 Task: Look for space in Maumelle, United States from 10th August, 2023 to 20th August, 2023 for 12 adults in price range Rs.10000 to Rs.14000. Place can be entire place or shared room with 6 bedrooms having 12 beds and 6 bathrooms. Property type can be house, flat, guest house. Amenities needed are: wifi, TV, free parkinig on premises, gym, breakfast. Booking option can be shelf check-in. Required host language is English.
Action: Mouse moved to (479, 99)
Screenshot: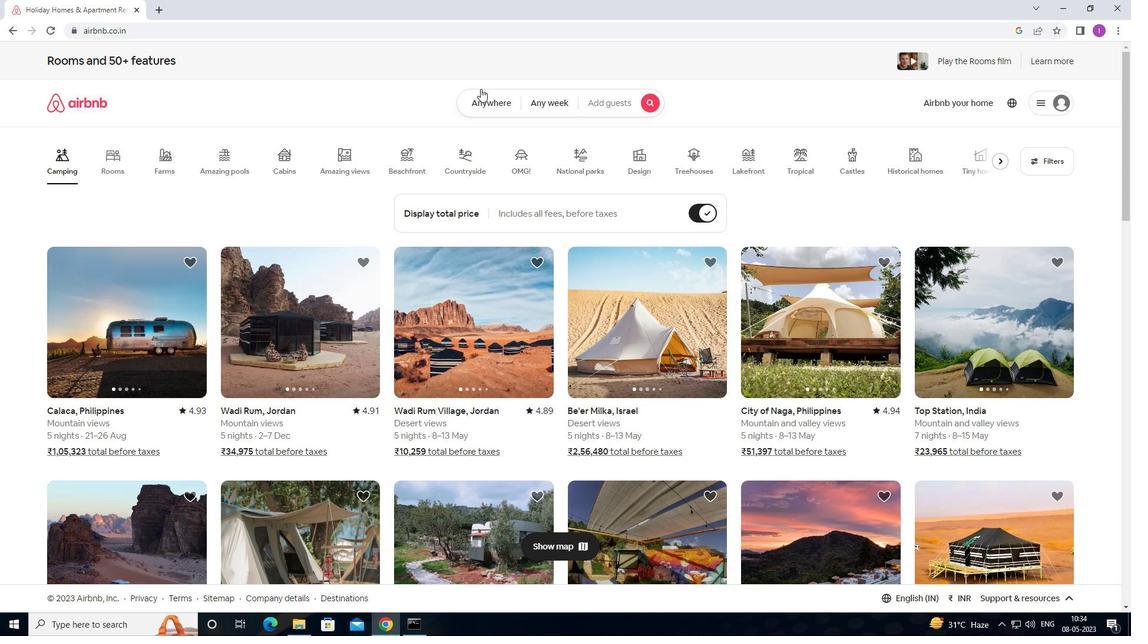 
Action: Mouse pressed left at (479, 99)
Screenshot: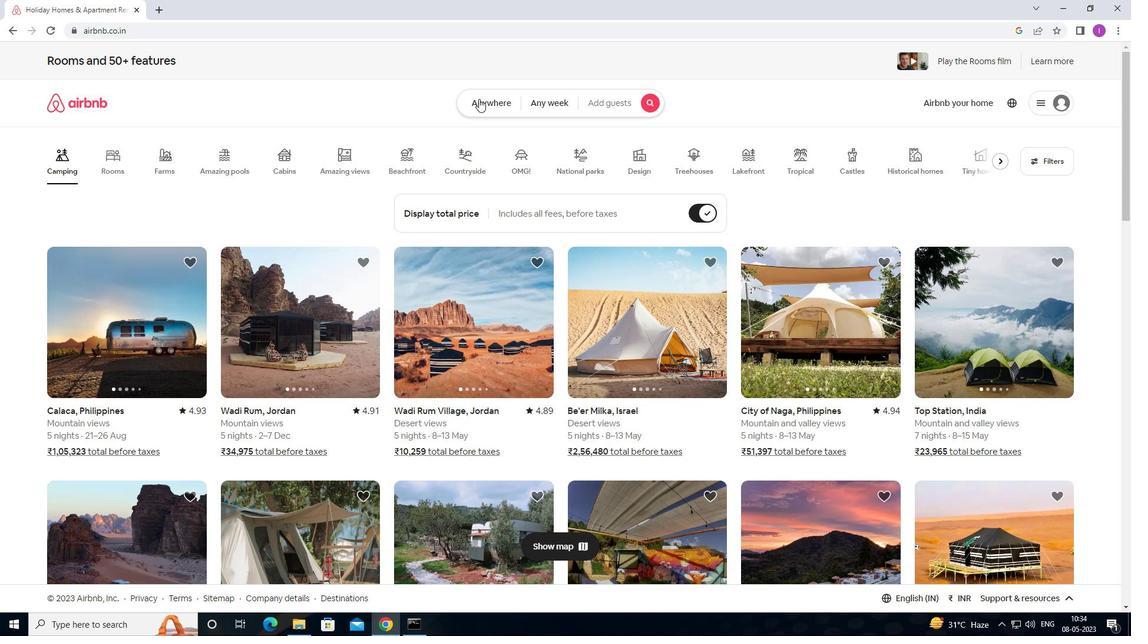 
Action: Mouse moved to (353, 146)
Screenshot: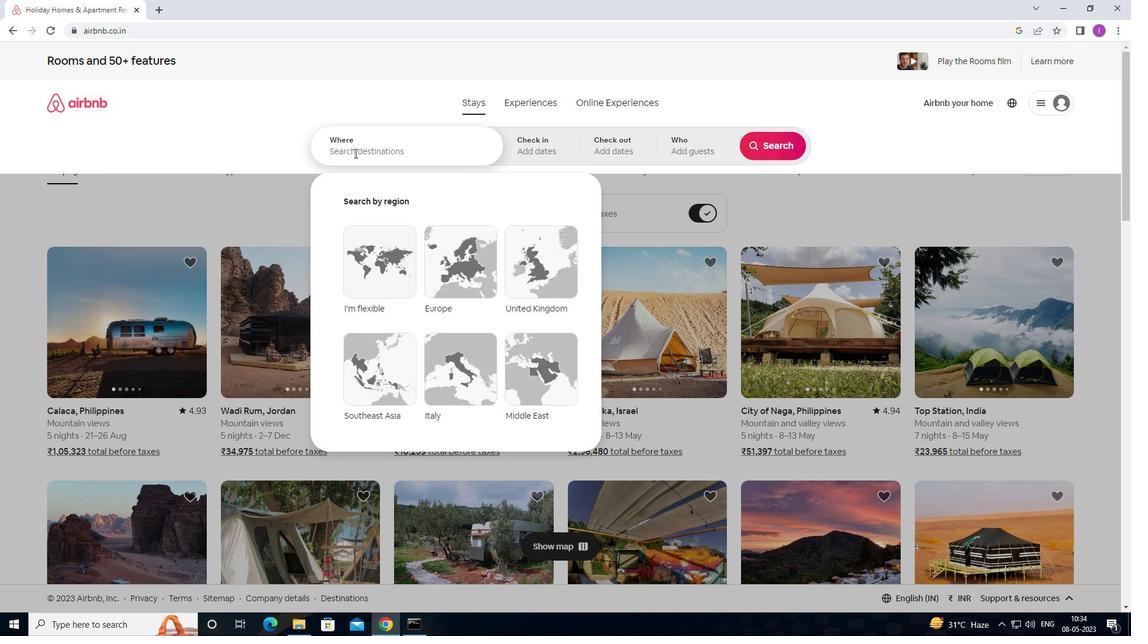 
Action: Mouse pressed left at (353, 146)
Screenshot: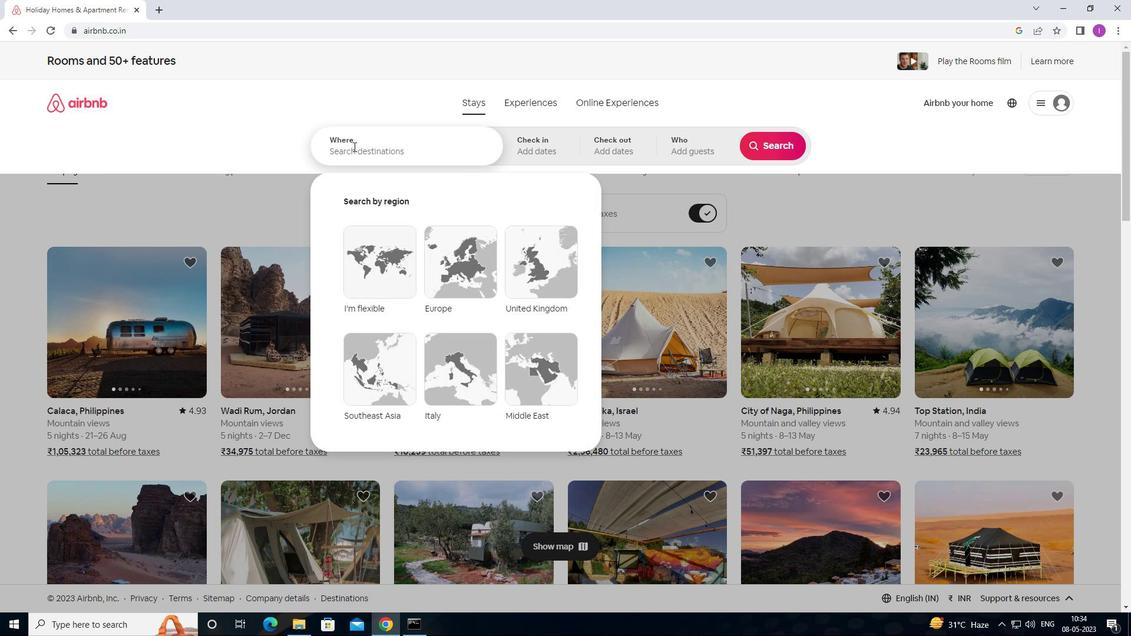 
Action: Mouse moved to (646, 157)
Screenshot: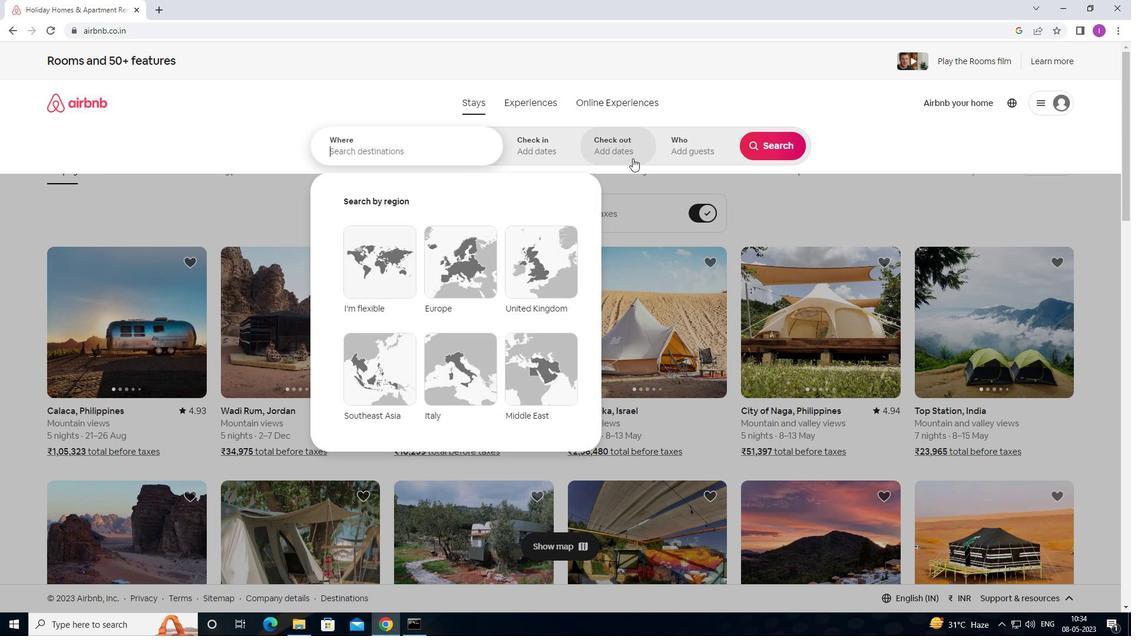 
Action: Key pressed <Key.shift><Key.shift>MAUMELLE,<Key.shift>UNITED<Key.space>STATES
Screenshot: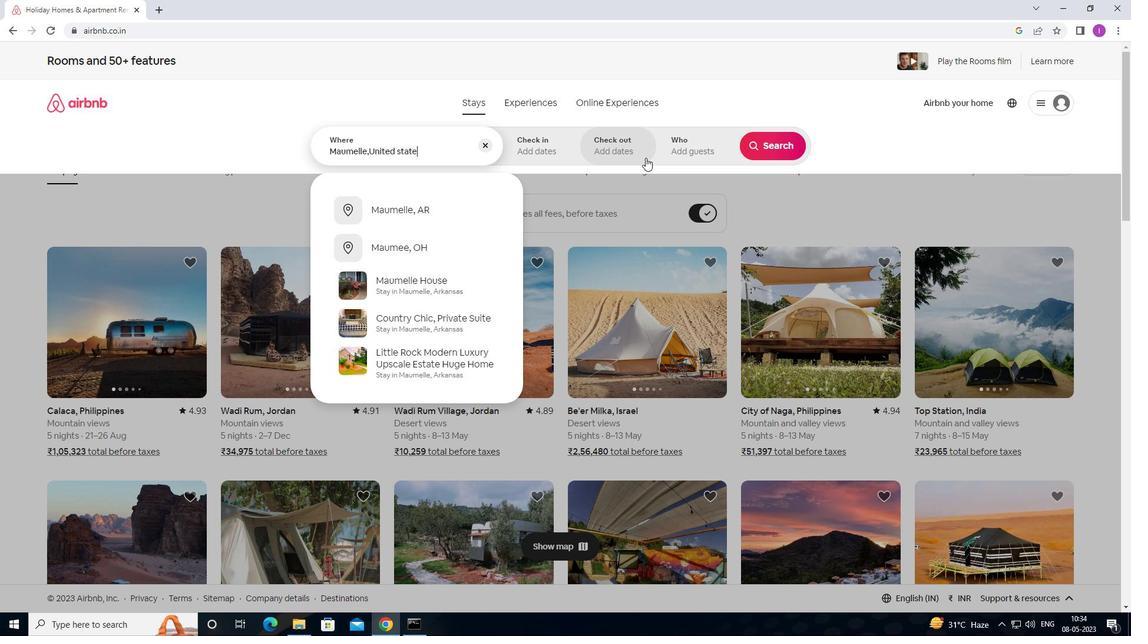 
Action: Mouse moved to (553, 153)
Screenshot: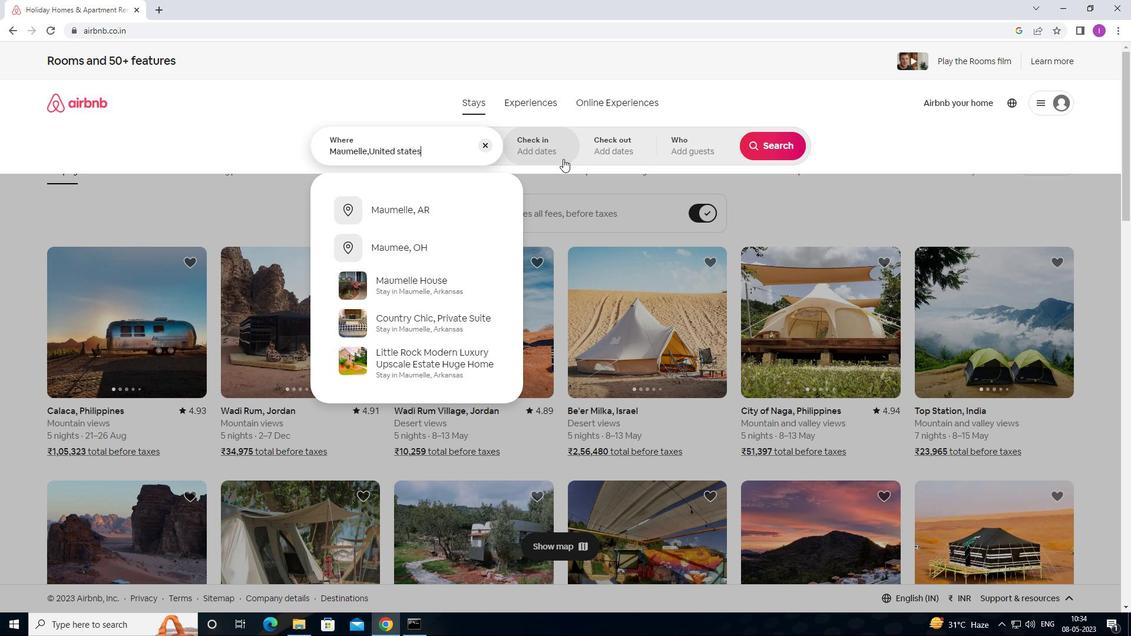 
Action: Mouse pressed left at (553, 153)
Screenshot: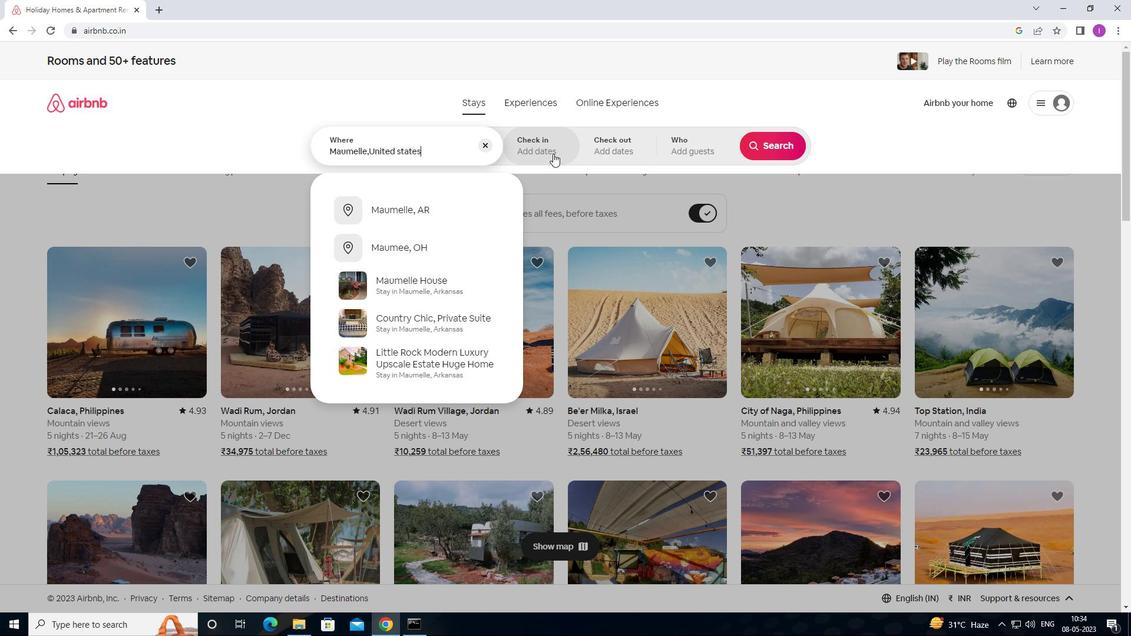 
Action: Mouse moved to (769, 241)
Screenshot: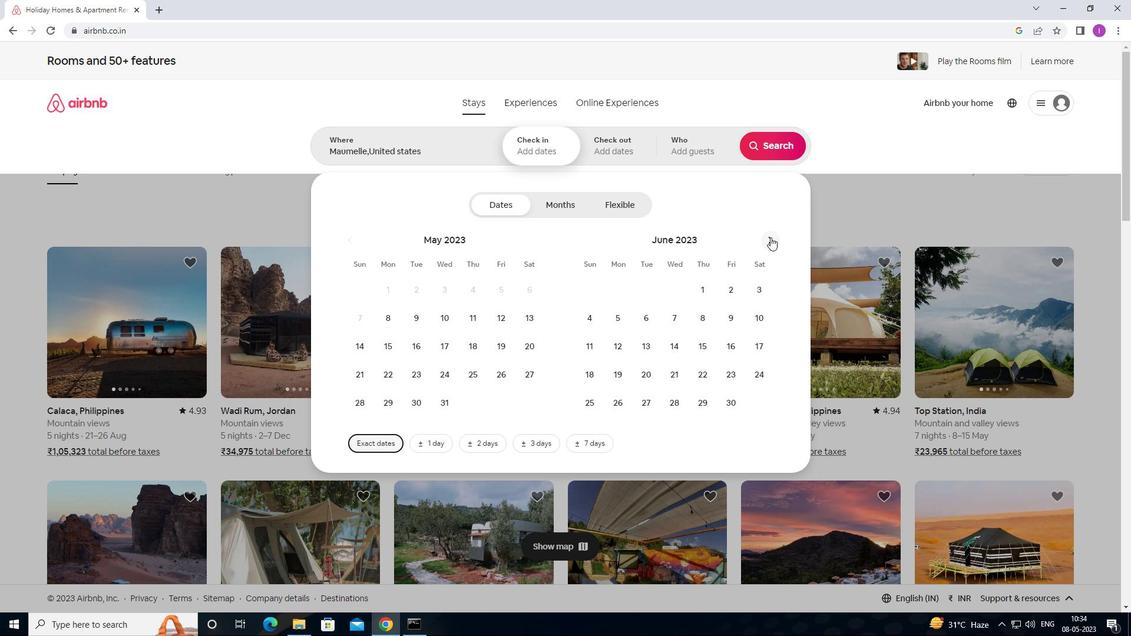 
Action: Mouse pressed left at (769, 241)
Screenshot: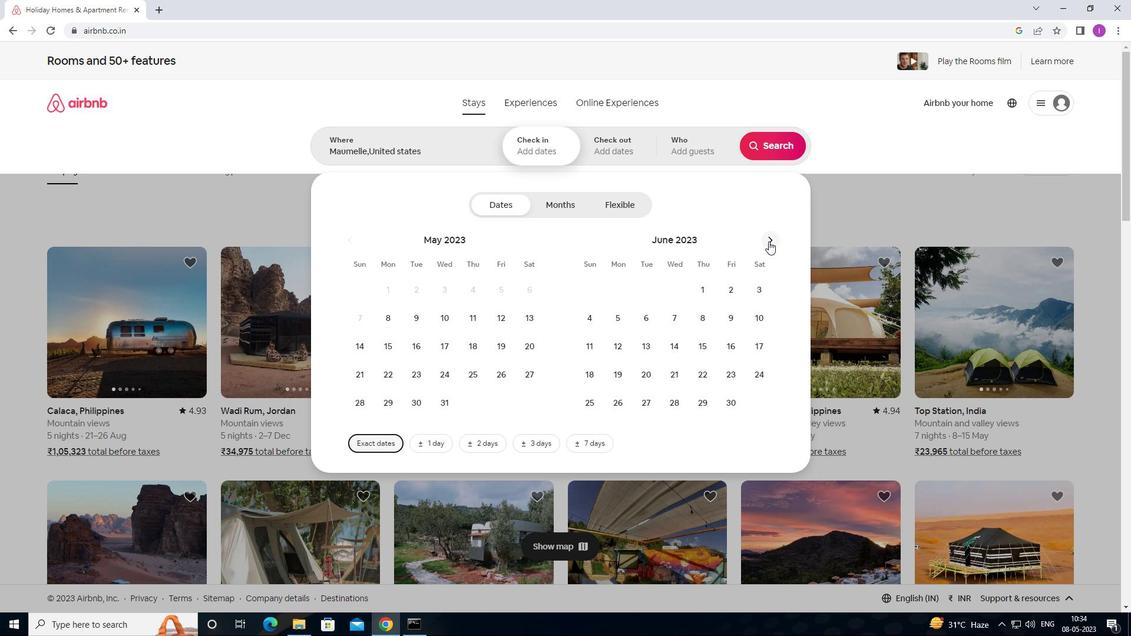 
Action: Mouse pressed left at (769, 241)
Screenshot: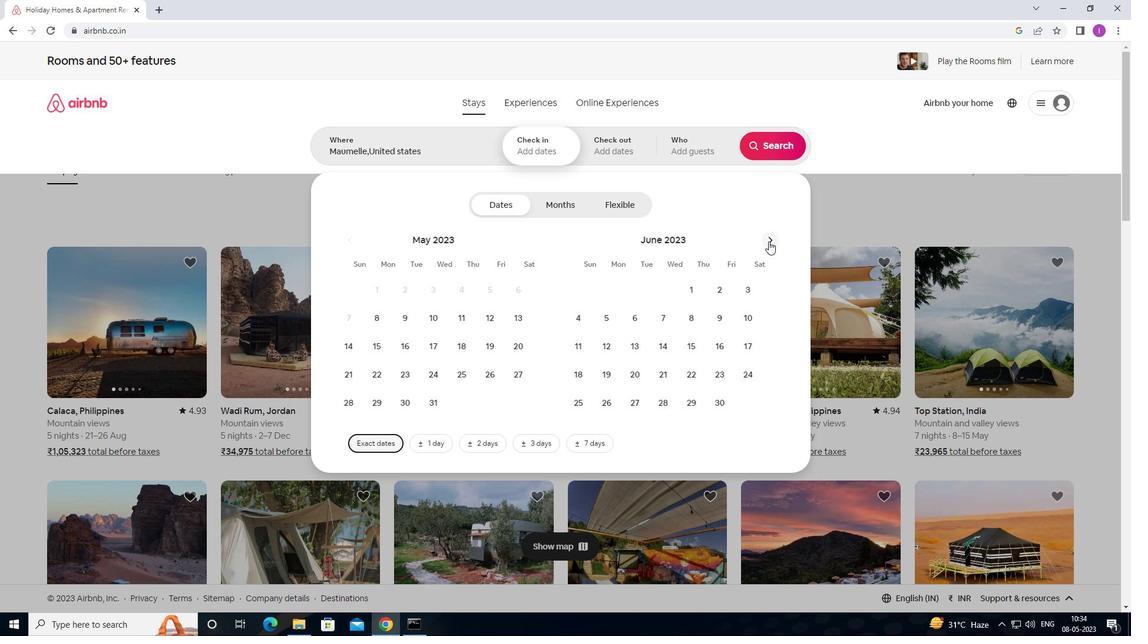 
Action: Mouse moved to (708, 311)
Screenshot: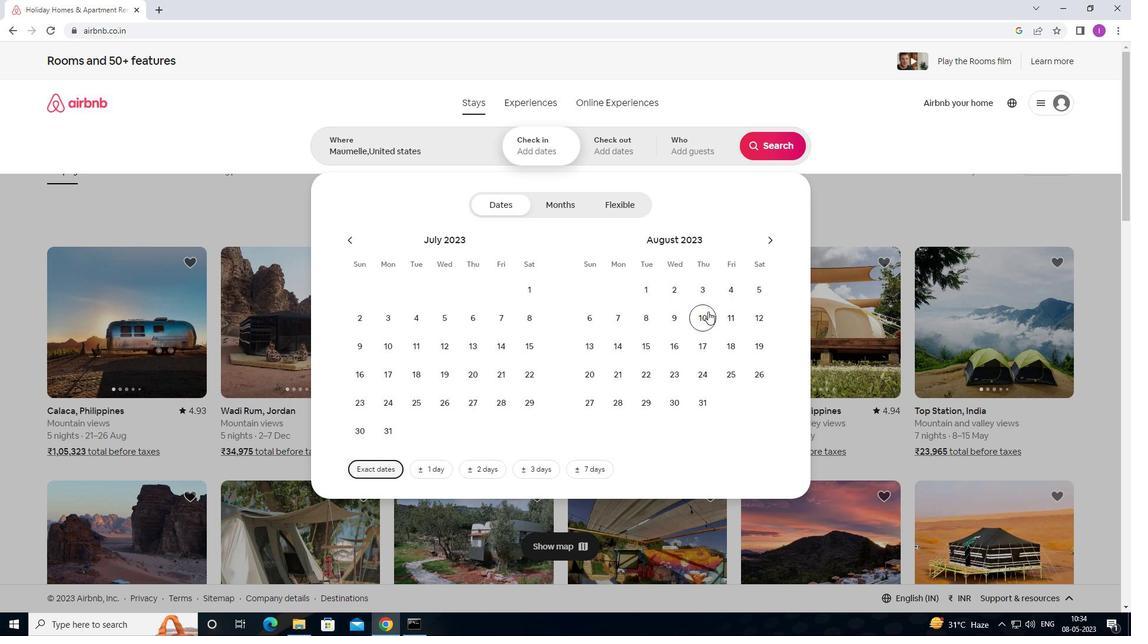 
Action: Mouse pressed left at (708, 311)
Screenshot: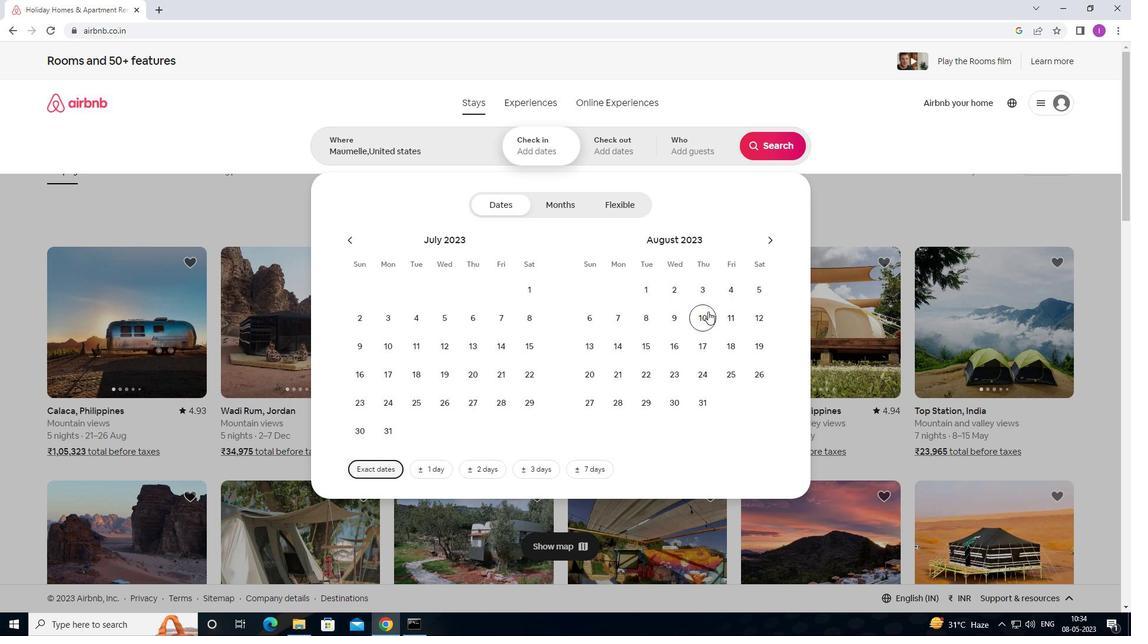 
Action: Mouse moved to (585, 379)
Screenshot: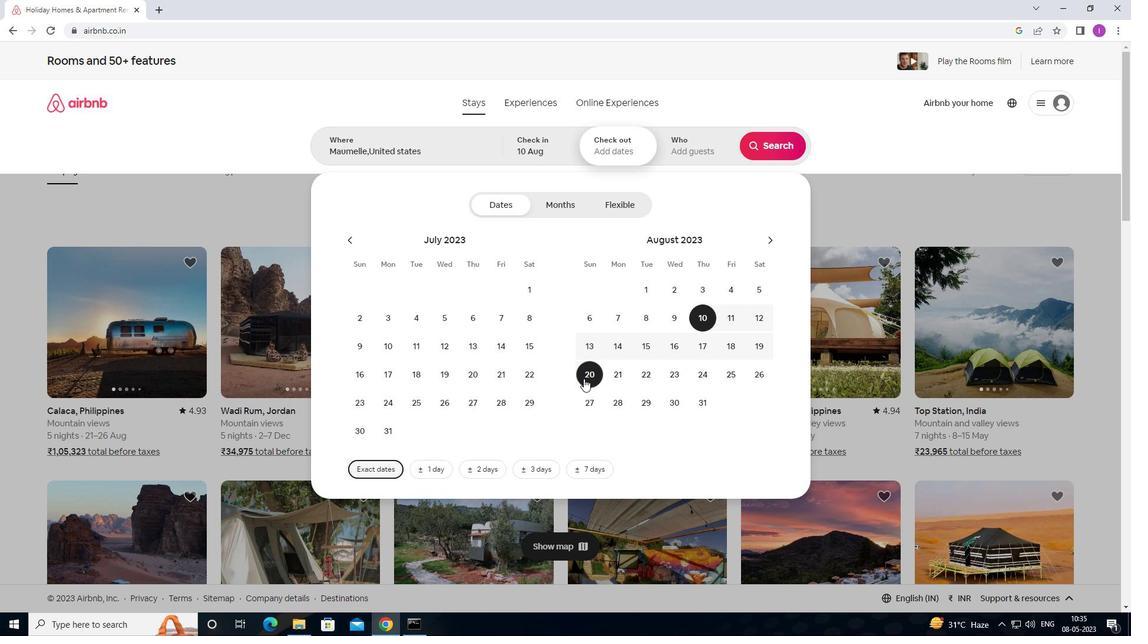 
Action: Mouse pressed left at (585, 379)
Screenshot: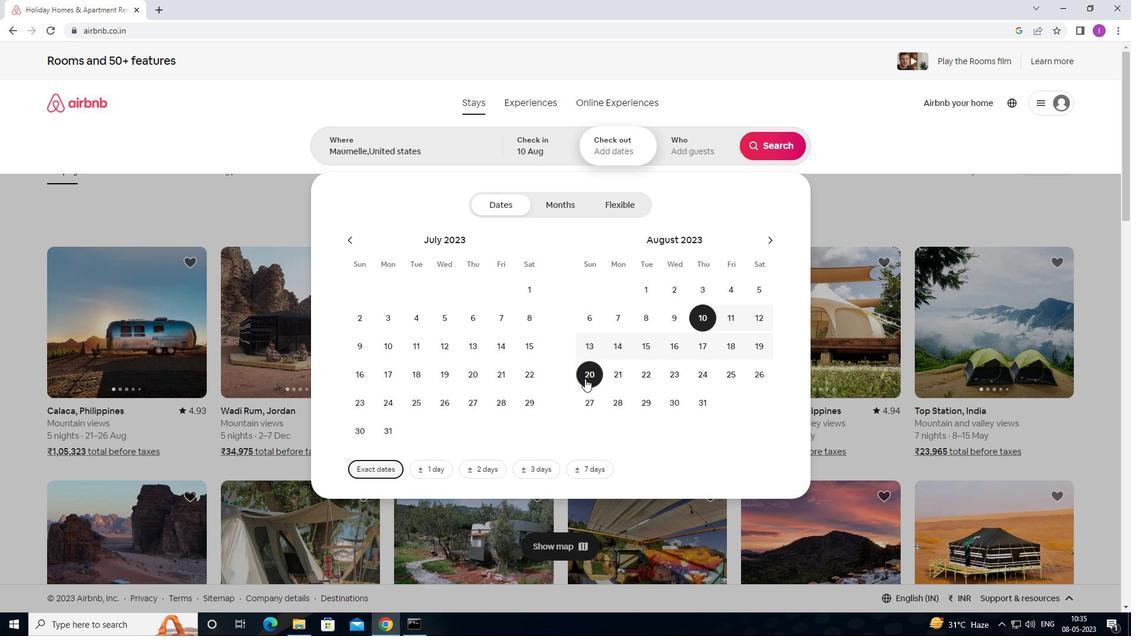 
Action: Mouse moved to (699, 150)
Screenshot: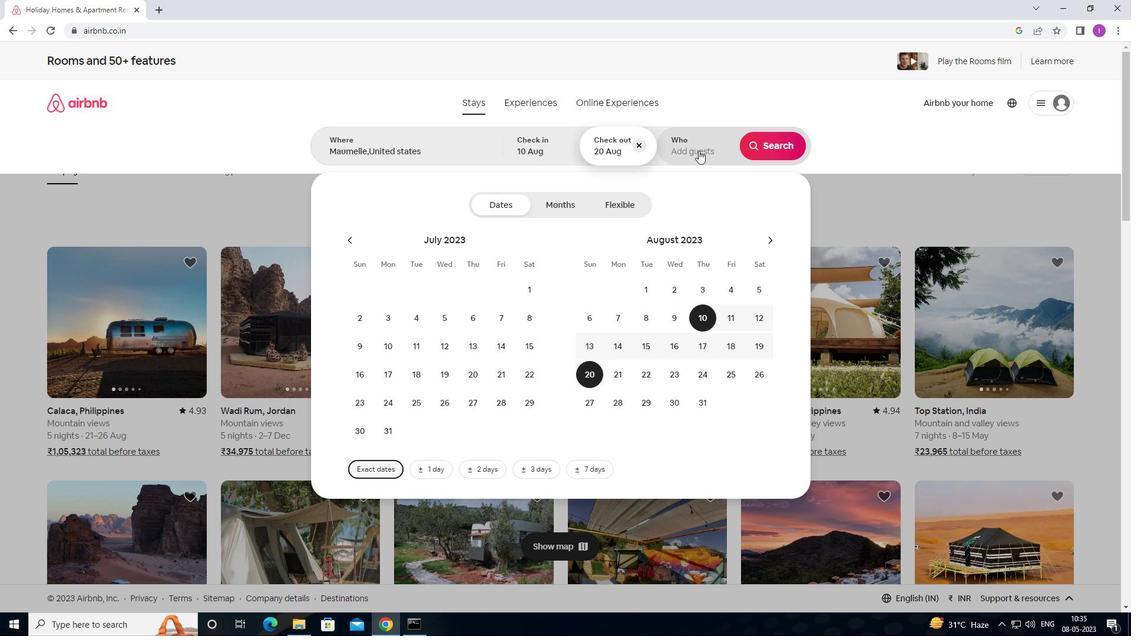 
Action: Mouse pressed left at (699, 150)
Screenshot: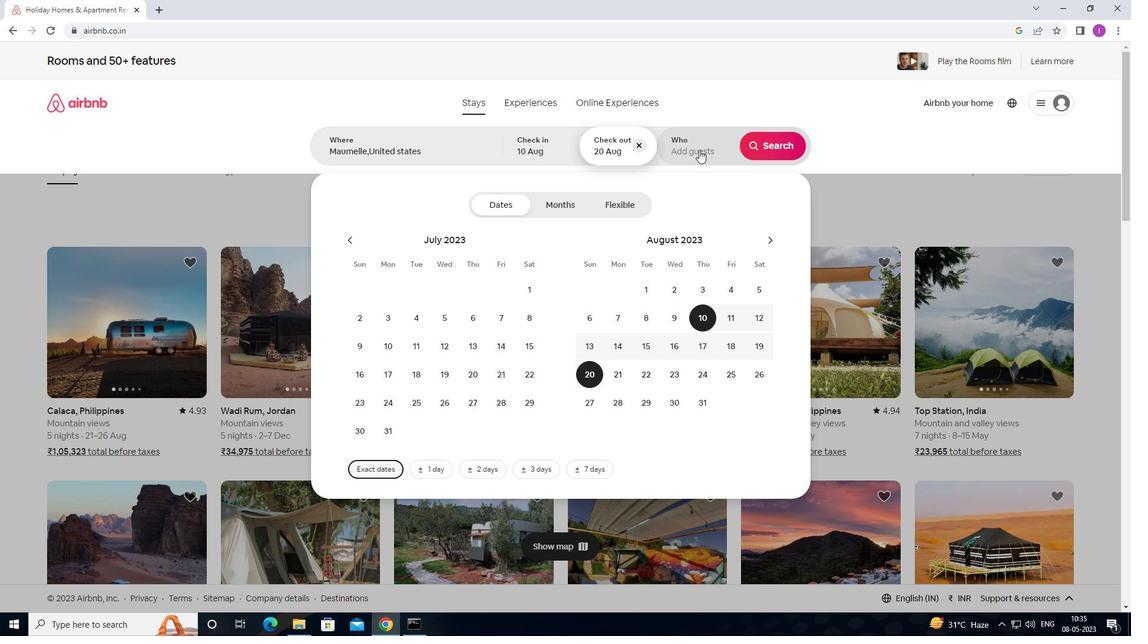
Action: Mouse moved to (775, 205)
Screenshot: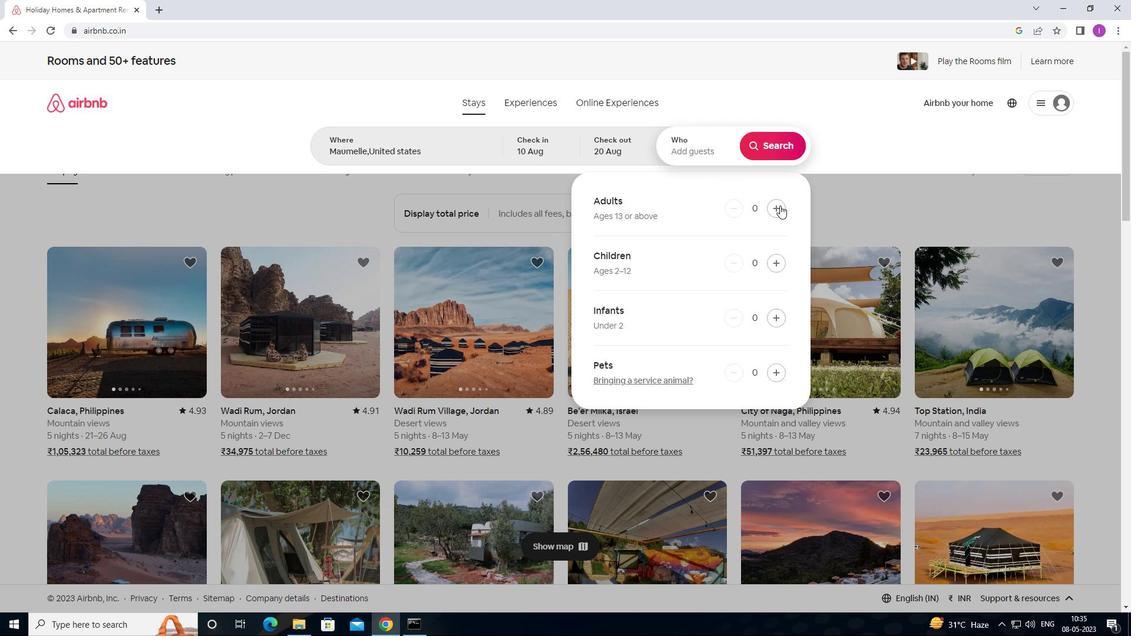 
Action: Mouse pressed left at (775, 205)
Screenshot: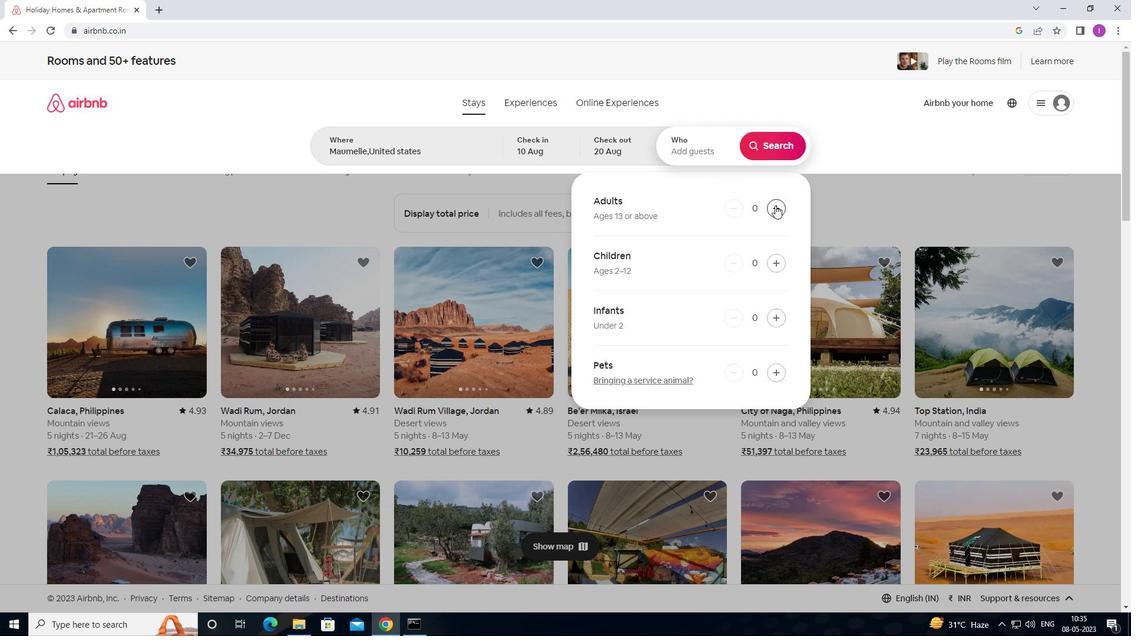 
Action: Mouse pressed left at (775, 205)
Screenshot: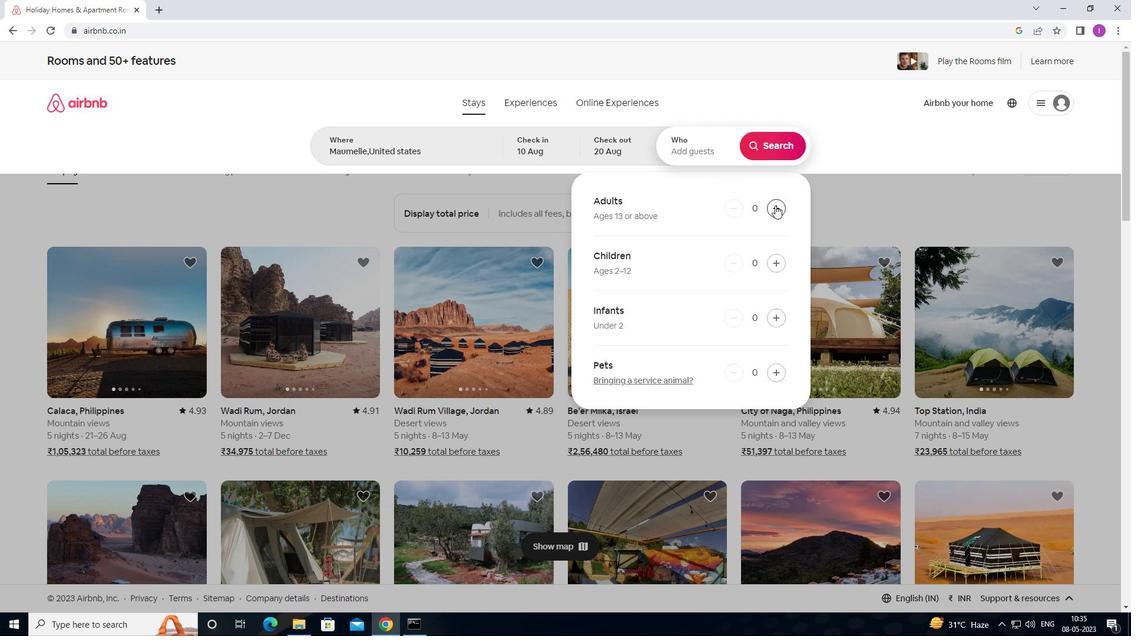 
Action: Mouse pressed left at (775, 205)
Screenshot: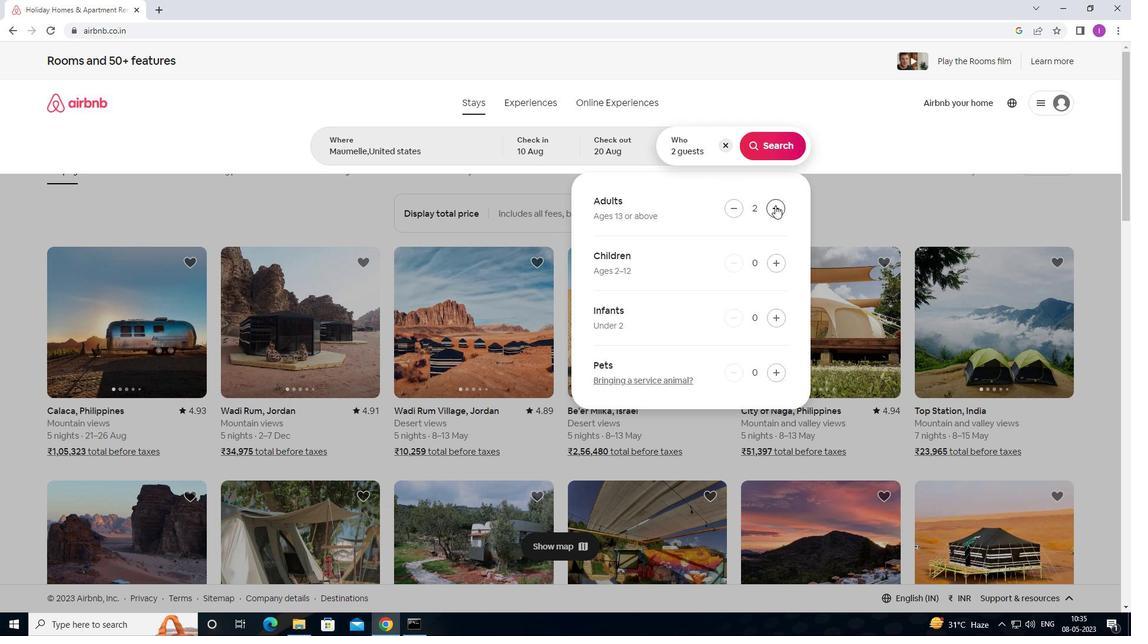 
Action: Mouse pressed left at (775, 205)
Screenshot: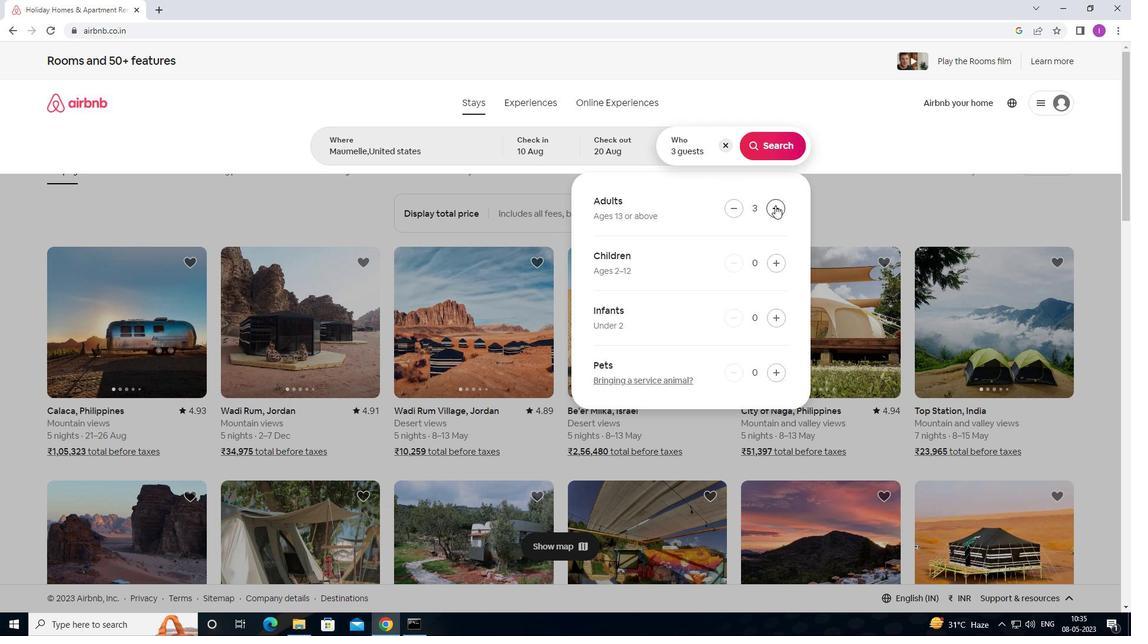 
Action: Mouse pressed left at (775, 205)
Screenshot: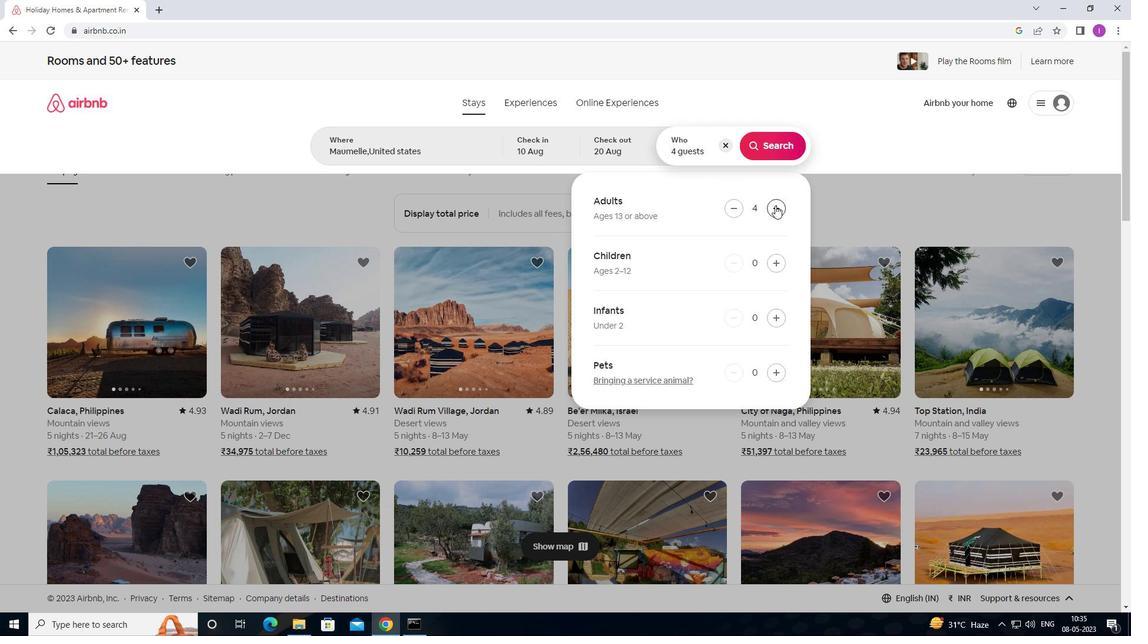 
Action: Mouse pressed left at (775, 205)
Screenshot: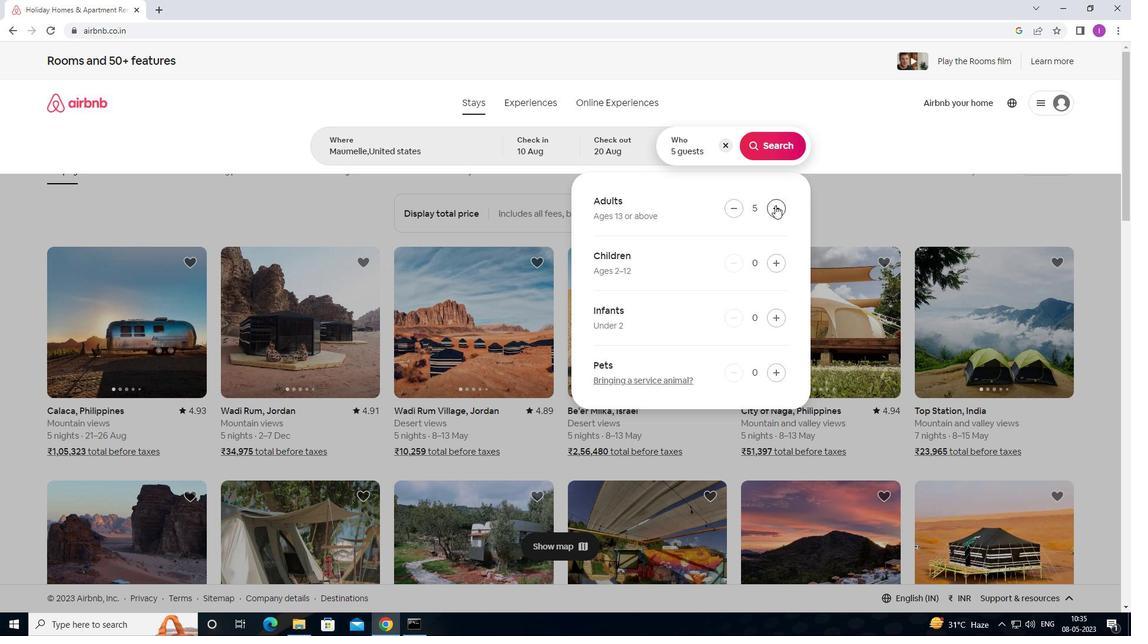 
Action: Mouse pressed left at (775, 205)
Screenshot: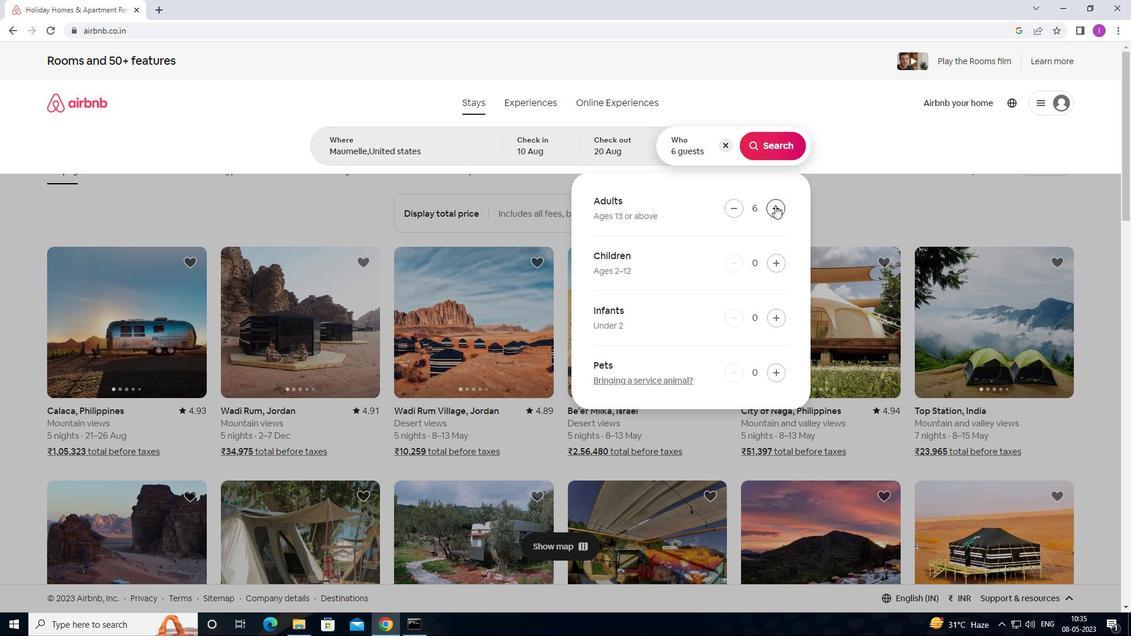 
Action: Mouse pressed left at (775, 205)
Screenshot: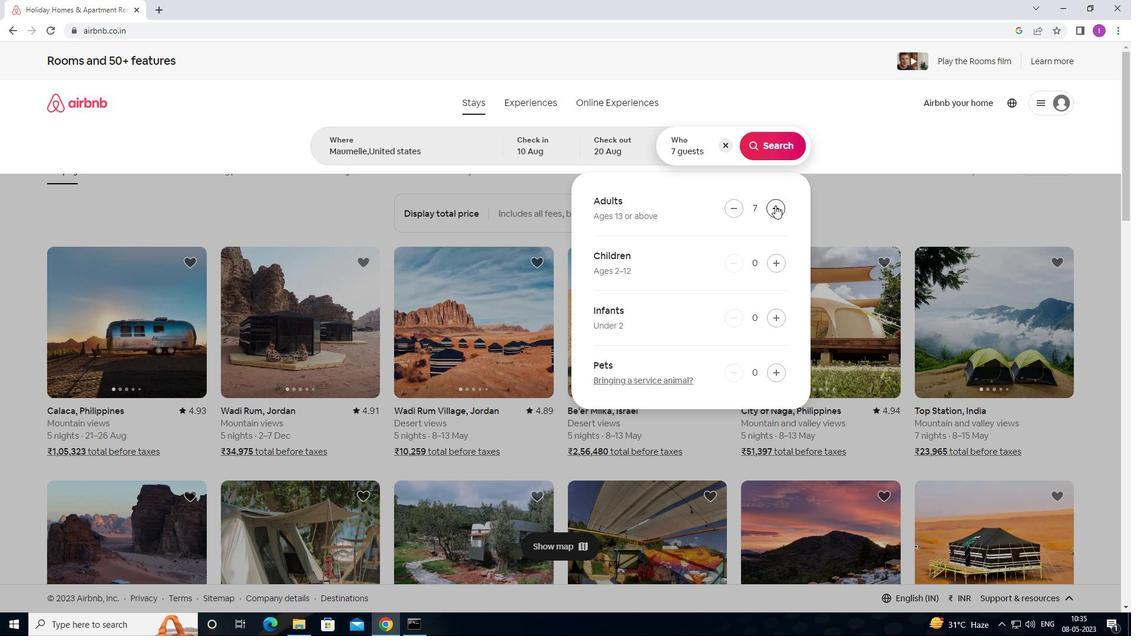 
Action: Mouse moved to (775, 213)
Screenshot: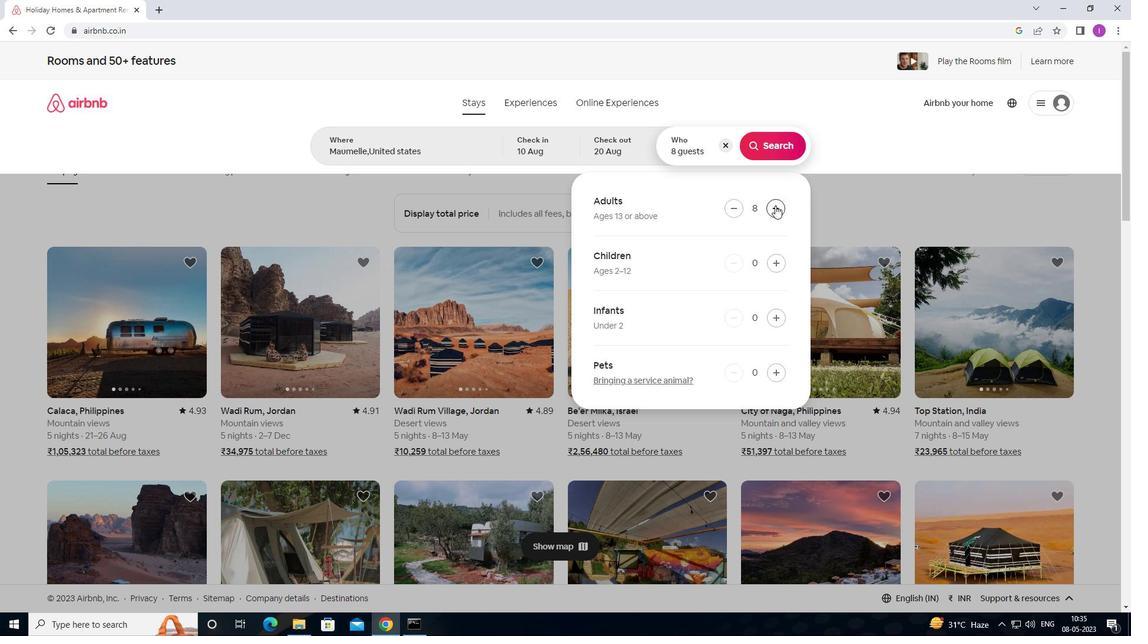 
Action: Mouse pressed left at (775, 213)
Screenshot: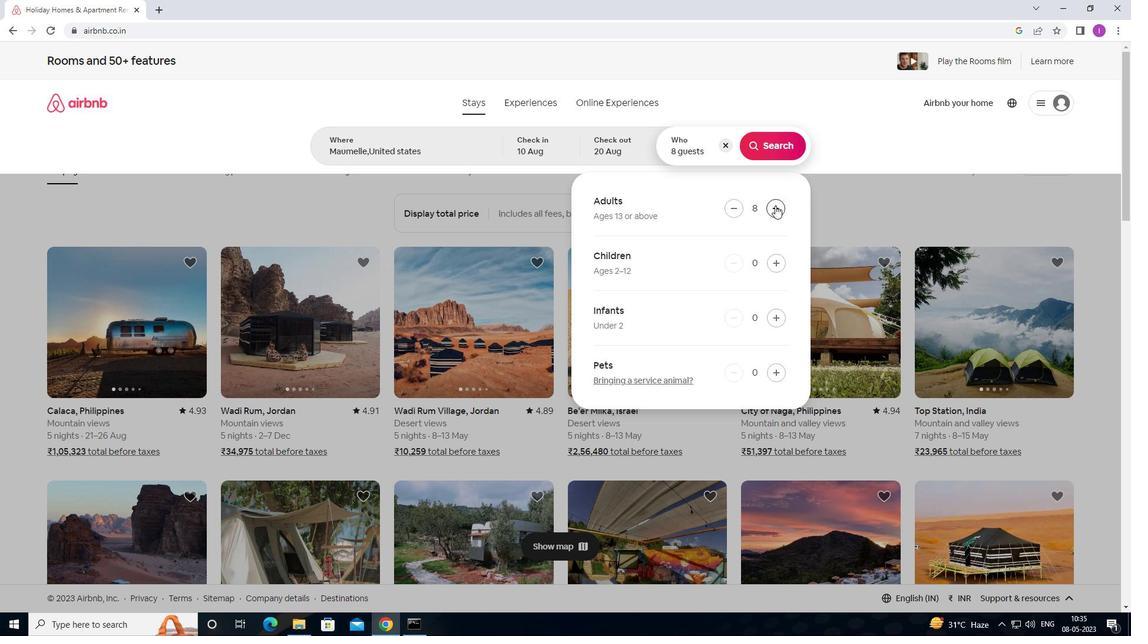 
Action: Mouse moved to (775, 213)
Screenshot: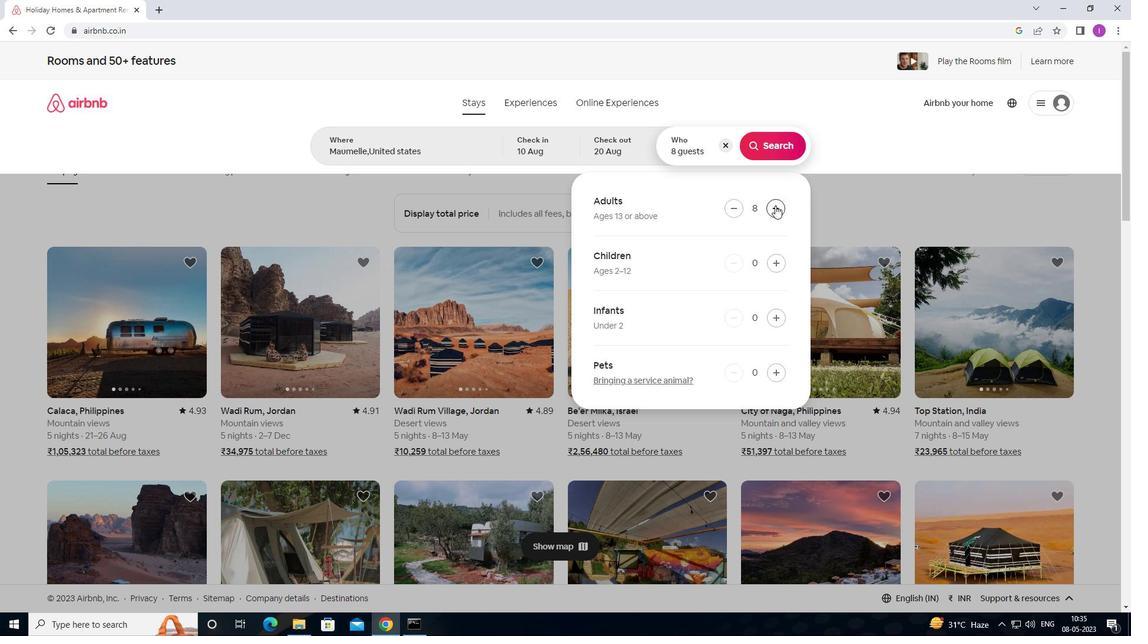 
Action: Mouse pressed left at (775, 213)
Screenshot: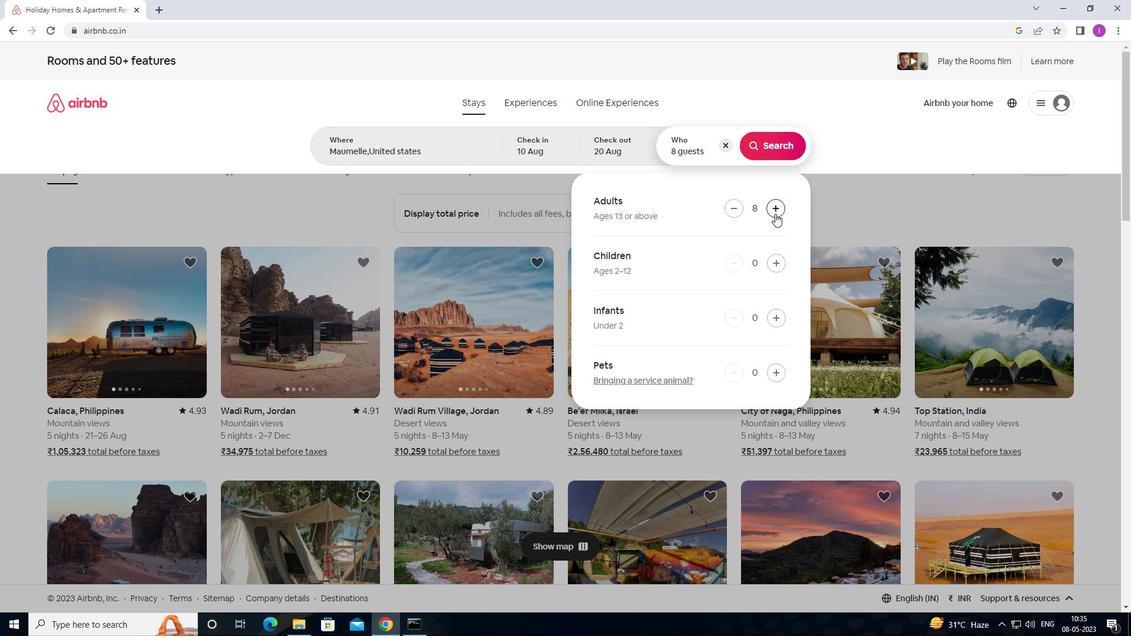 
Action: Mouse pressed left at (775, 213)
Screenshot: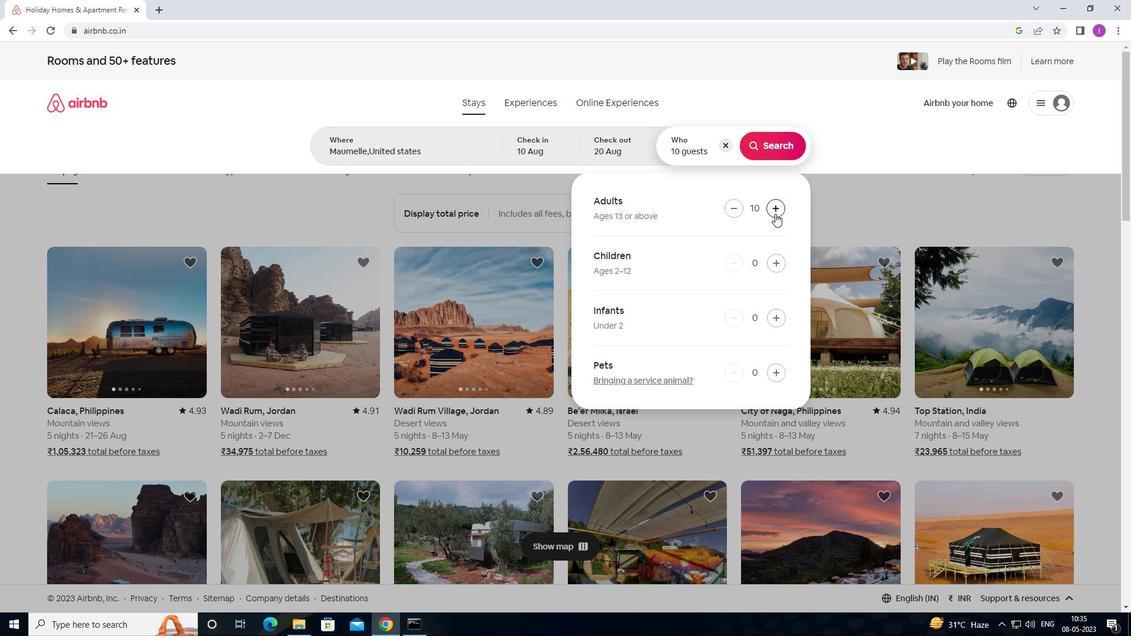 
Action: Mouse pressed left at (775, 213)
Screenshot: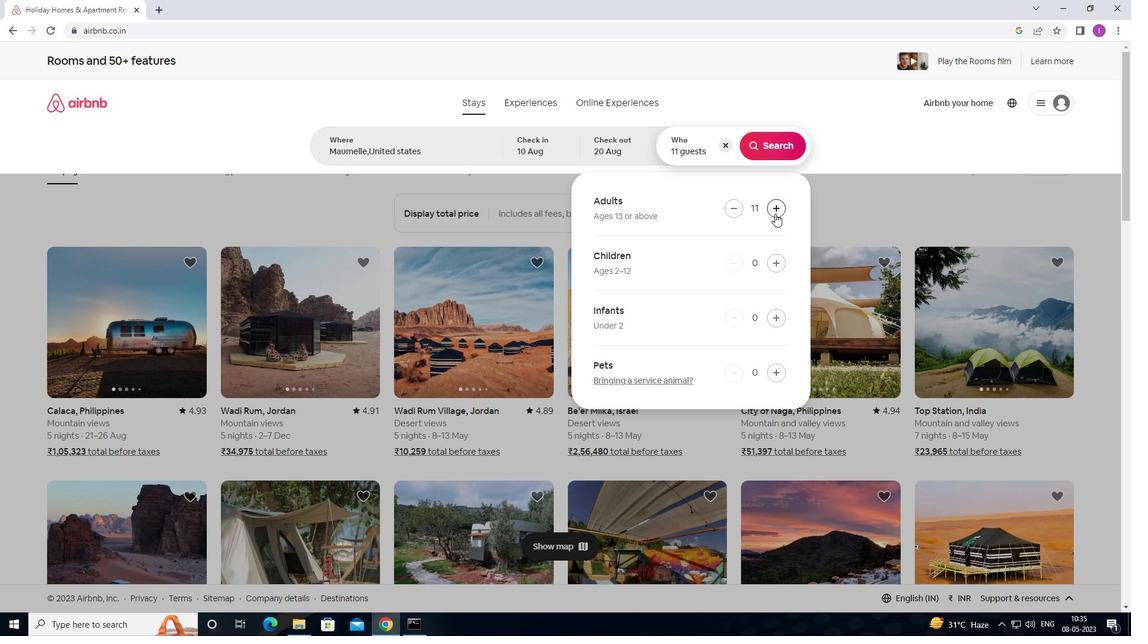 
Action: Mouse moved to (775, 143)
Screenshot: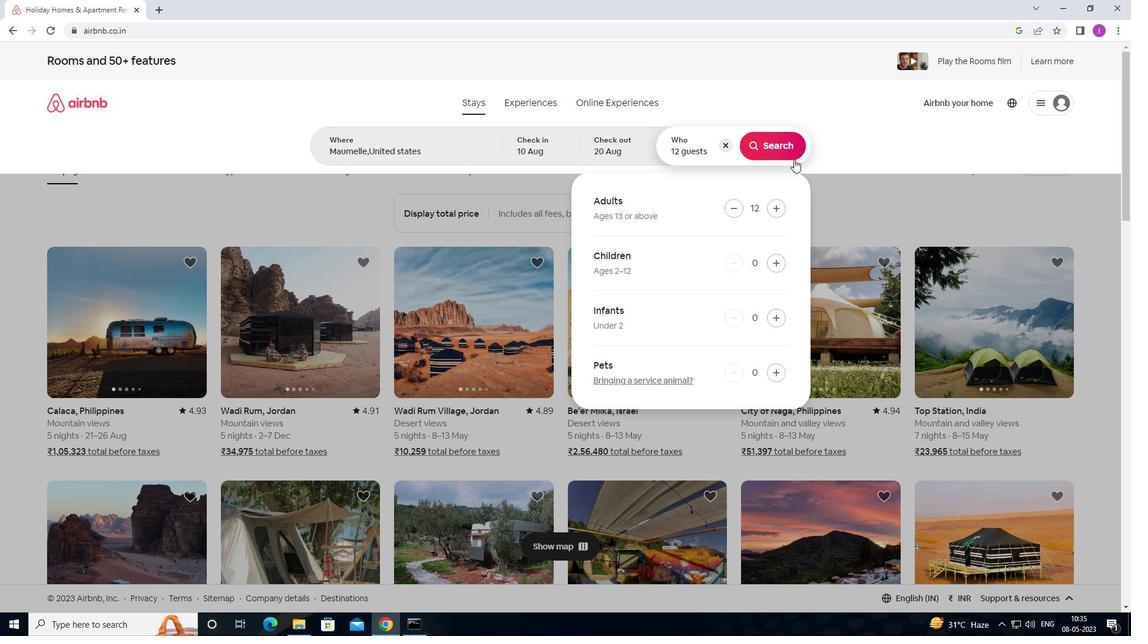
Action: Mouse pressed left at (775, 143)
Screenshot: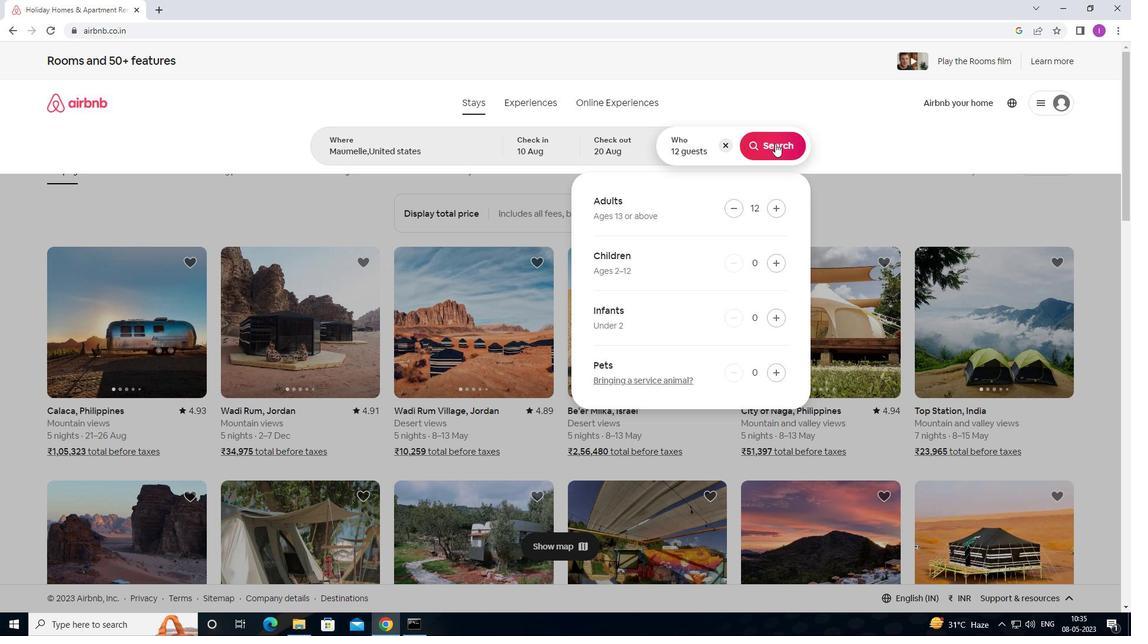 
Action: Mouse moved to (1087, 107)
Screenshot: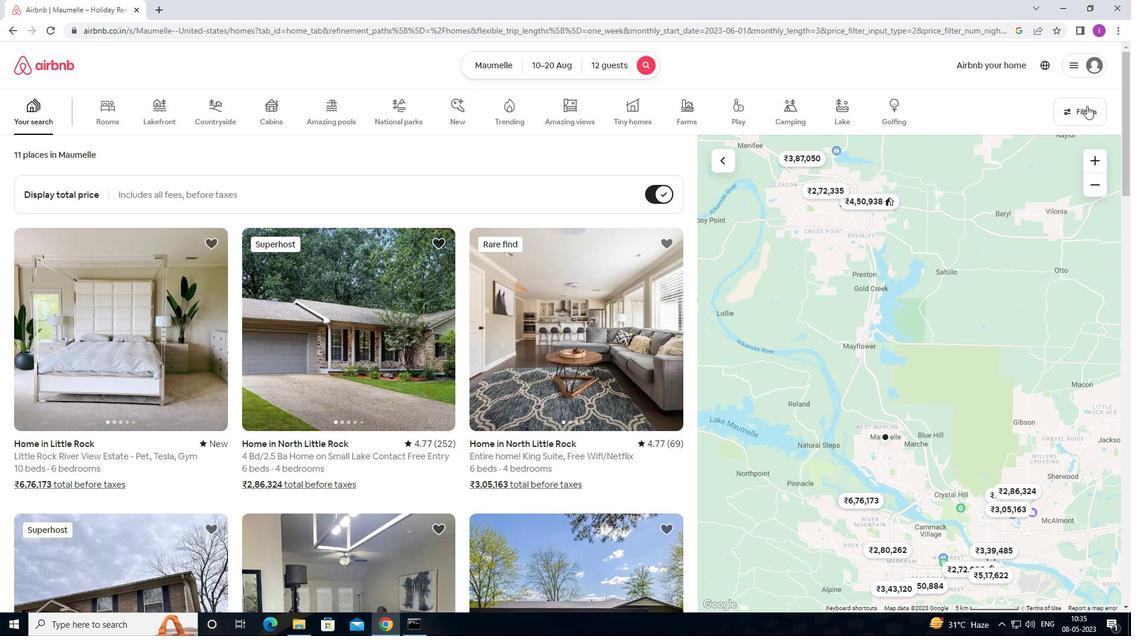 
Action: Mouse pressed left at (1087, 107)
Screenshot: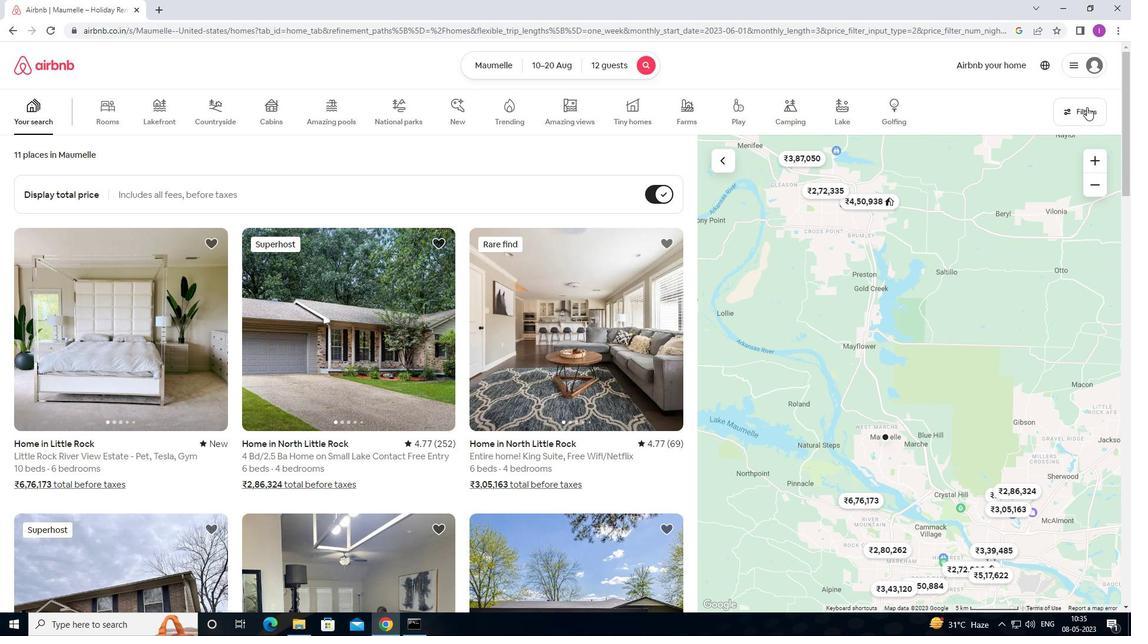 
Action: Mouse moved to (423, 399)
Screenshot: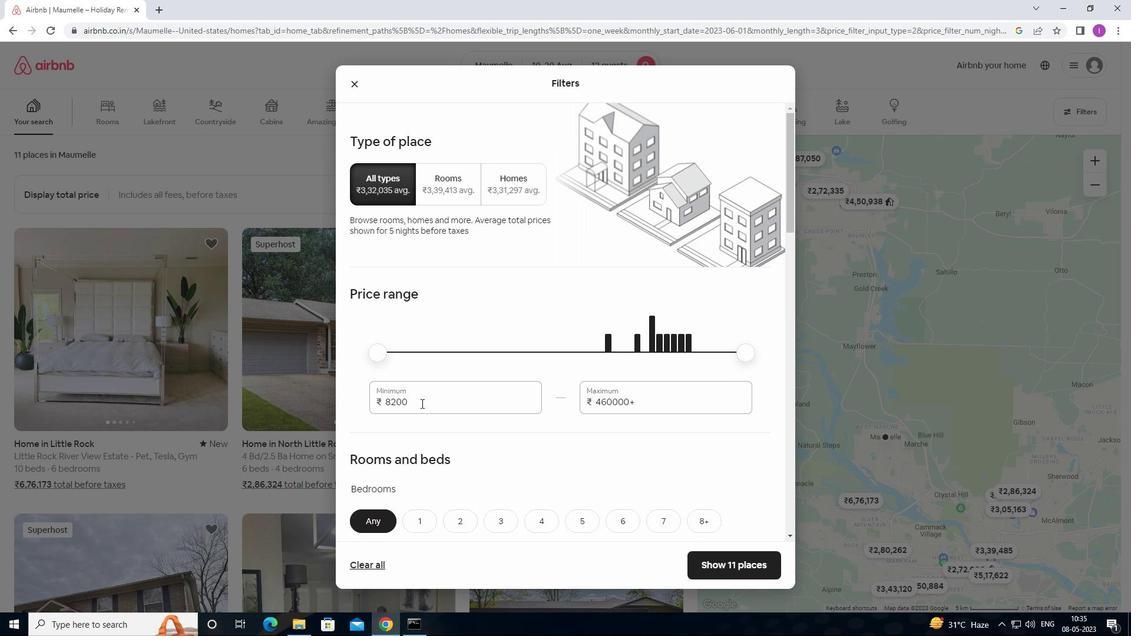 
Action: Mouse pressed left at (423, 399)
Screenshot: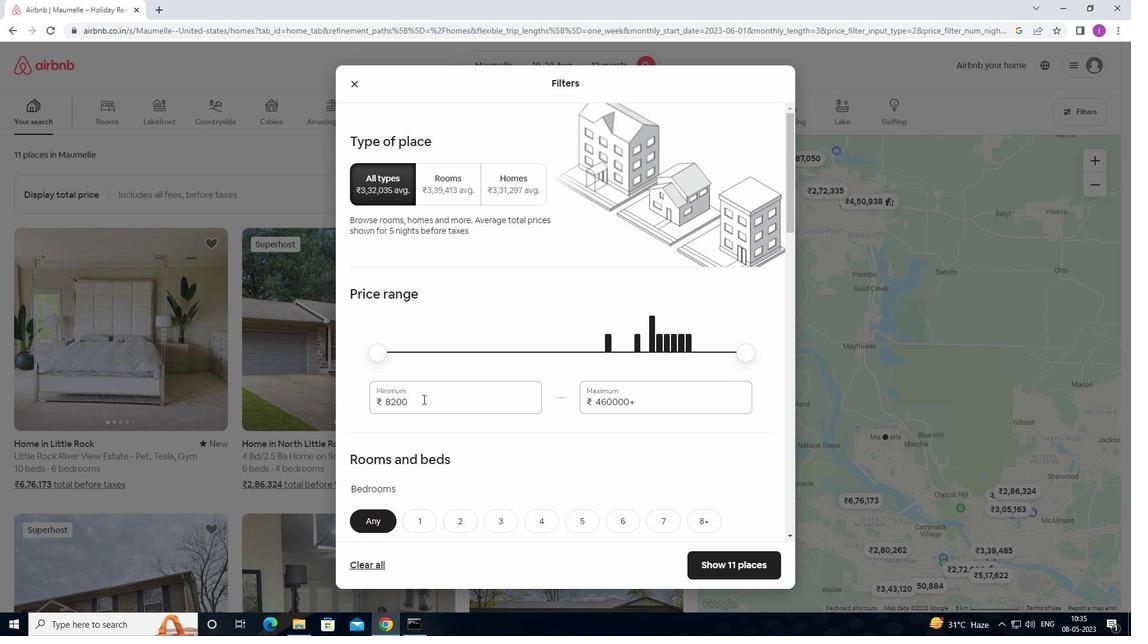 
Action: Mouse moved to (396, 410)
Screenshot: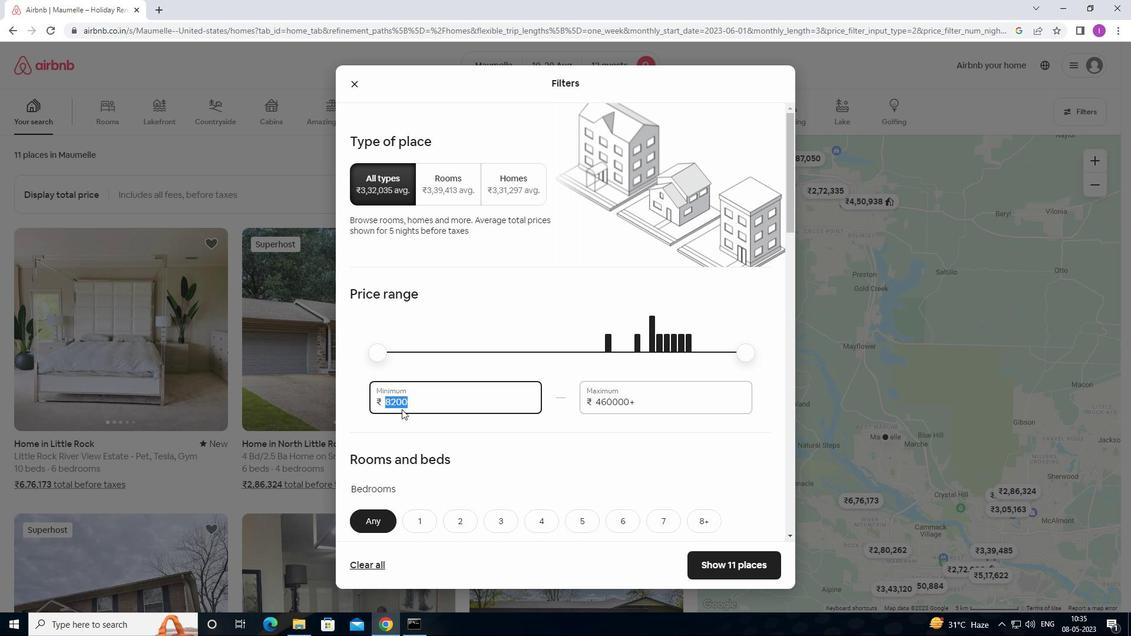
Action: Key pressed 1
Screenshot: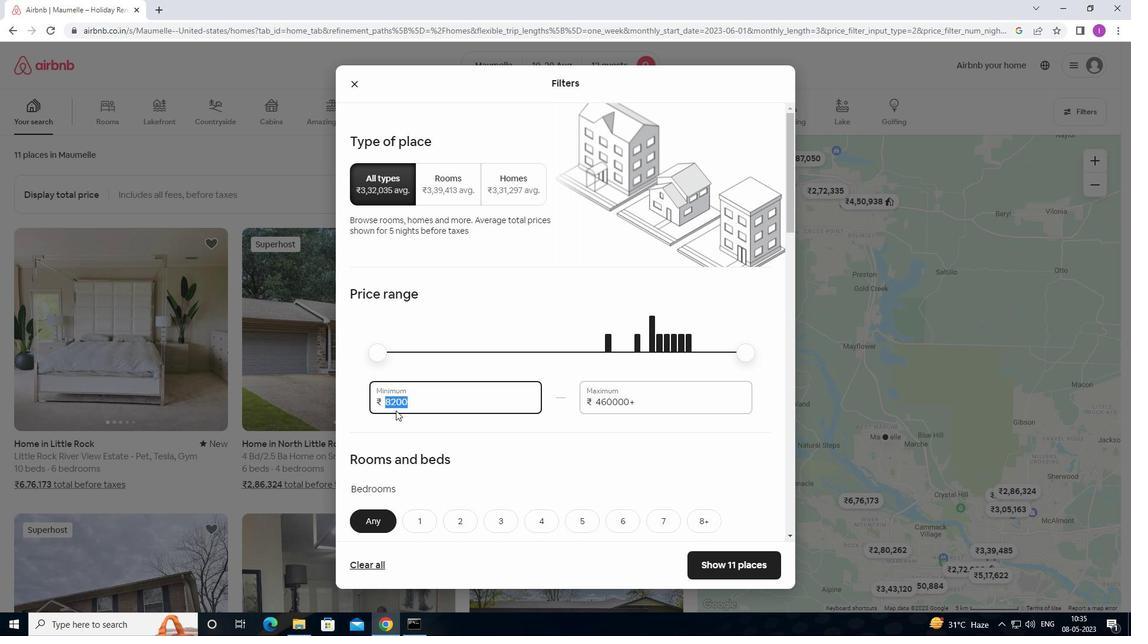 
Action: Mouse moved to (398, 407)
Screenshot: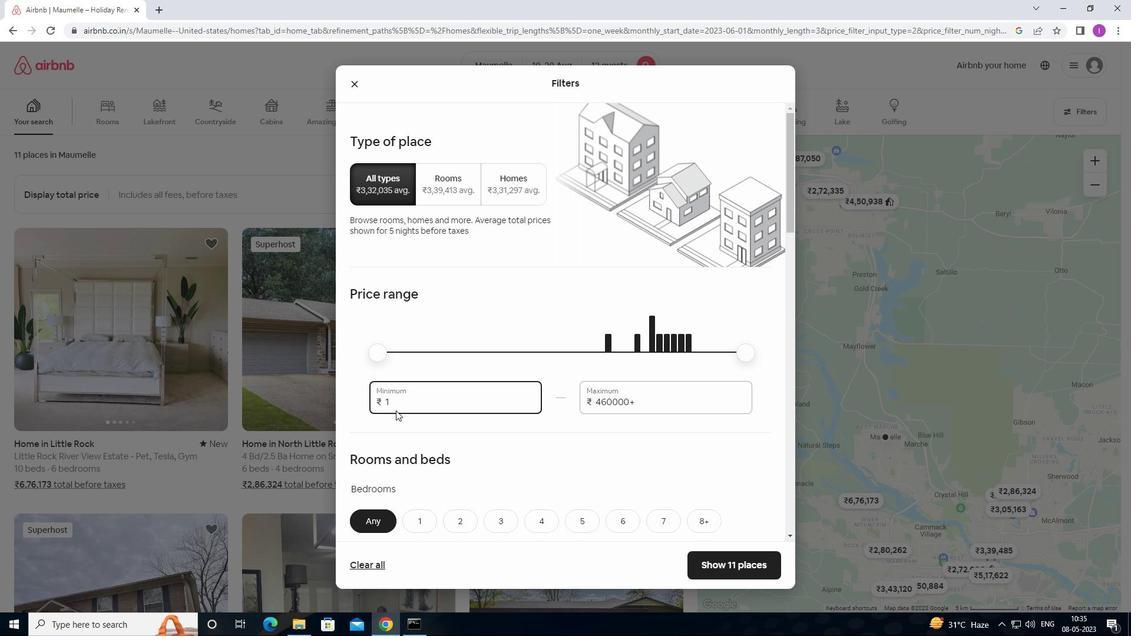 
Action: Key pressed 0
Screenshot: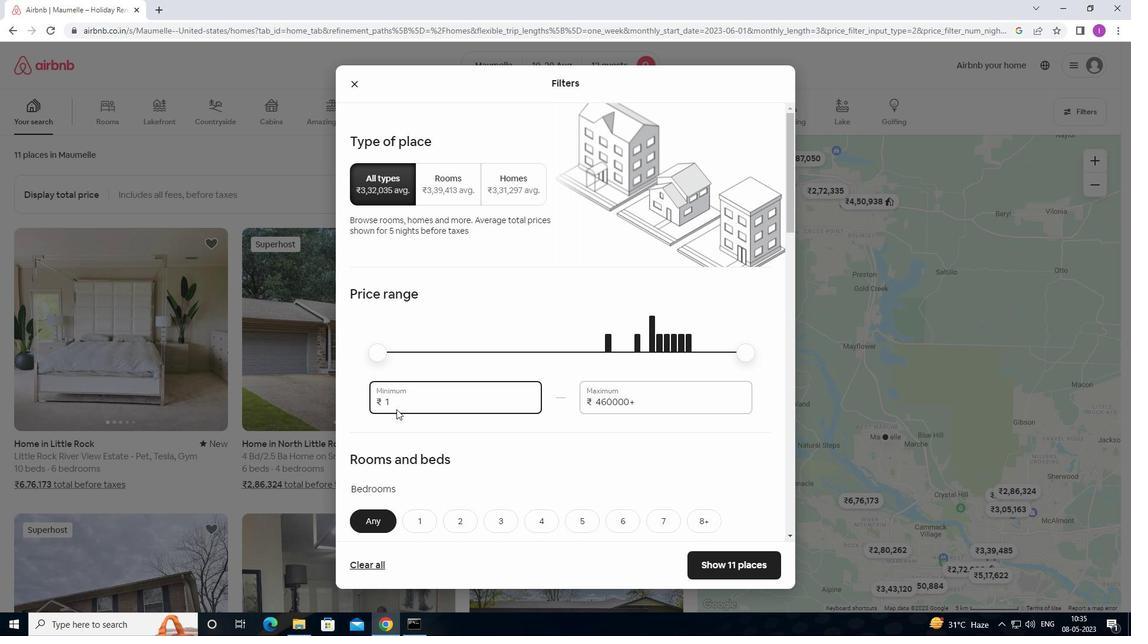
Action: Mouse moved to (398, 407)
Screenshot: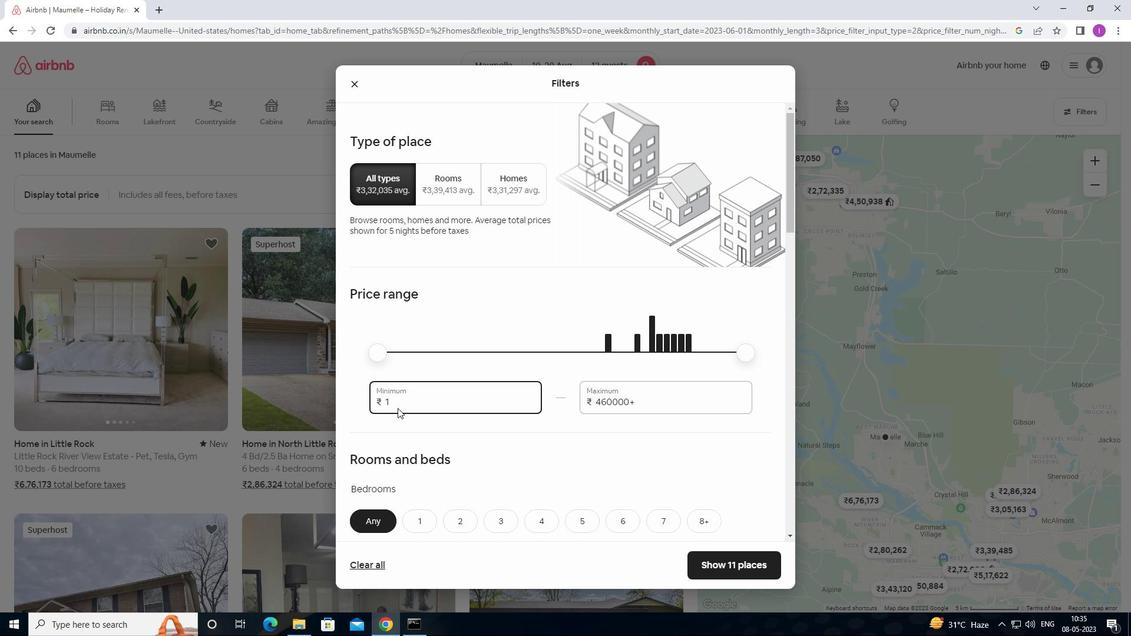 
Action: Key pressed 000
Screenshot: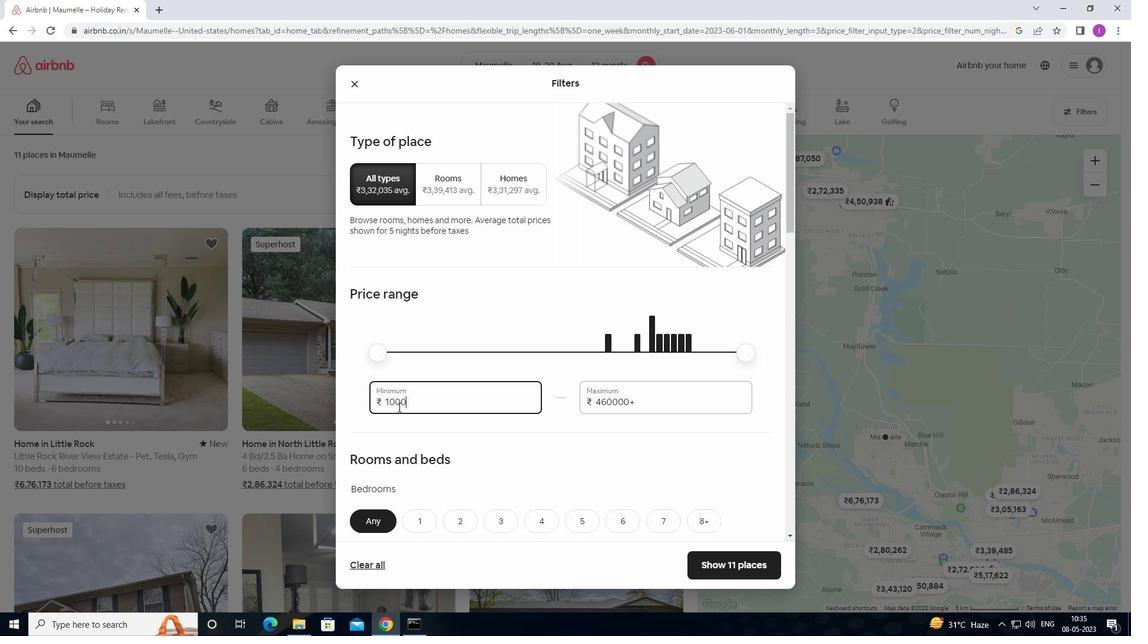 
Action: Mouse moved to (639, 401)
Screenshot: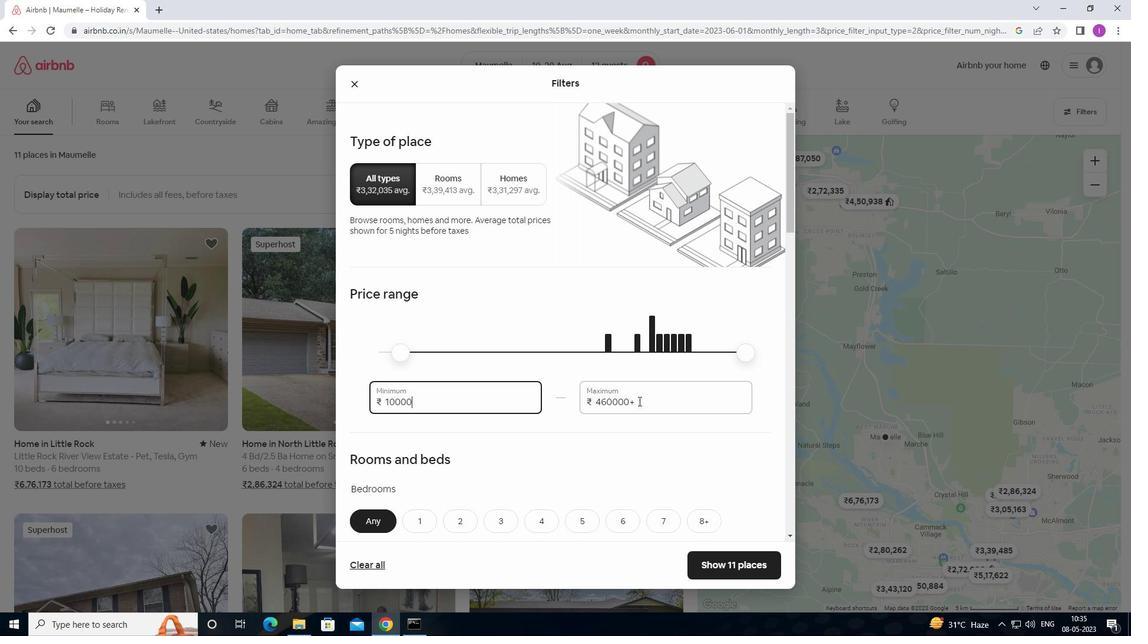 
Action: Mouse pressed left at (639, 401)
Screenshot: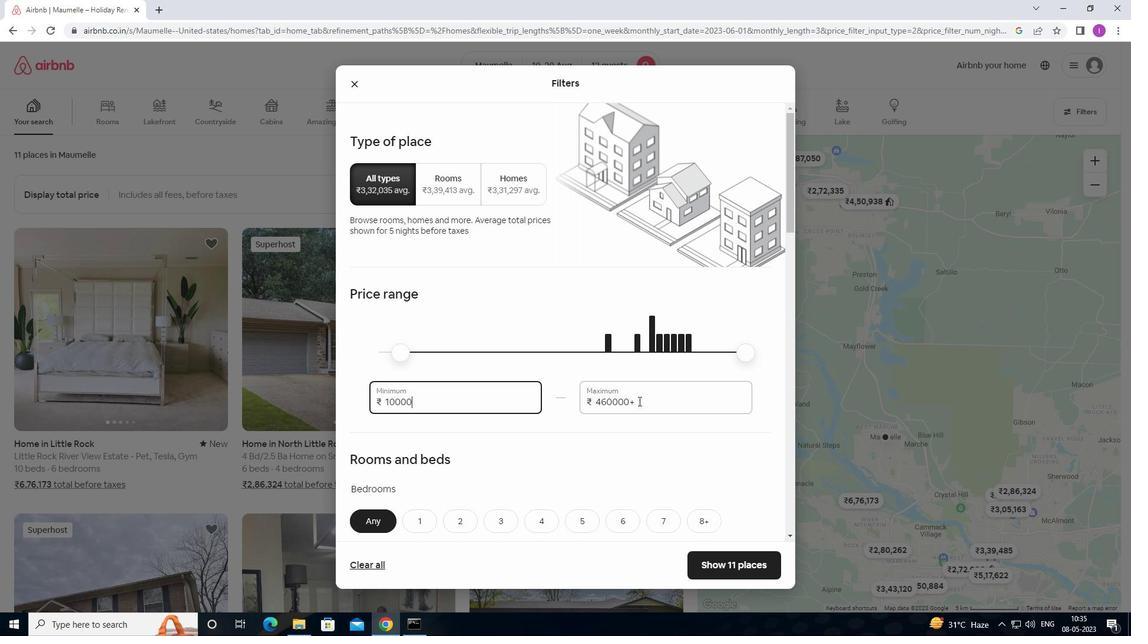 
Action: Mouse moved to (575, 406)
Screenshot: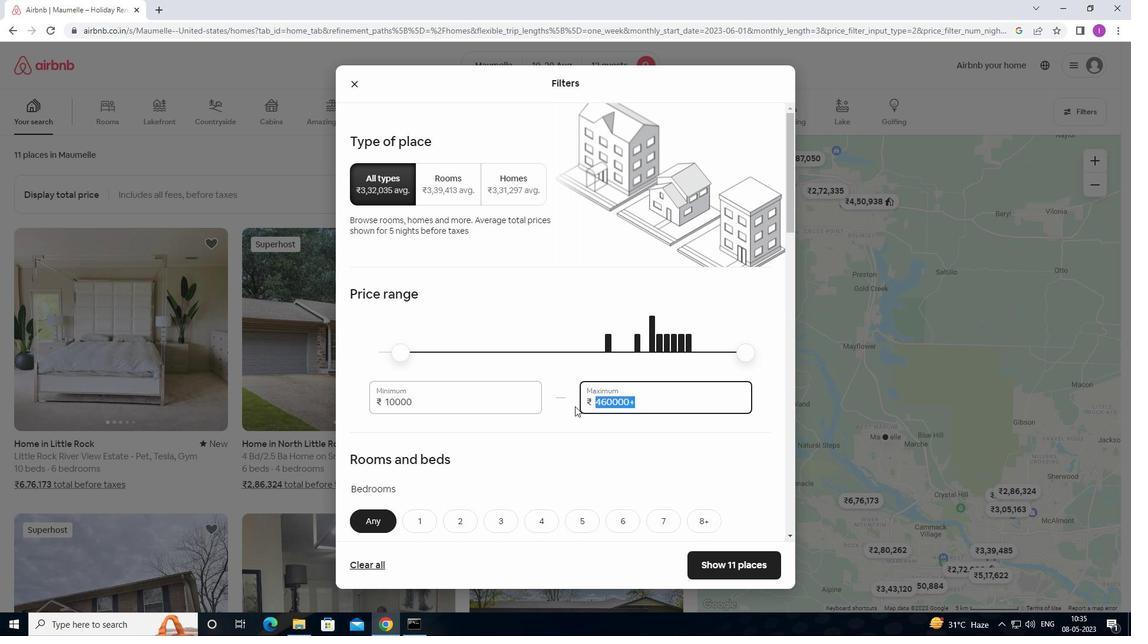 
Action: Key pressed 14000
Screenshot: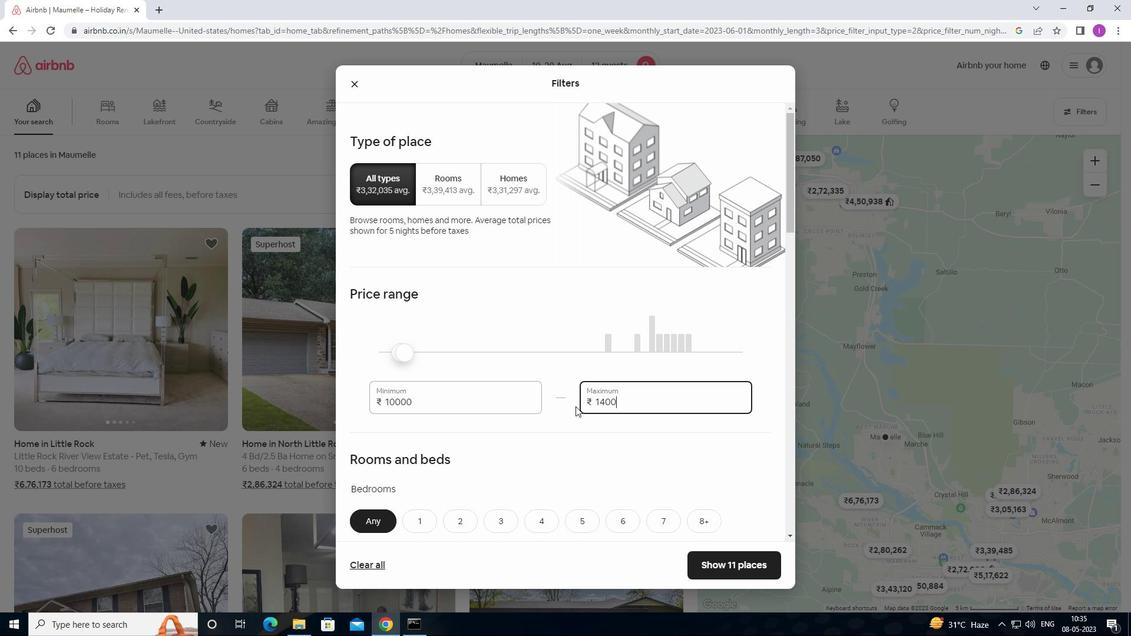 
Action: Mouse moved to (594, 402)
Screenshot: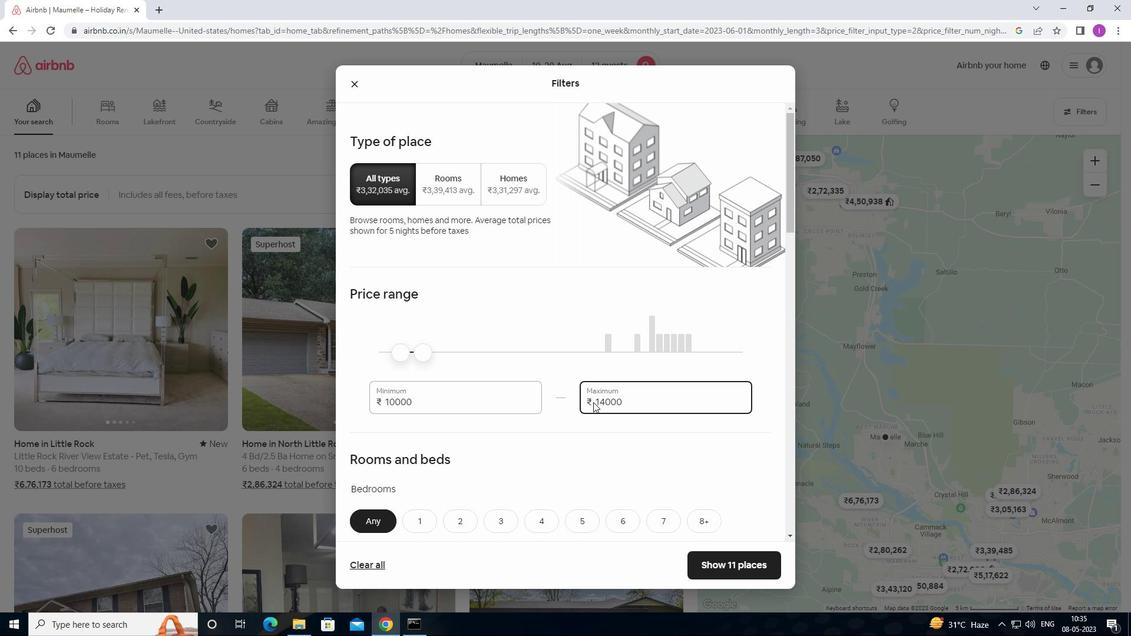 
Action: Mouse scrolled (594, 402) with delta (0, 0)
Screenshot: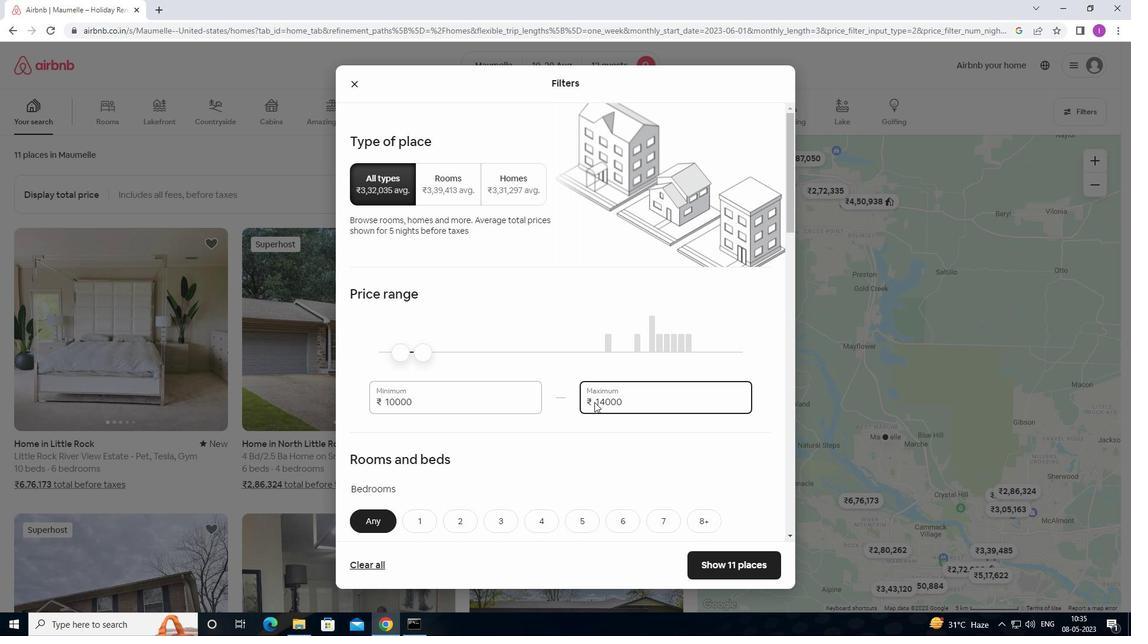 
Action: Mouse scrolled (594, 402) with delta (0, 0)
Screenshot: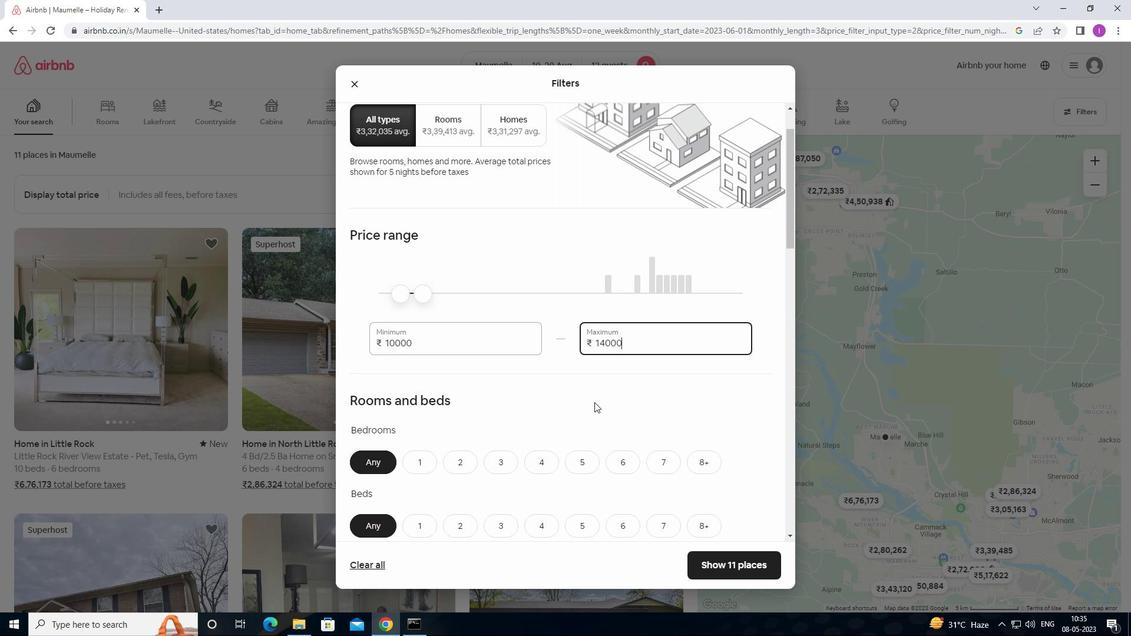 
Action: Mouse moved to (627, 409)
Screenshot: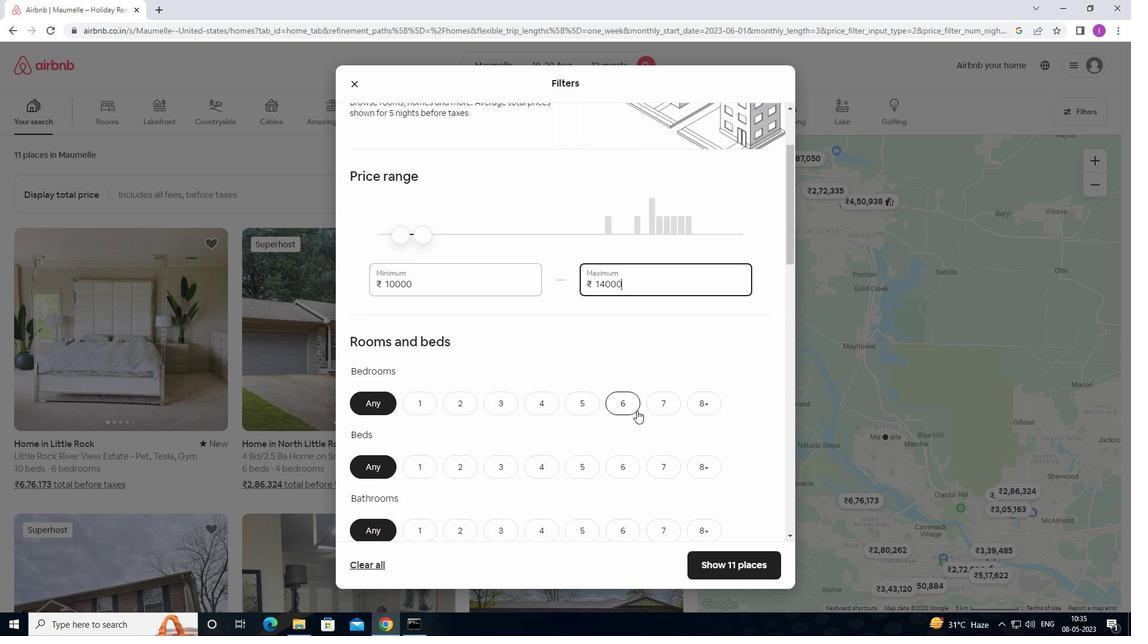 
Action: Mouse pressed left at (627, 409)
Screenshot: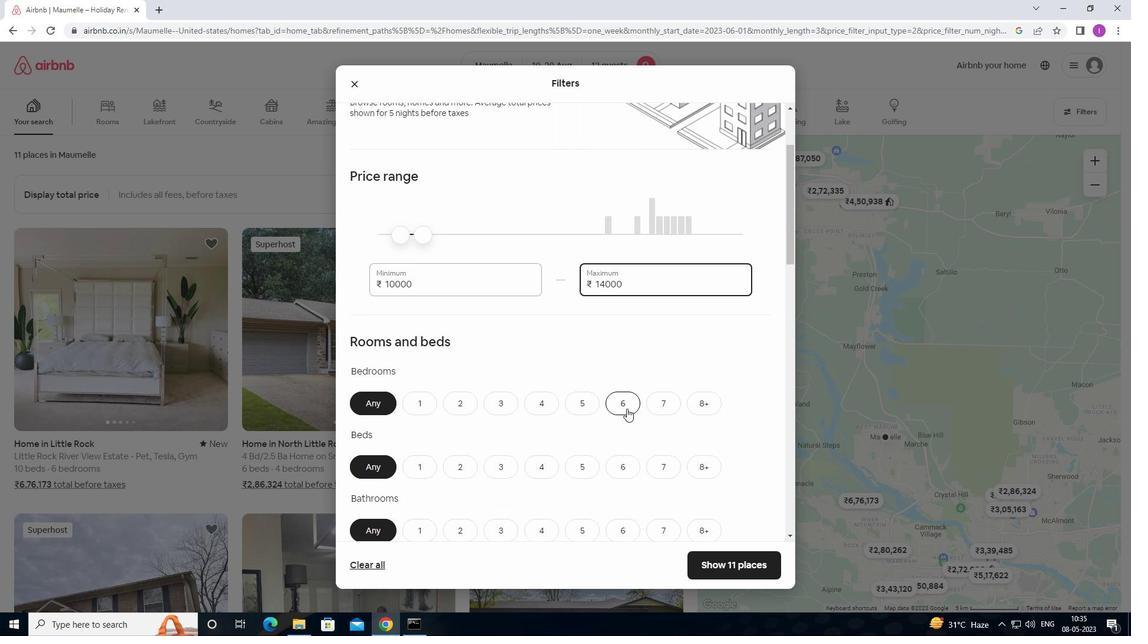 
Action: Mouse moved to (710, 458)
Screenshot: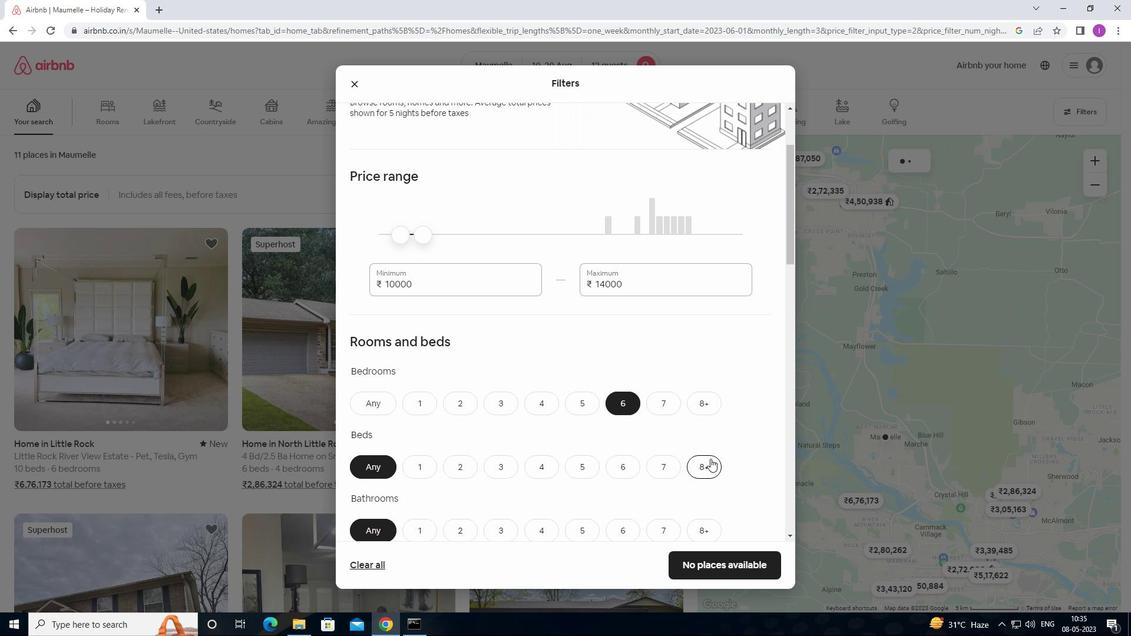 
Action: Mouse pressed left at (710, 458)
Screenshot: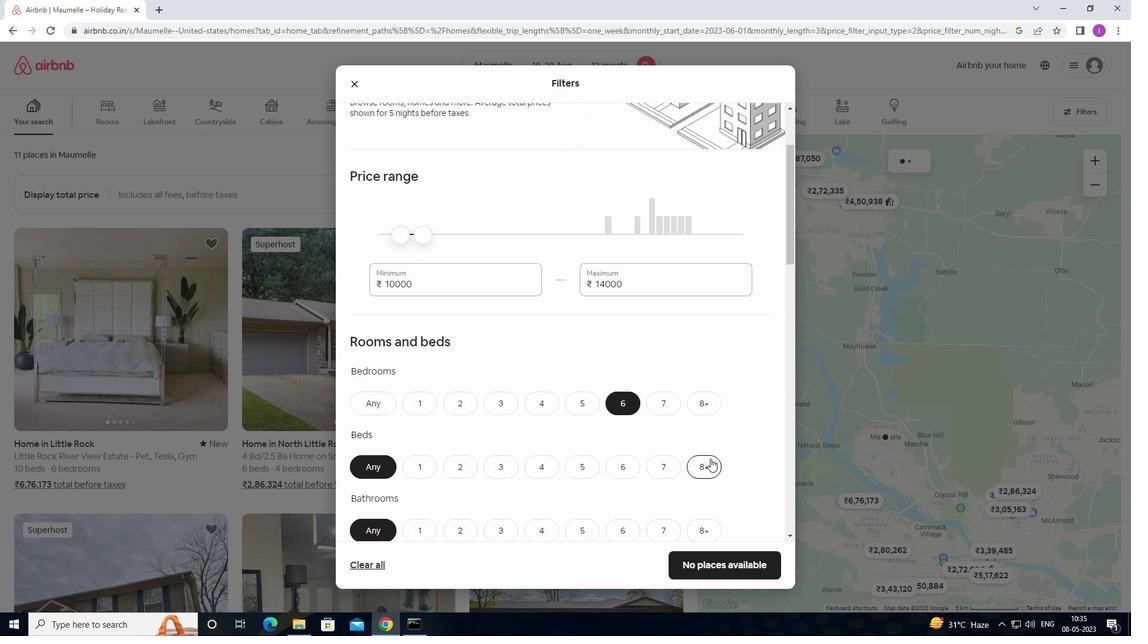 
Action: Mouse moved to (621, 528)
Screenshot: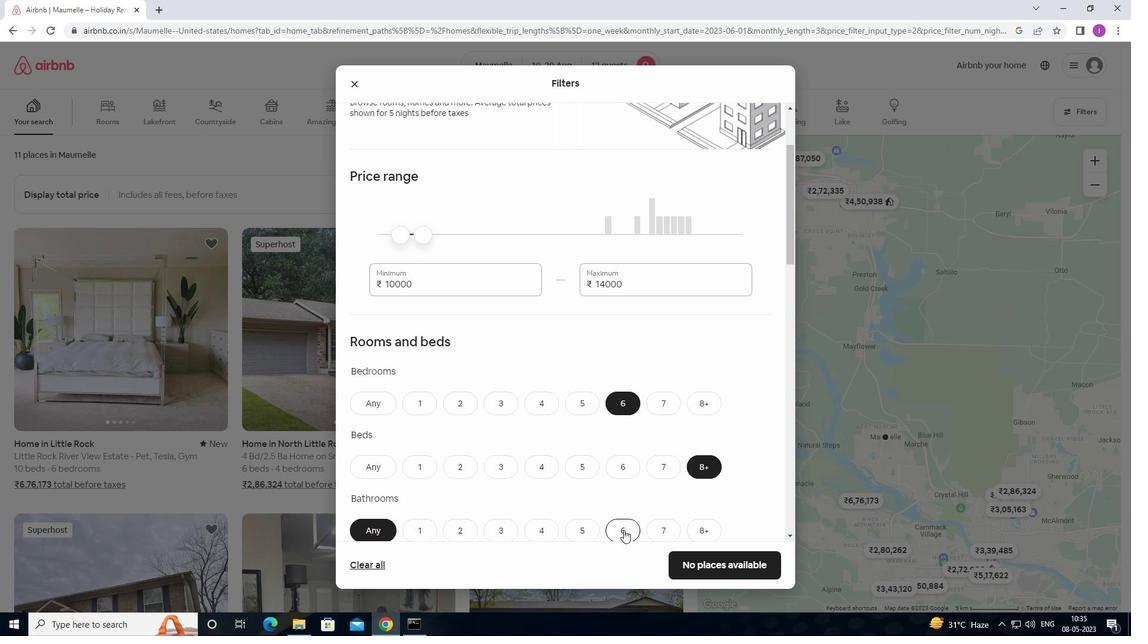 
Action: Mouse pressed left at (621, 528)
Screenshot: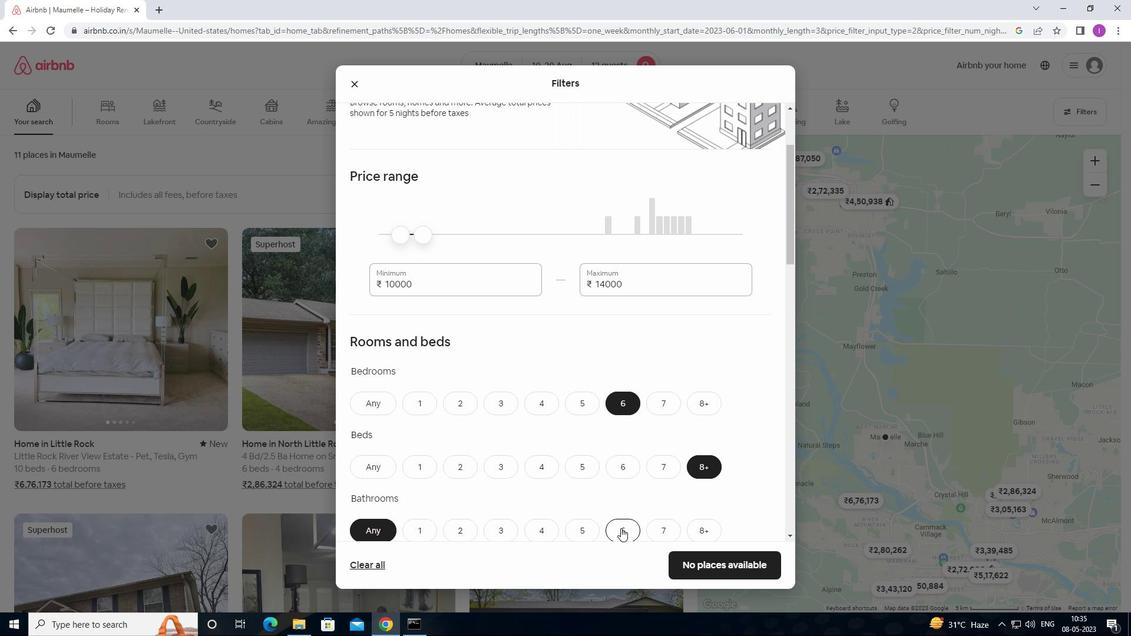 
Action: Mouse moved to (679, 492)
Screenshot: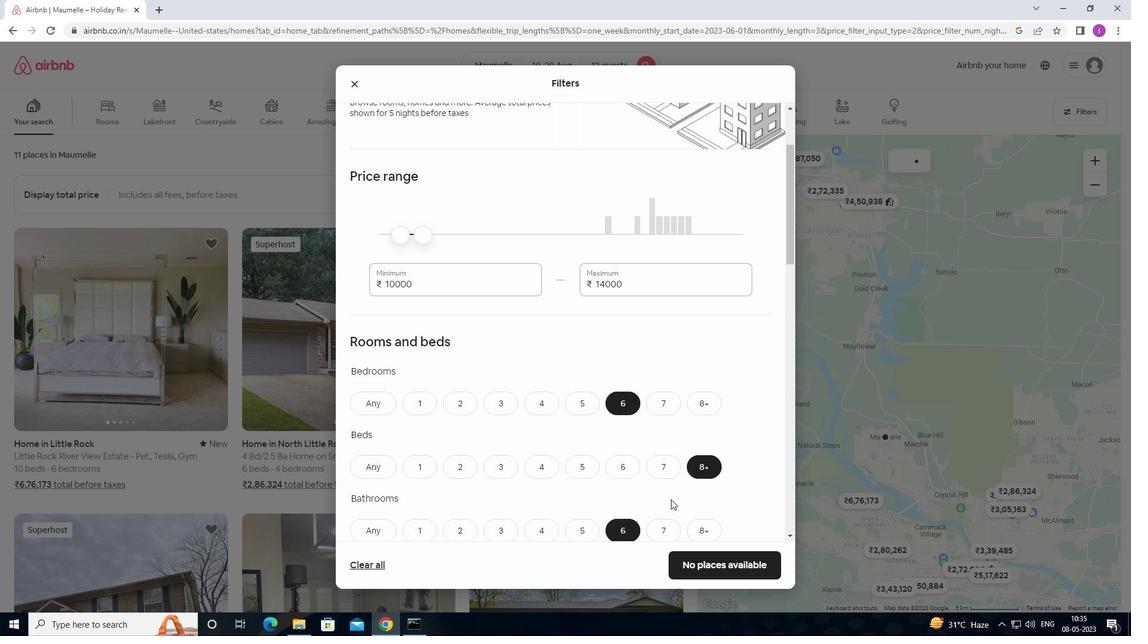 
Action: Mouse scrolled (679, 491) with delta (0, 0)
Screenshot: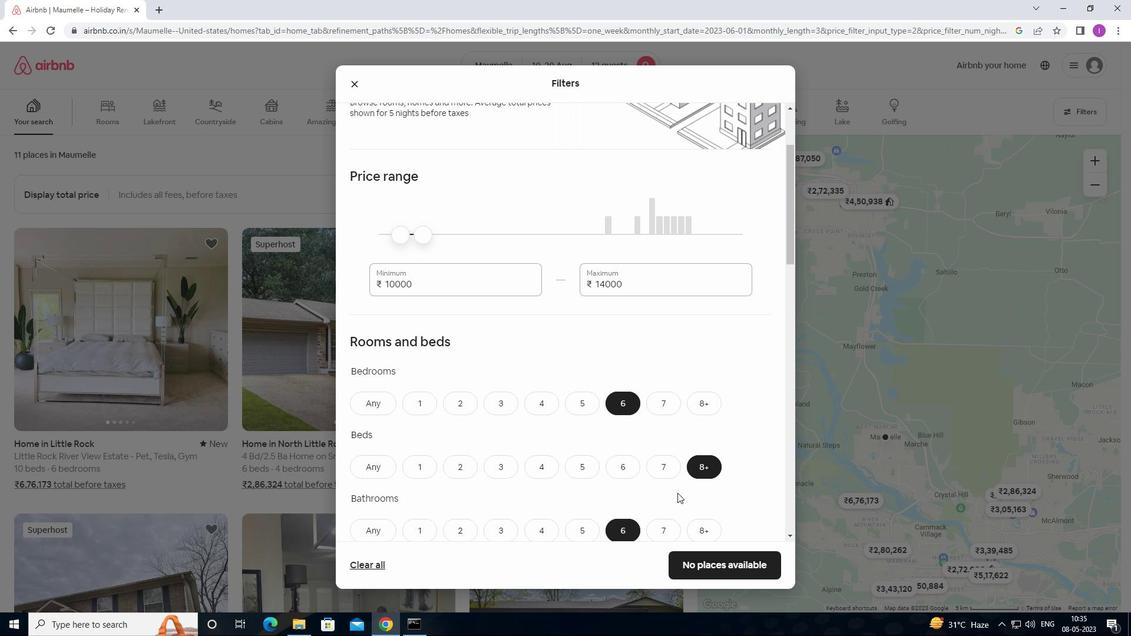 
Action: Mouse moved to (680, 492)
Screenshot: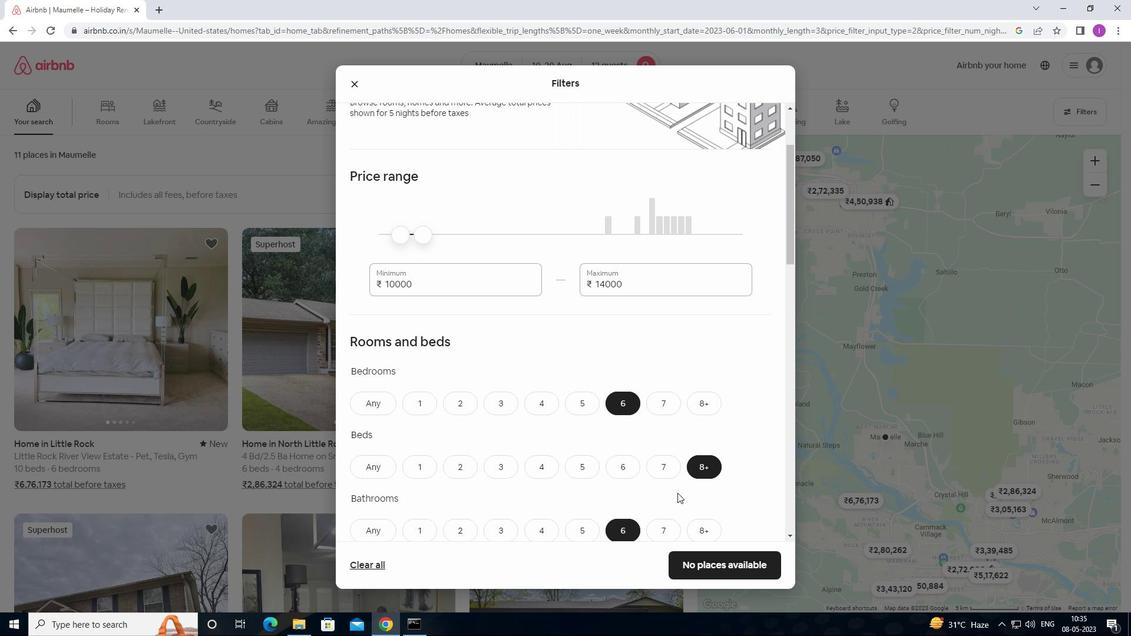 
Action: Mouse scrolled (680, 491) with delta (0, 0)
Screenshot: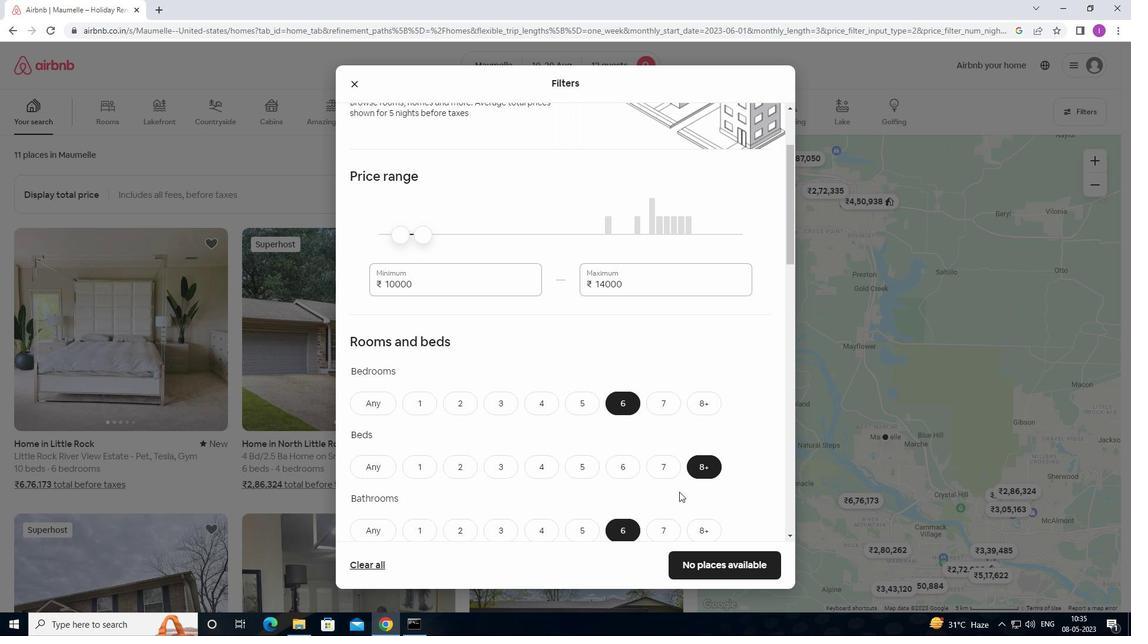 
Action: Mouse moved to (680, 491)
Screenshot: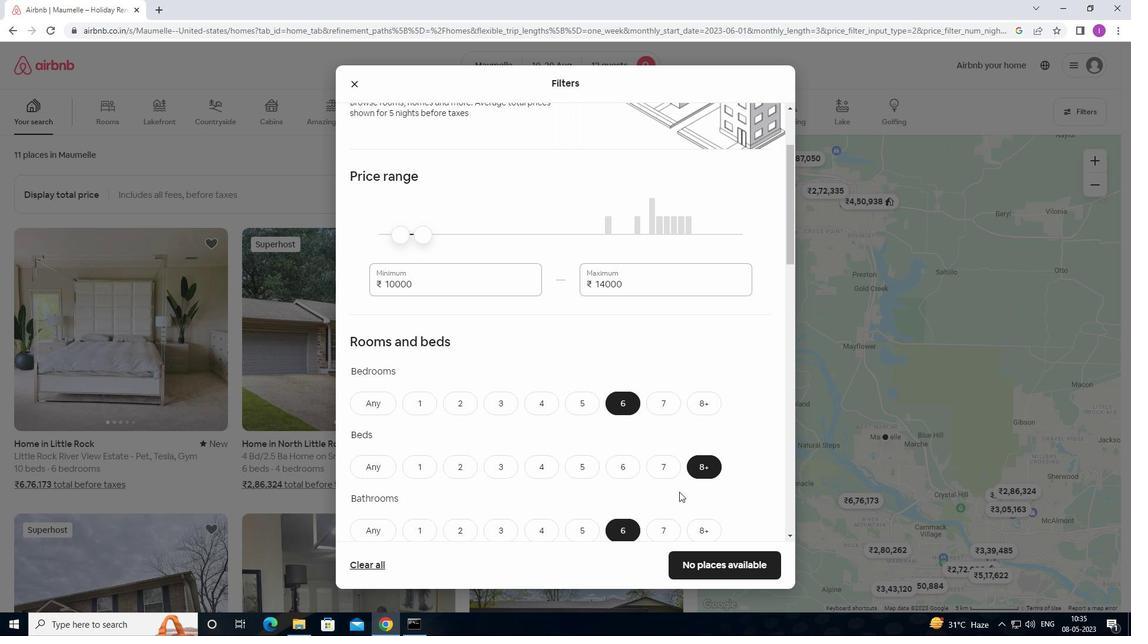 
Action: Mouse scrolled (680, 491) with delta (0, 0)
Screenshot: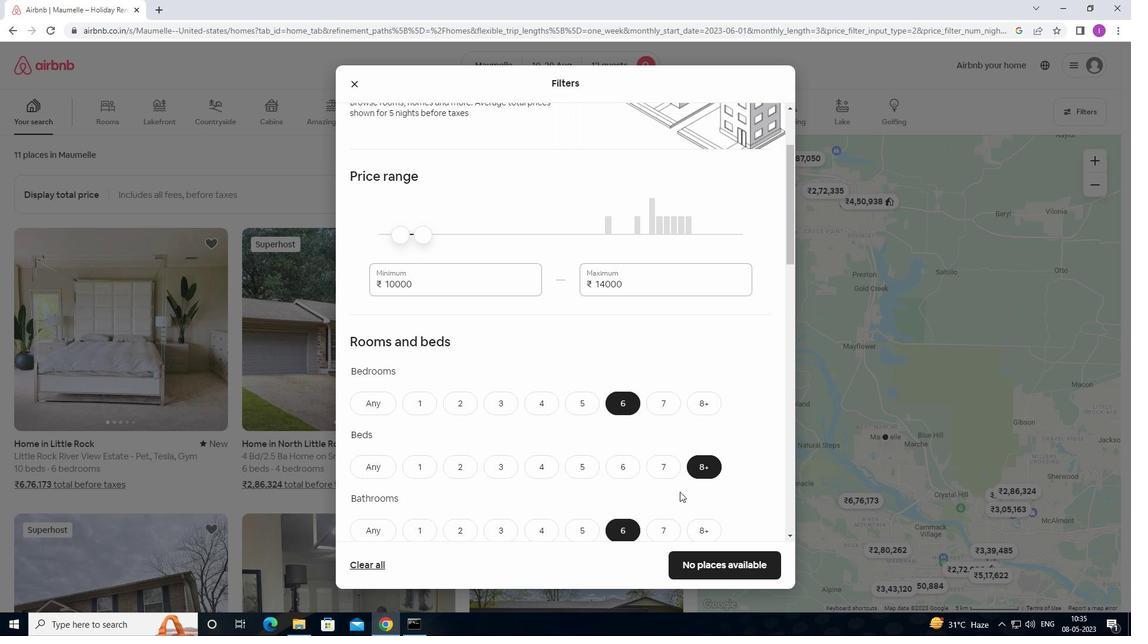 
Action: Mouse moved to (449, 503)
Screenshot: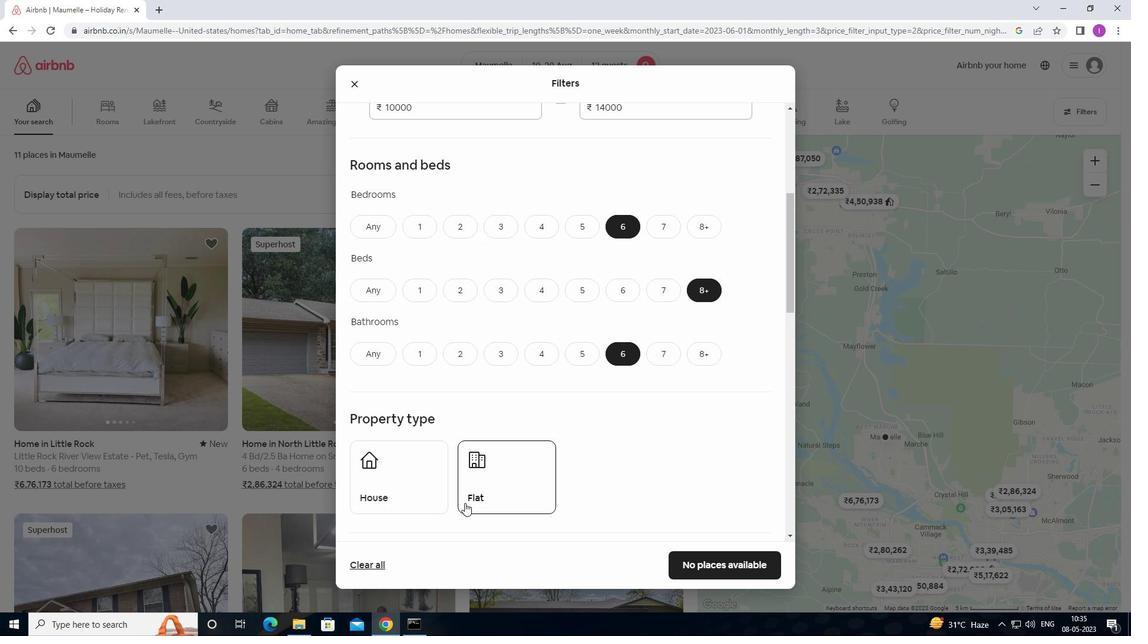 
Action: Mouse pressed left at (449, 503)
Screenshot: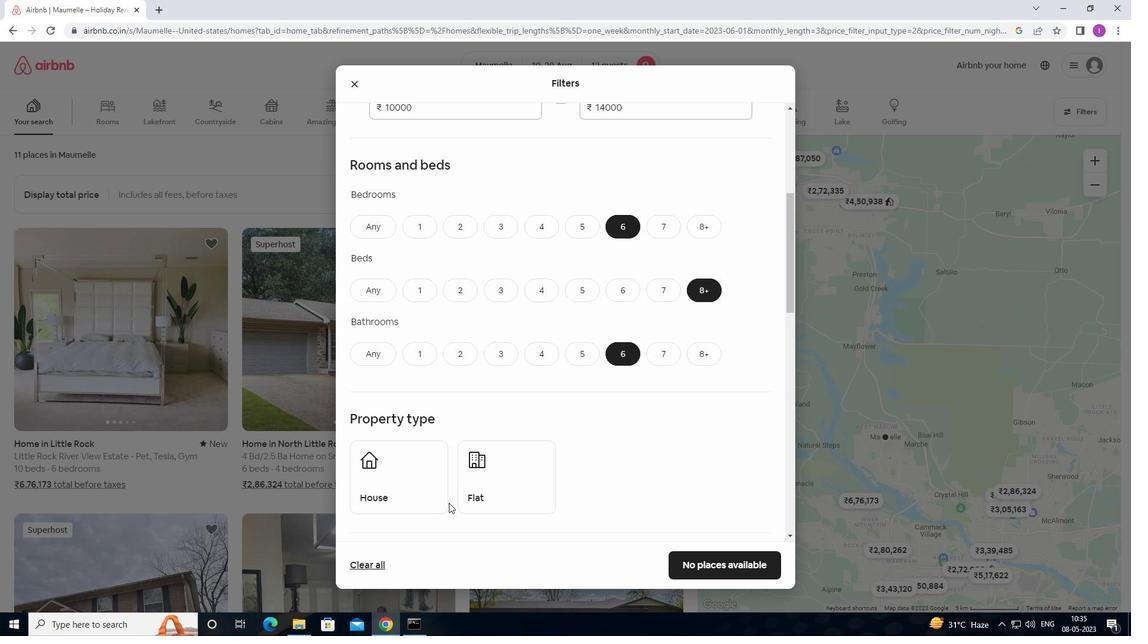 
Action: Mouse moved to (443, 502)
Screenshot: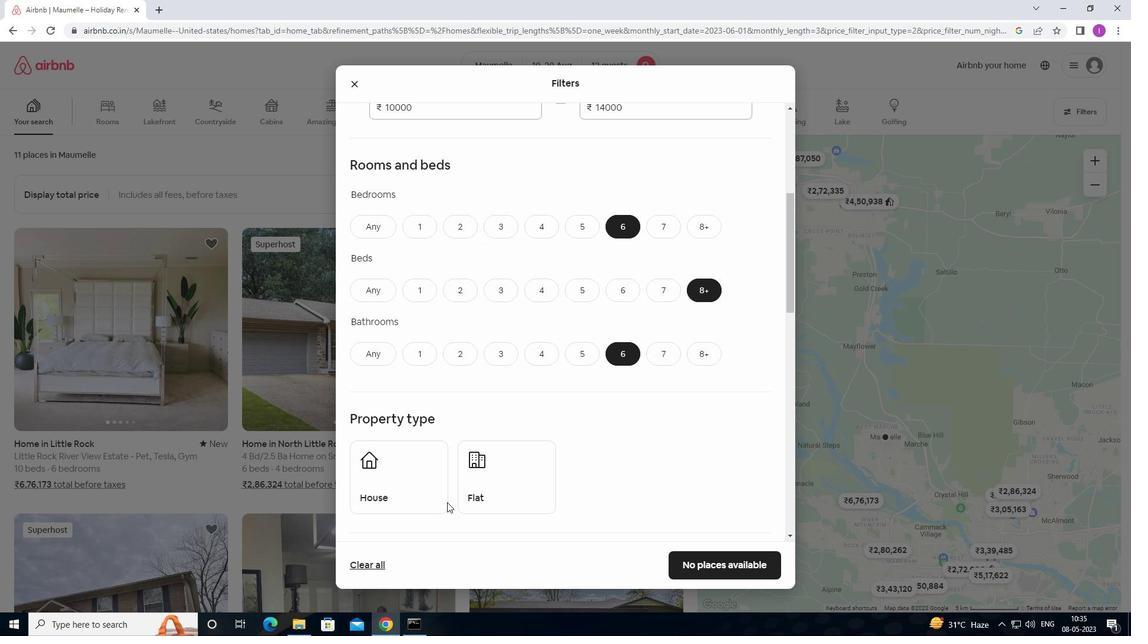 
Action: Mouse pressed left at (443, 502)
Screenshot: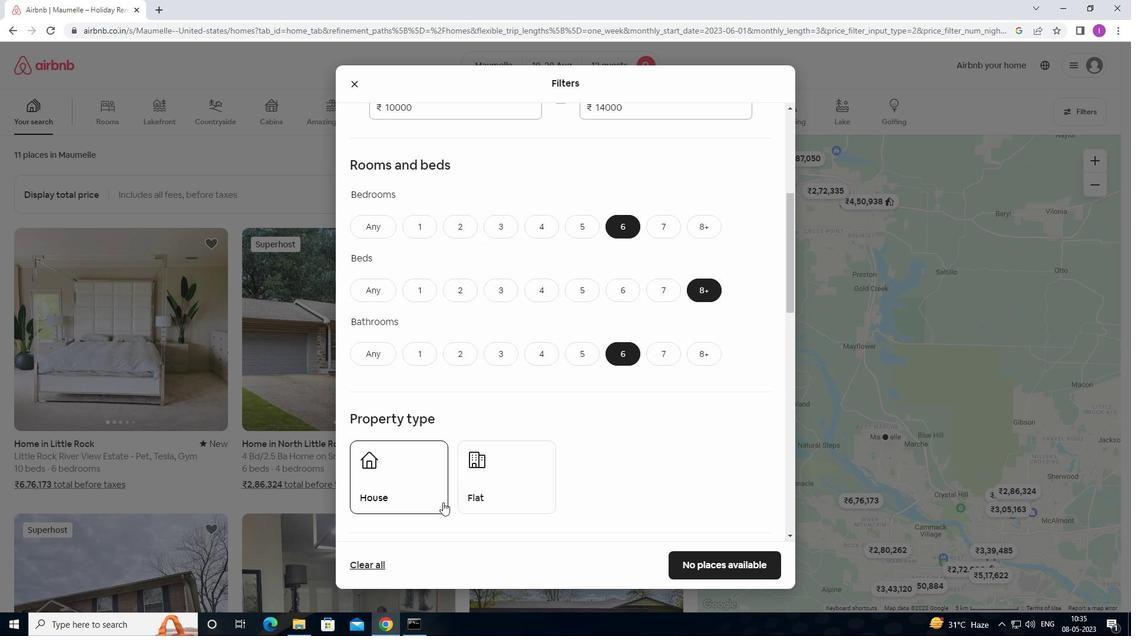 
Action: Mouse moved to (489, 502)
Screenshot: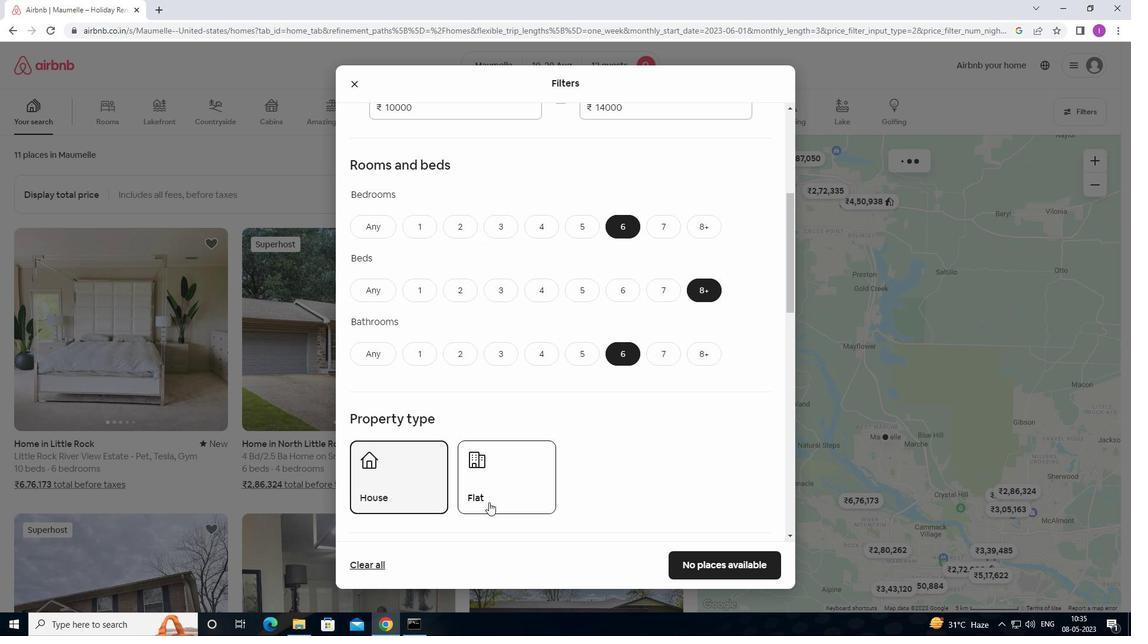 
Action: Mouse pressed left at (489, 502)
Screenshot: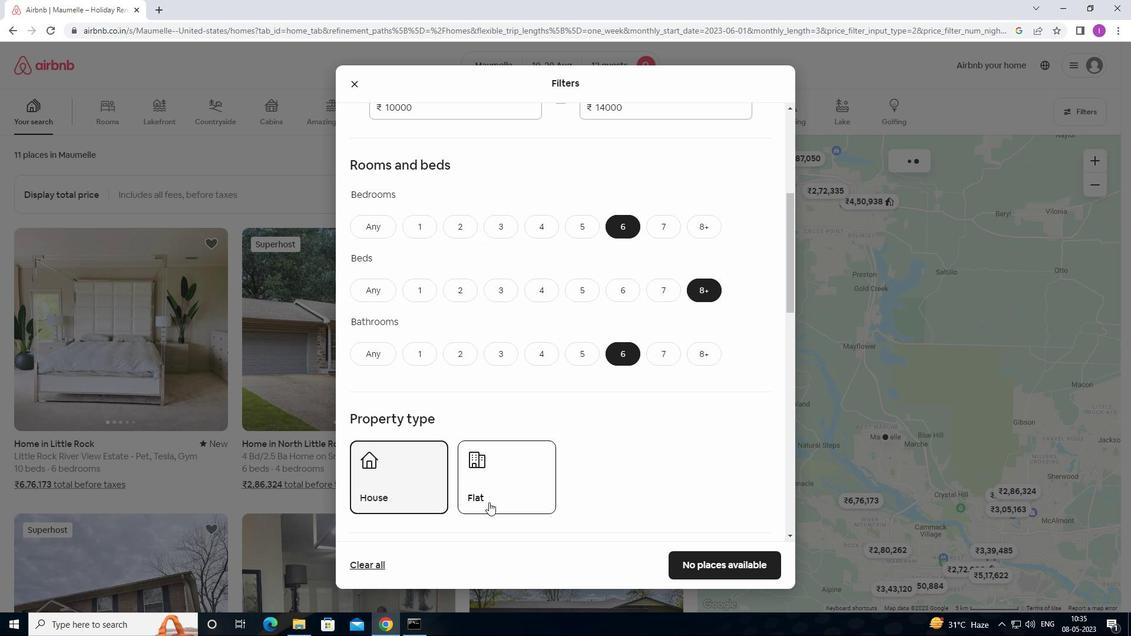 
Action: Mouse moved to (495, 501)
Screenshot: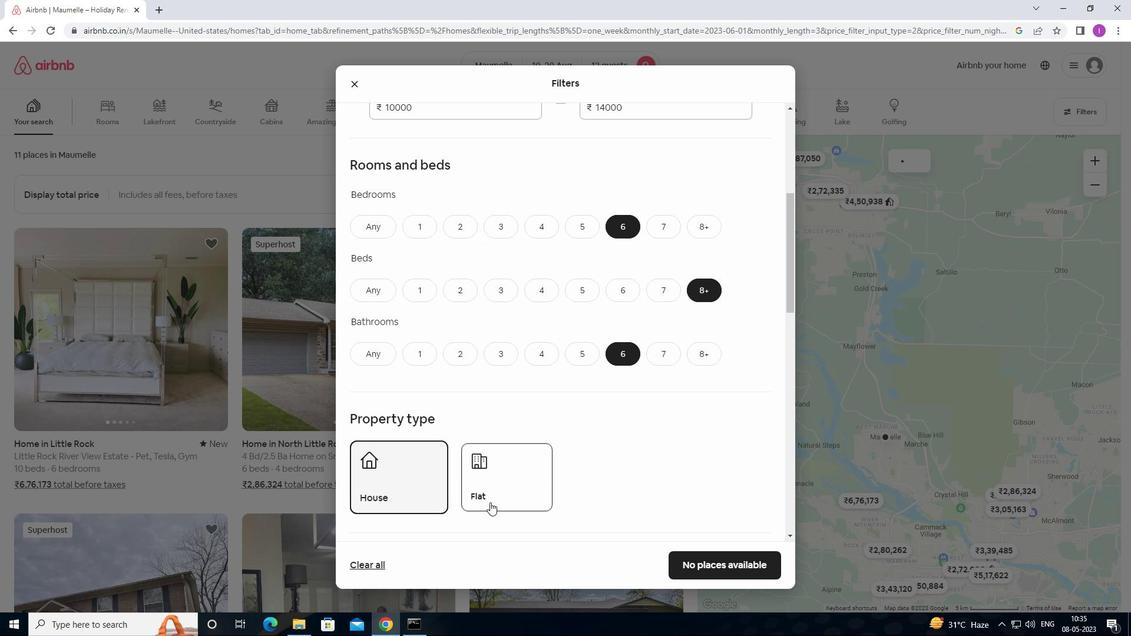 
Action: Mouse scrolled (495, 500) with delta (0, 0)
Screenshot: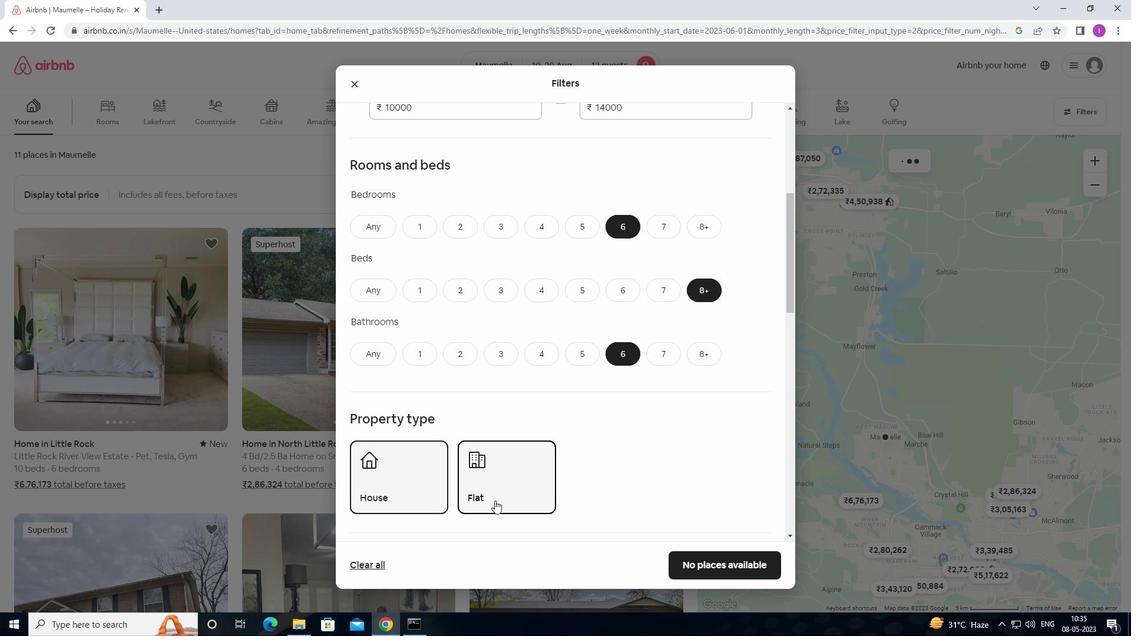 
Action: Mouse scrolled (495, 500) with delta (0, 0)
Screenshot: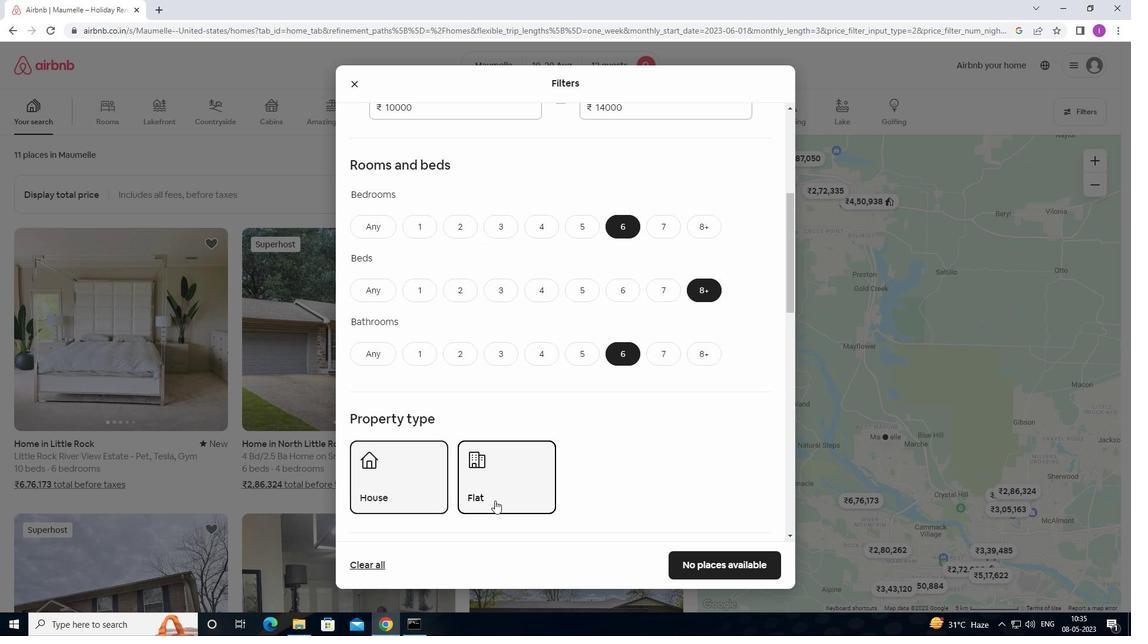 
Action: Mouse moved to (494, 504)
Screenshot: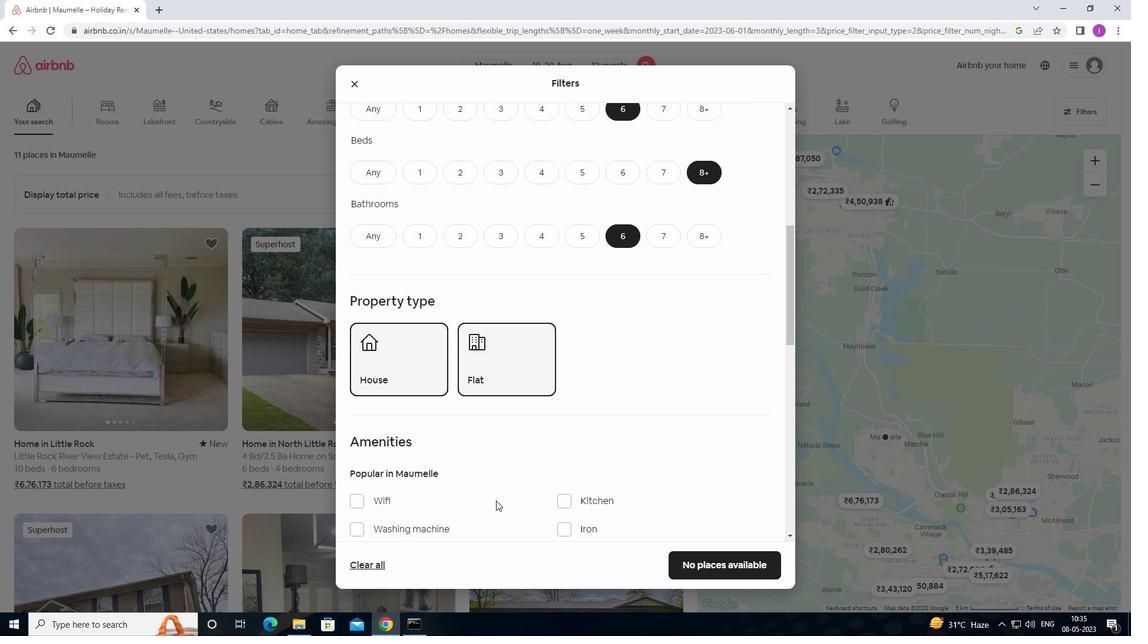 
Action: Mouse scrolled (494, 503) with delta (0, 0)
Screenshot: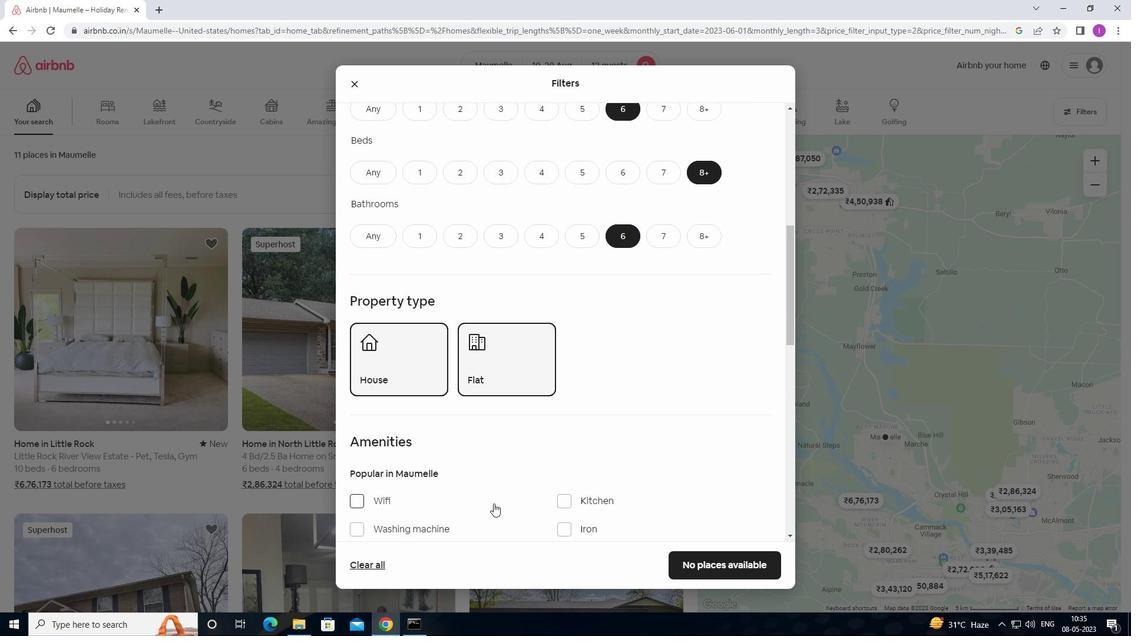 
Action: Mouse moved to (354, 440)
Screenshot: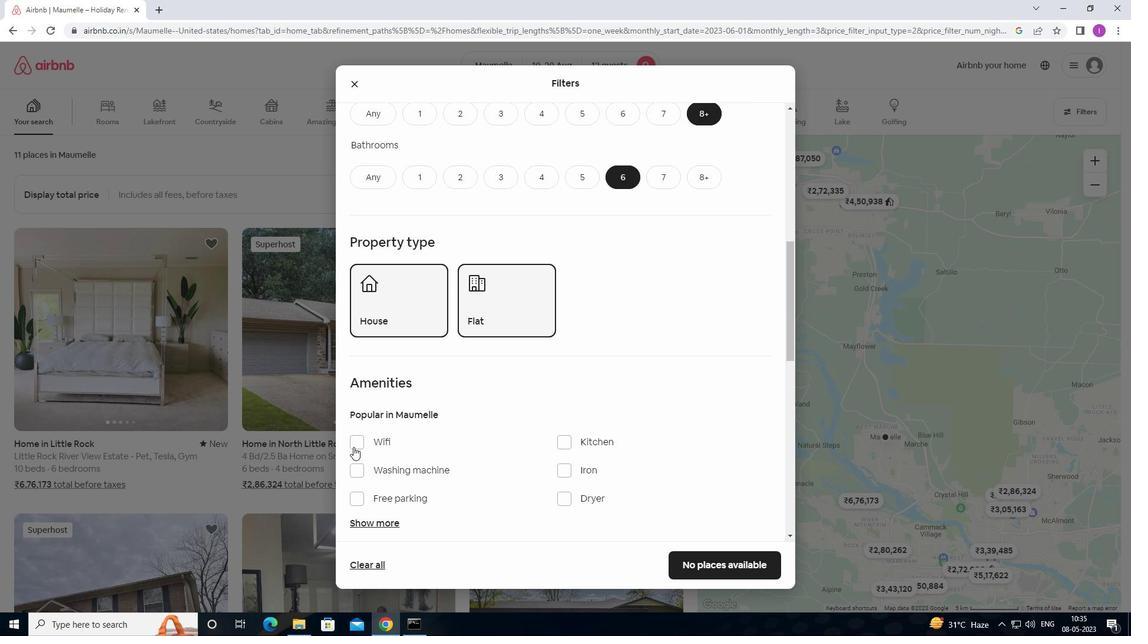 
Action: Mouse pressed left at (354, 440)
Screenshot: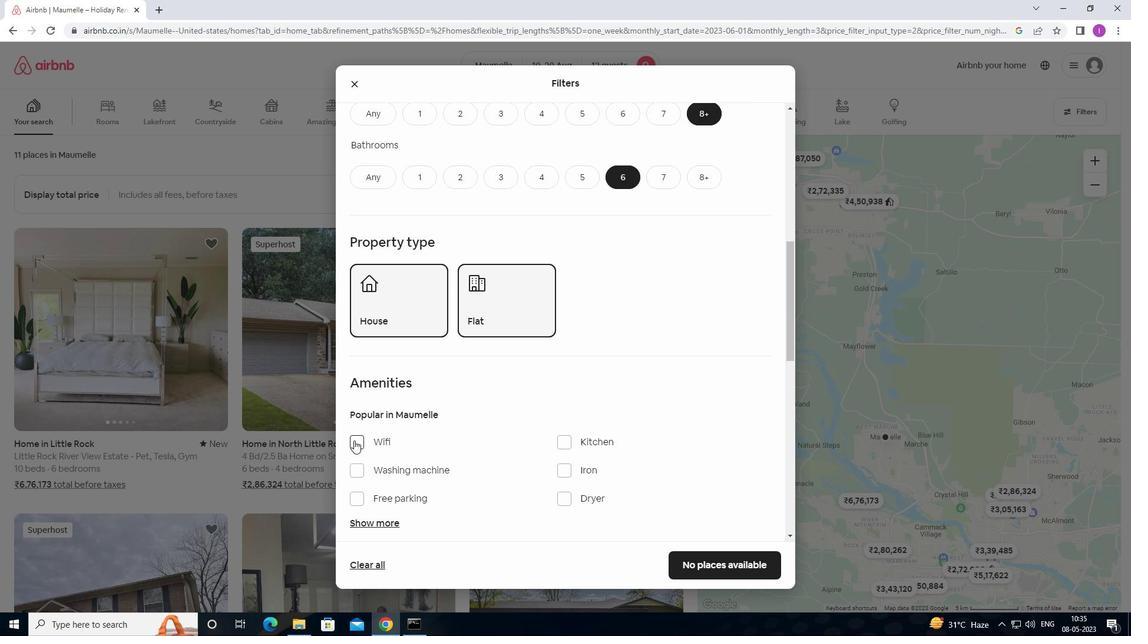 
Action: Mouse moved to (361, 498)
Screenshot: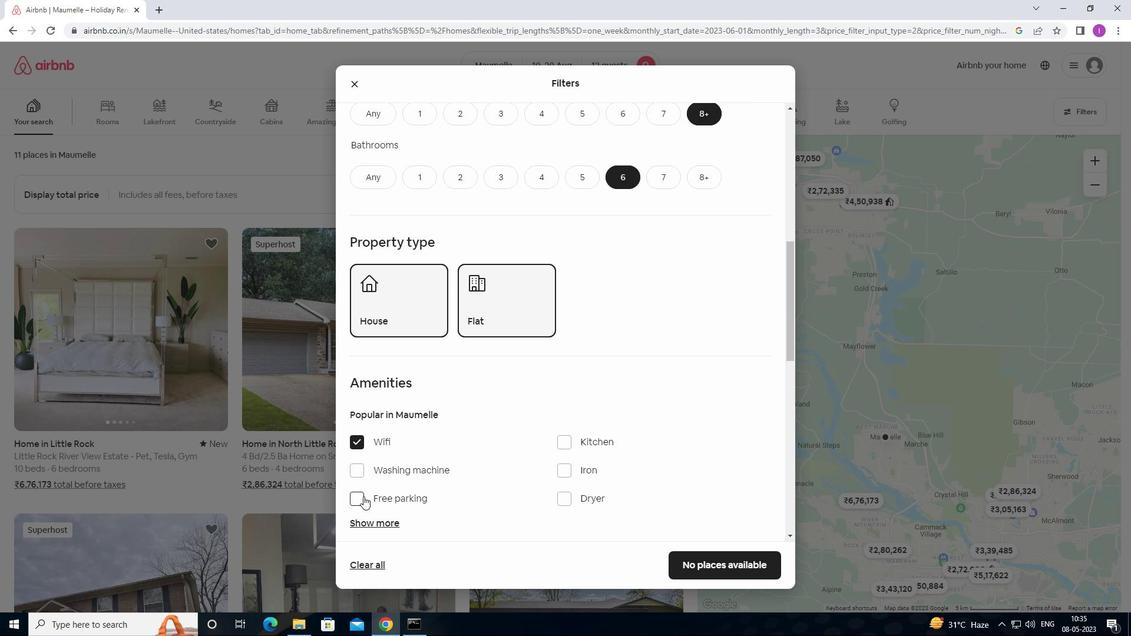 
Action: Mouse pressed left at (361, 498)
Screenshot: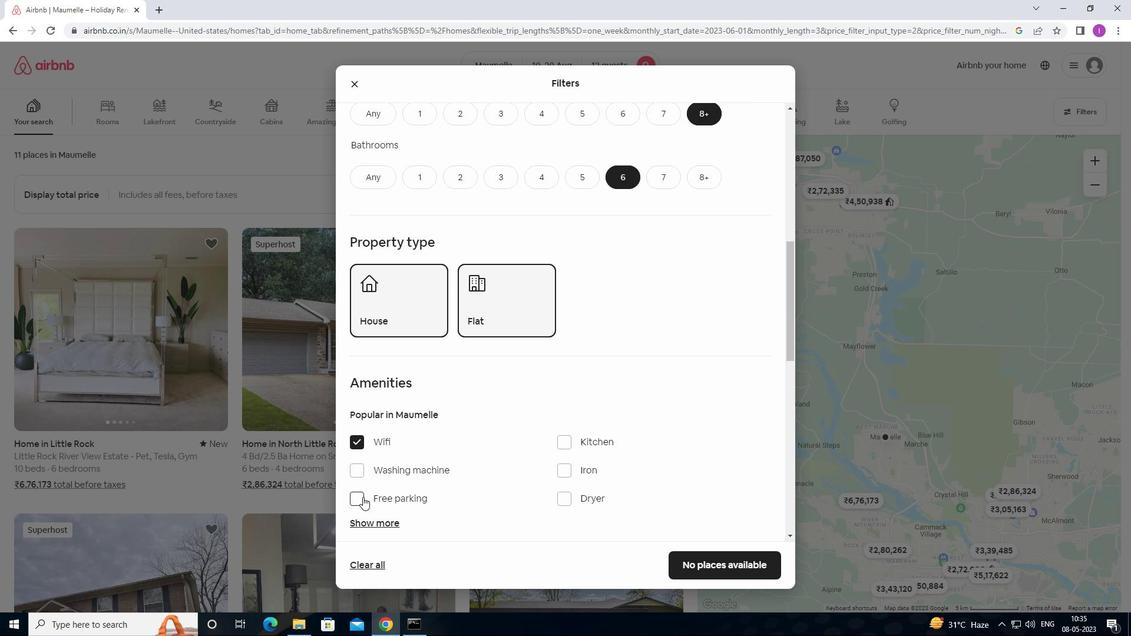 
Action: Mouse moved to (374, 521)
Screenshot: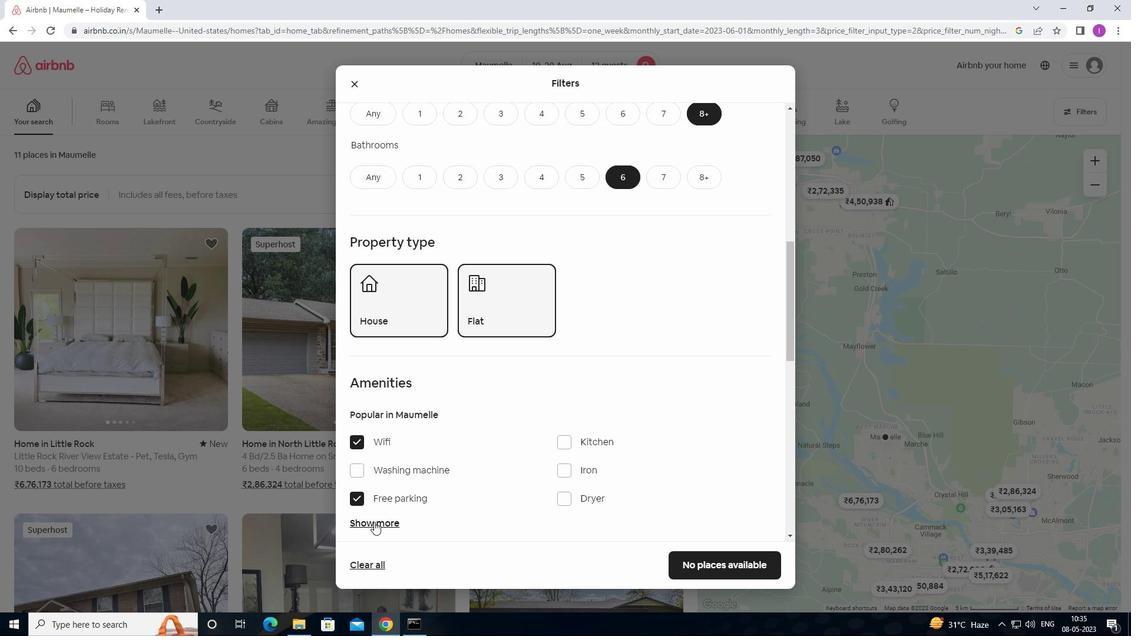 
Action: Mouse pressed left at (374, 521)
Screenshot: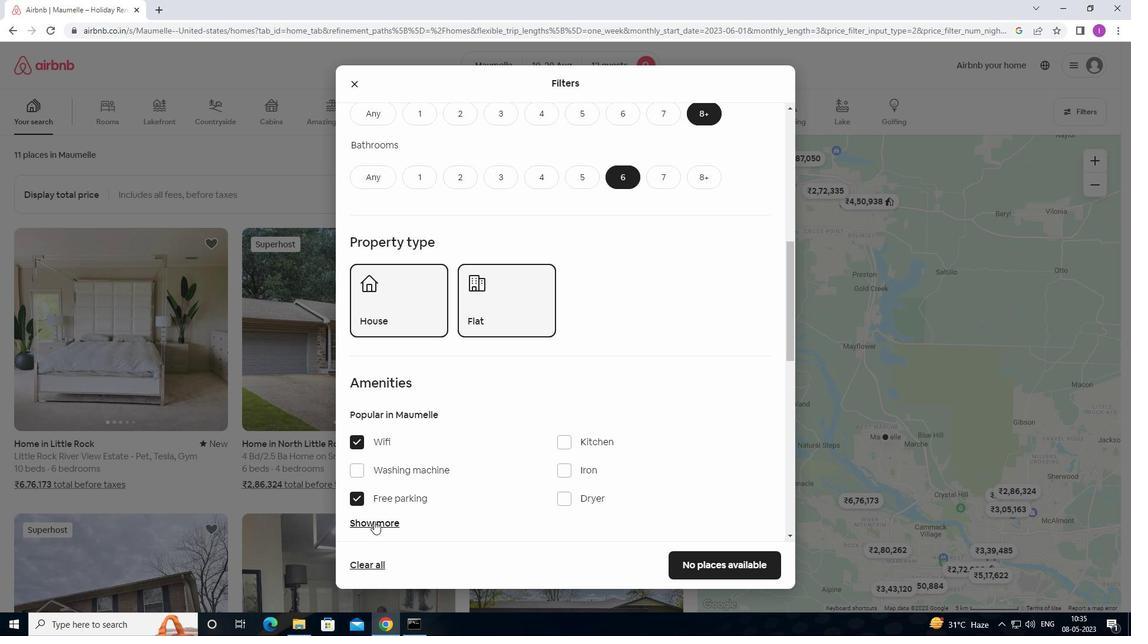 
Action: Mouse moved to (498, 491)
Screenshot: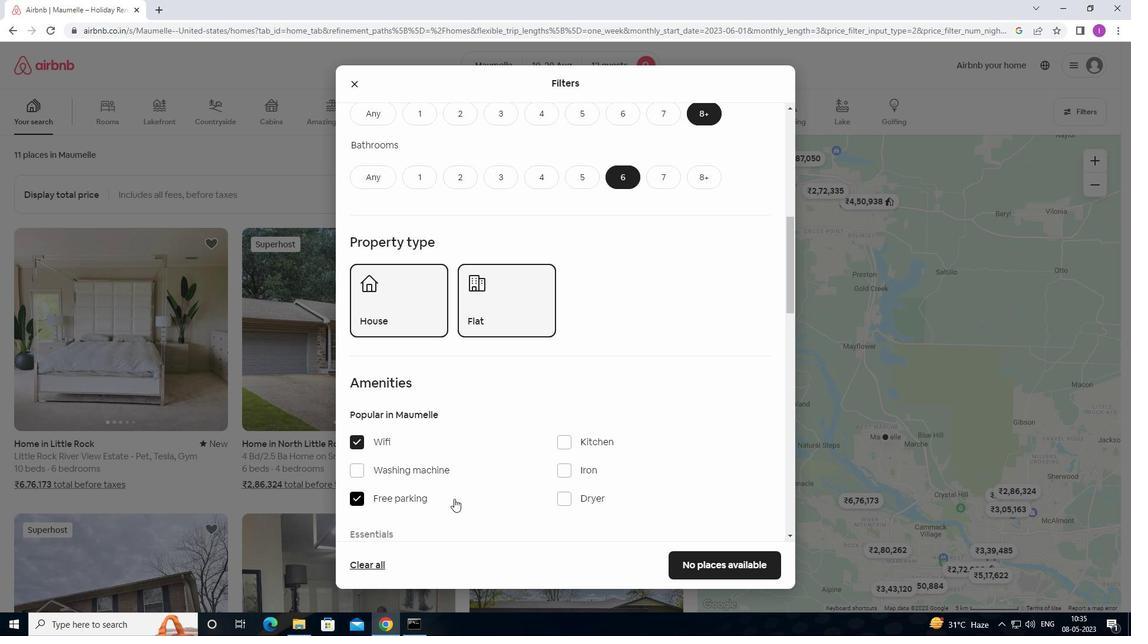 
Action: Mouse scrolled (498, 491) with delta (0, 0)
Screenshot: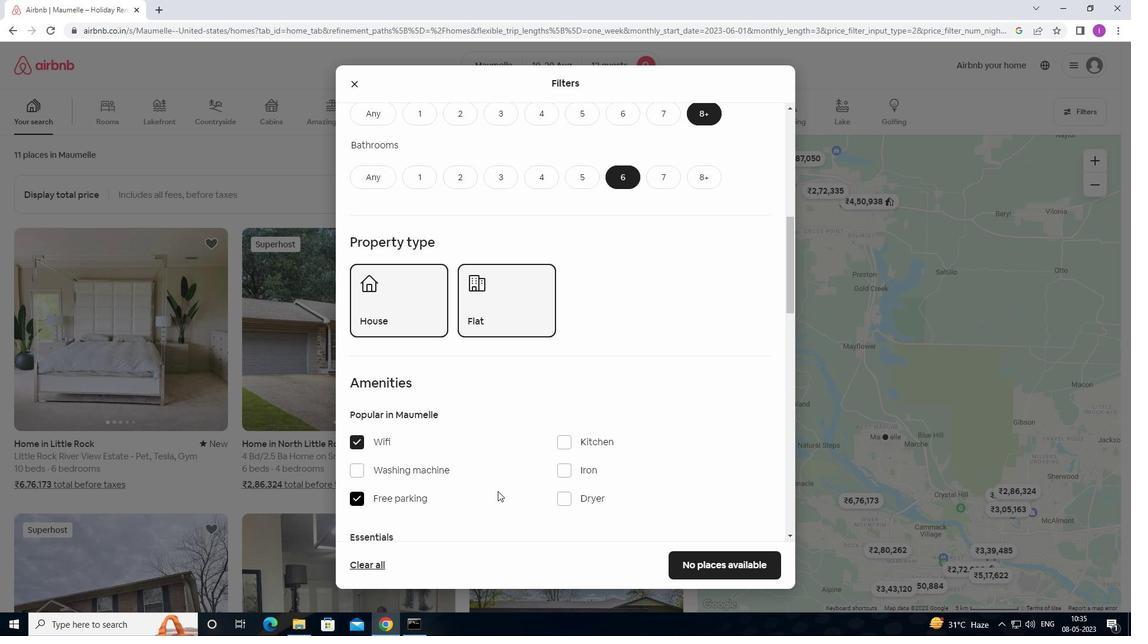 
Action: Mouse scrolled (498, 491) with delta (0, 0)
Screenshot: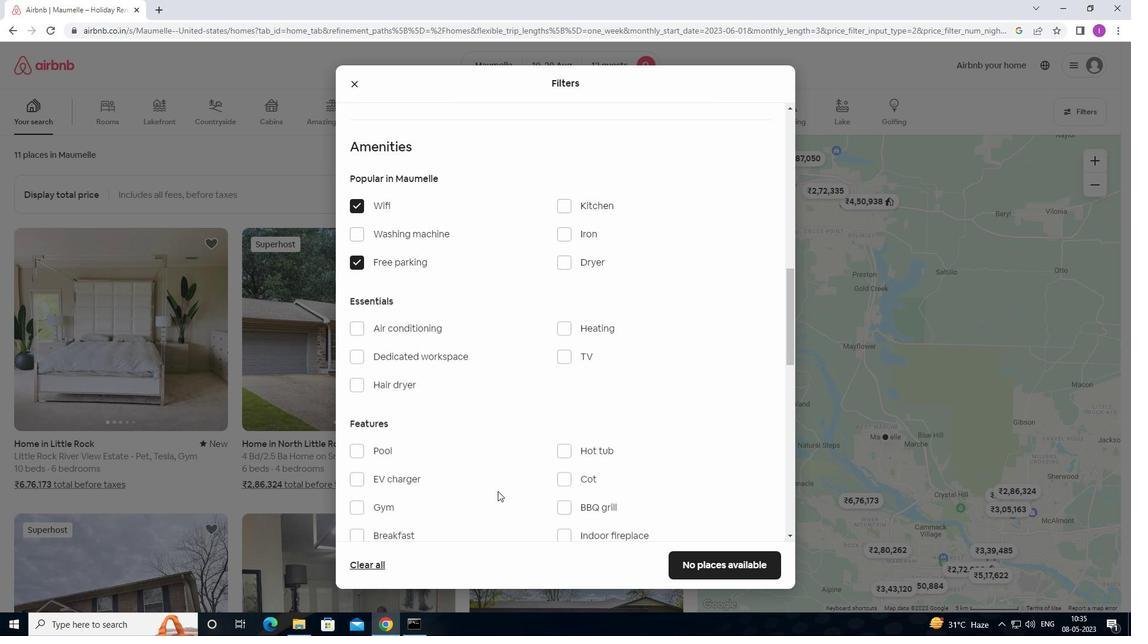 
Action: Mouse moved to (567, 241)
Screenshot: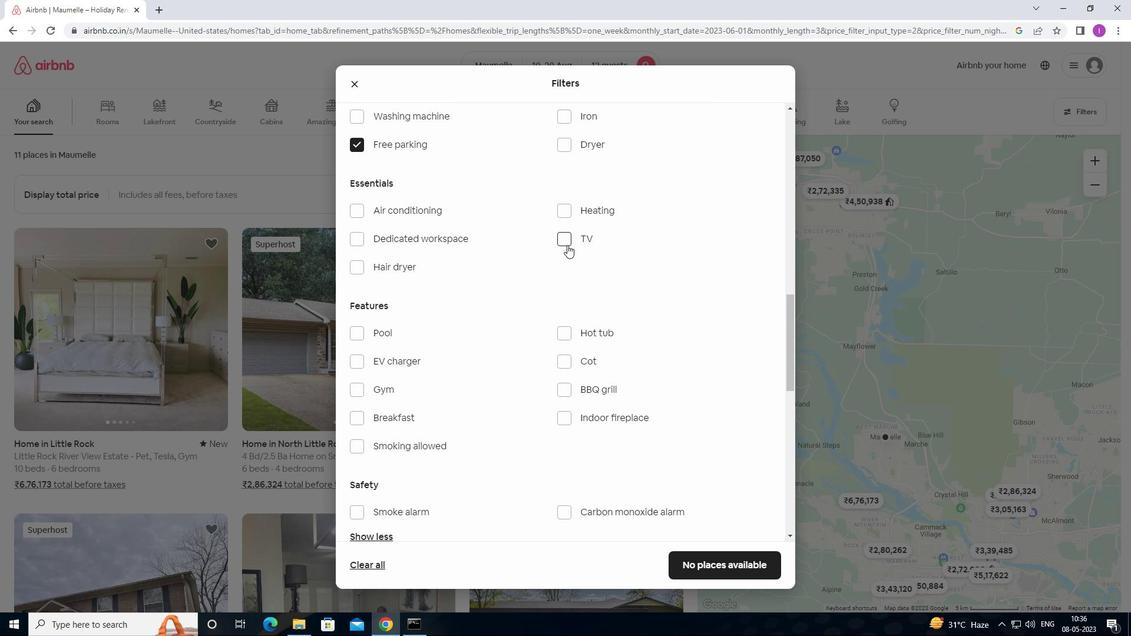 
Action: Mouse pressed left at (567, 241)
Screenshot: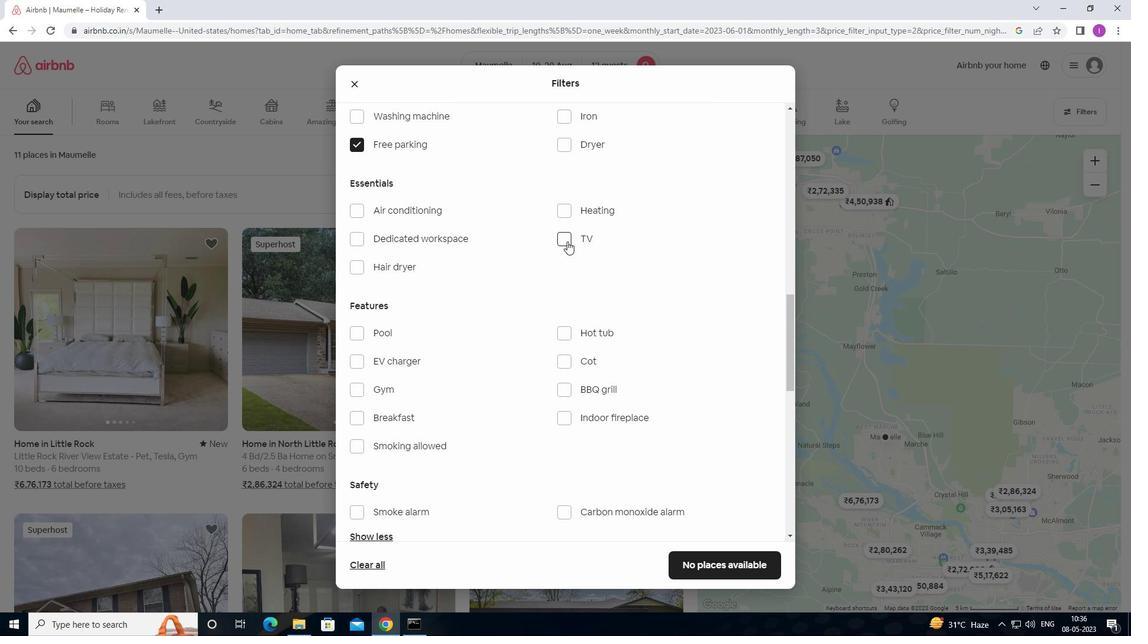 
Action: Mouse moved to (359, 394)
Screenshot: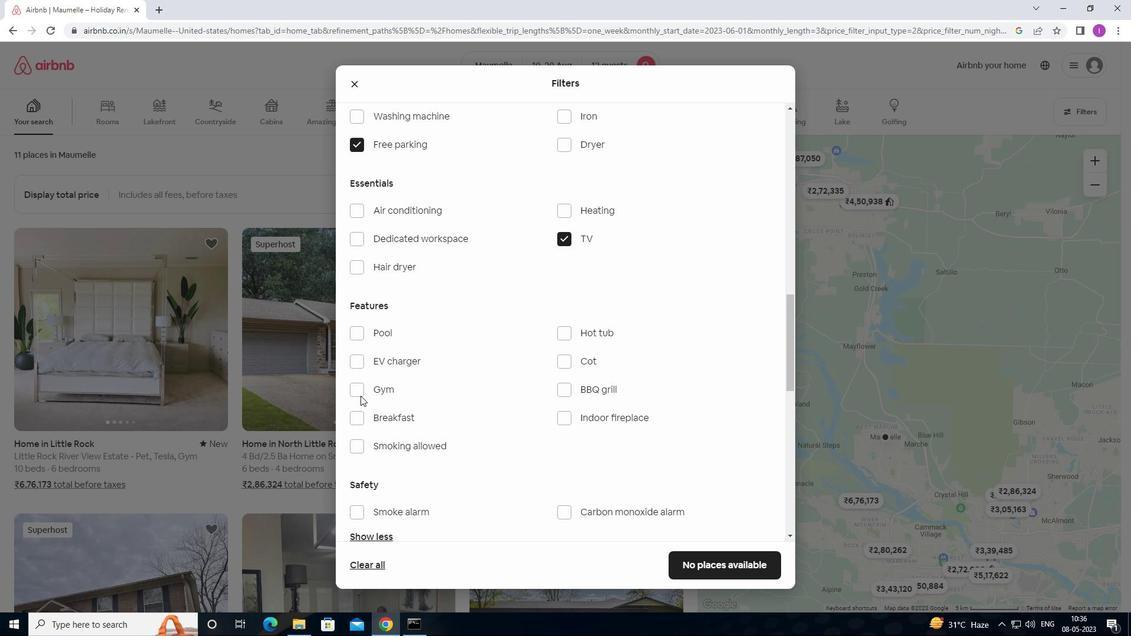 
Action: Mouse pressed left at (359, 394)
Screenshot: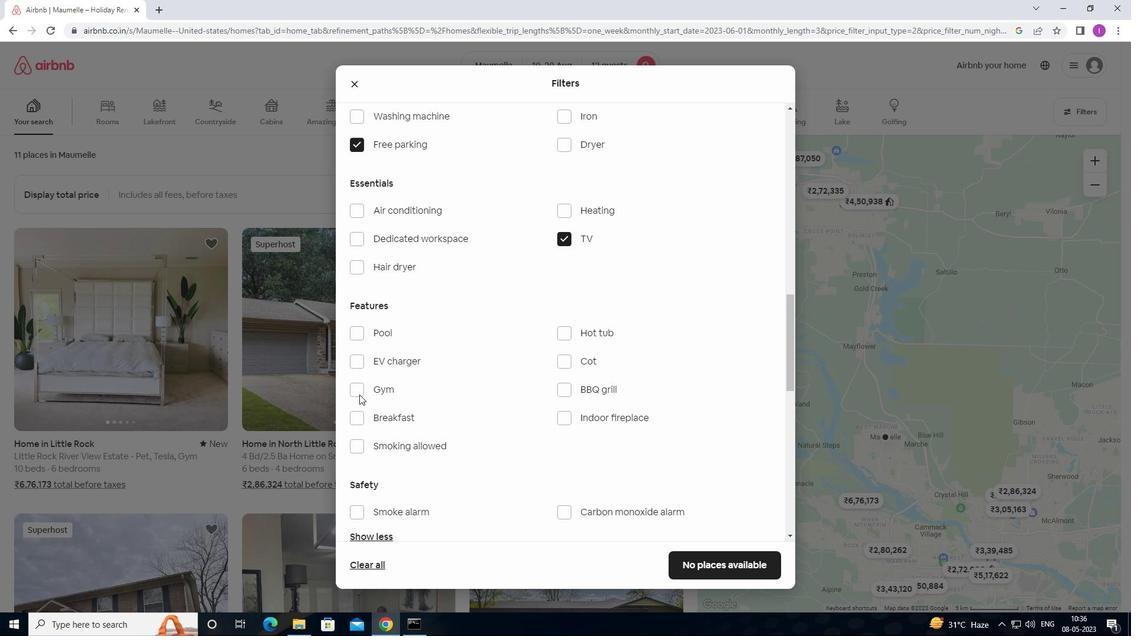 
Action: Mouse moved to (358, 413)
Screenshot: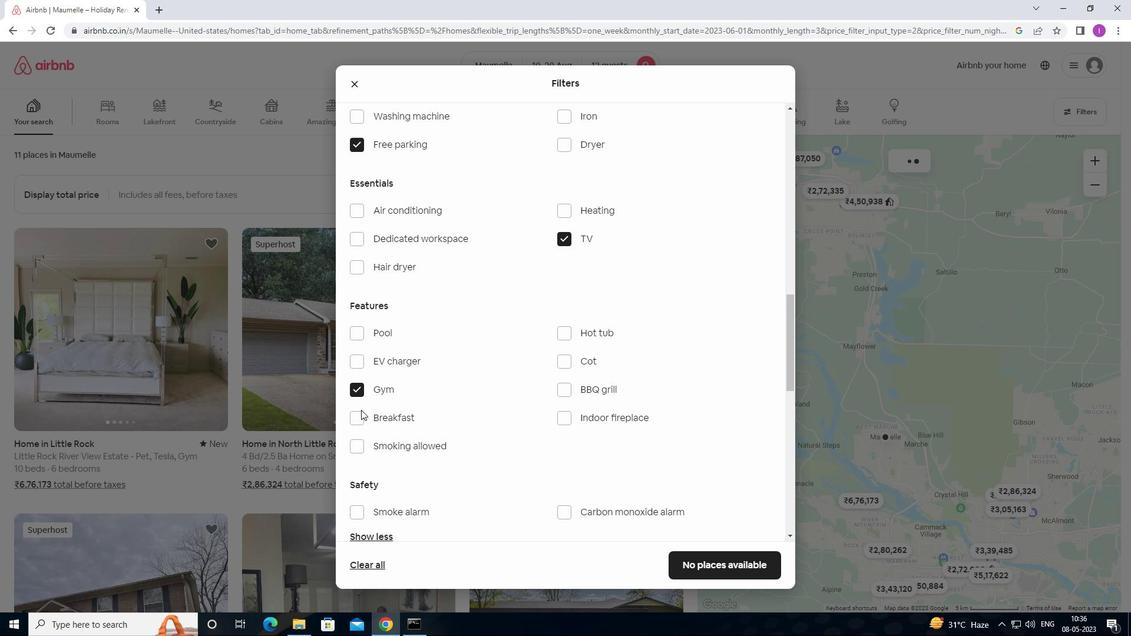 
Action: Mouse pressed left at (358, 413)
Screenshot: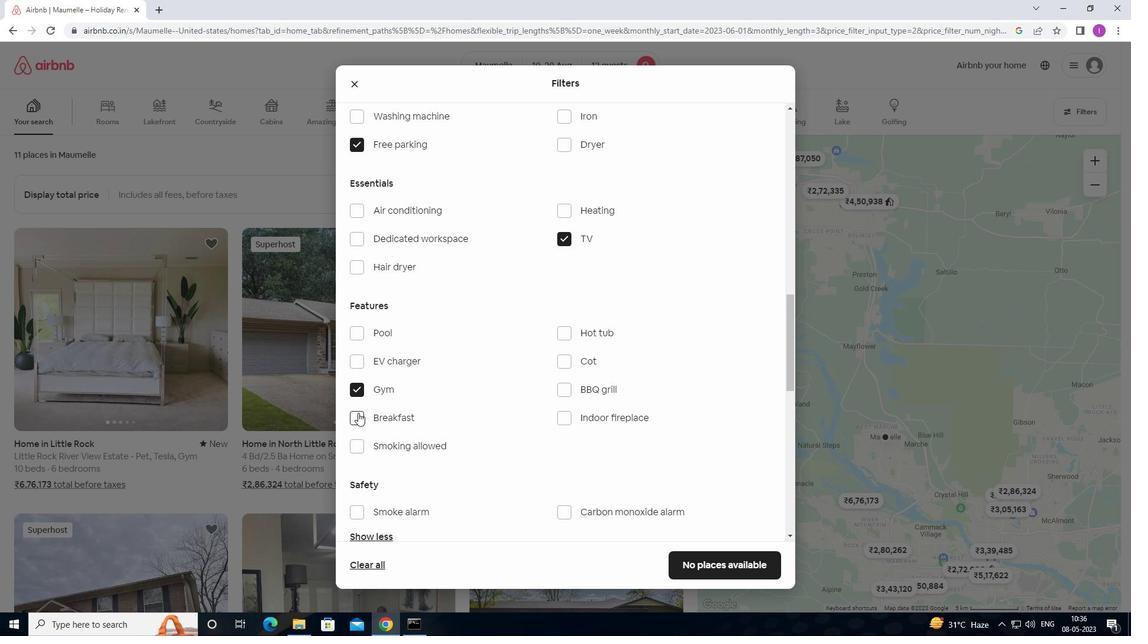 
Action: Mouse moved to (477, 397)
Screenshot: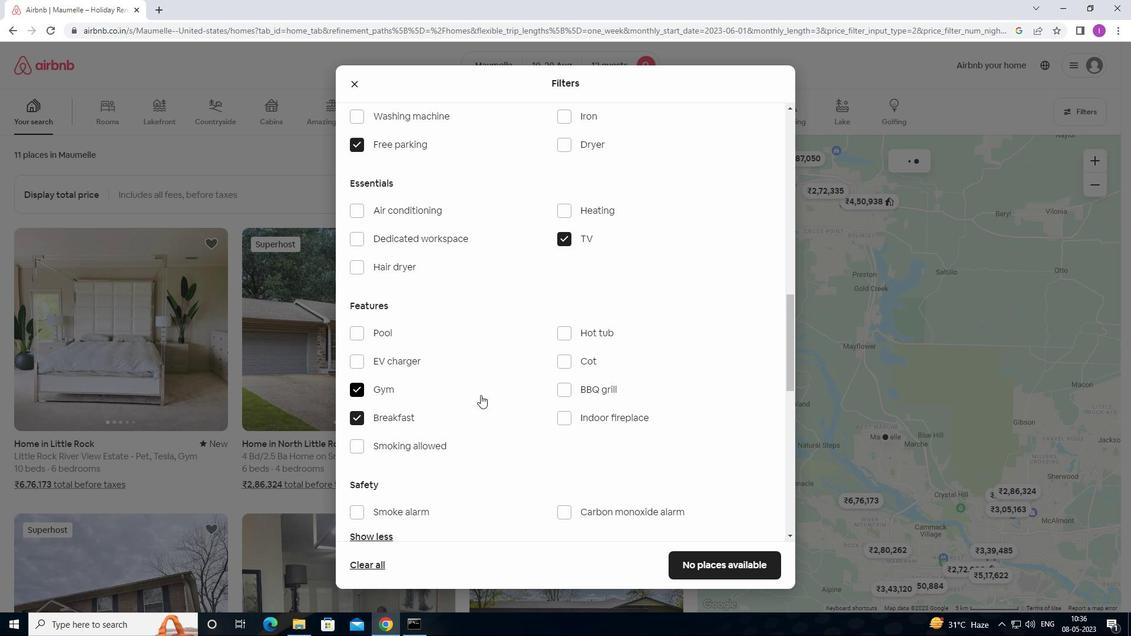 
Action: Mouse scrolled (477, 396) with delta (0, 0)
Screenshot: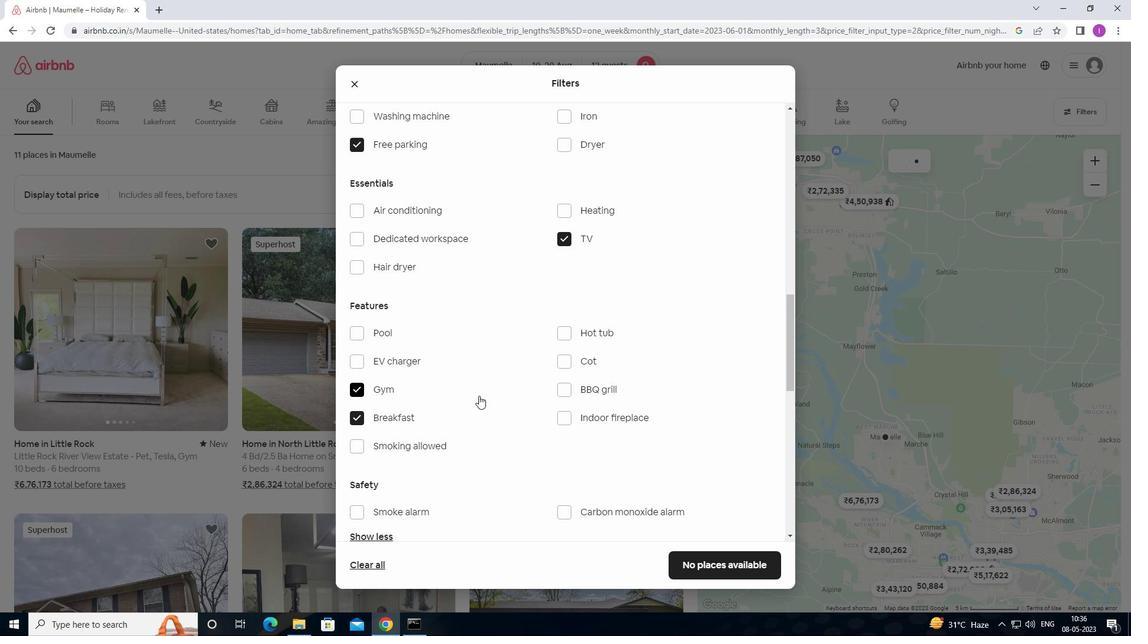 
Action: Mouse moved to (476, 397)
Screenshot: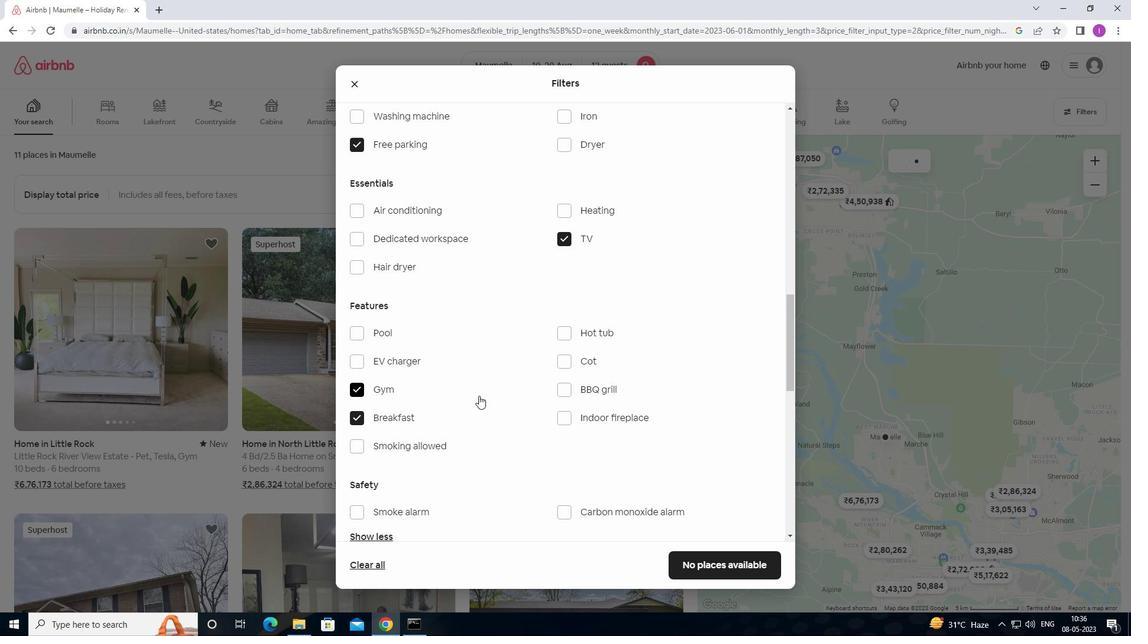 
Action: Mouse scrolled (476, 397) with delta (0, 0)
Screenshot: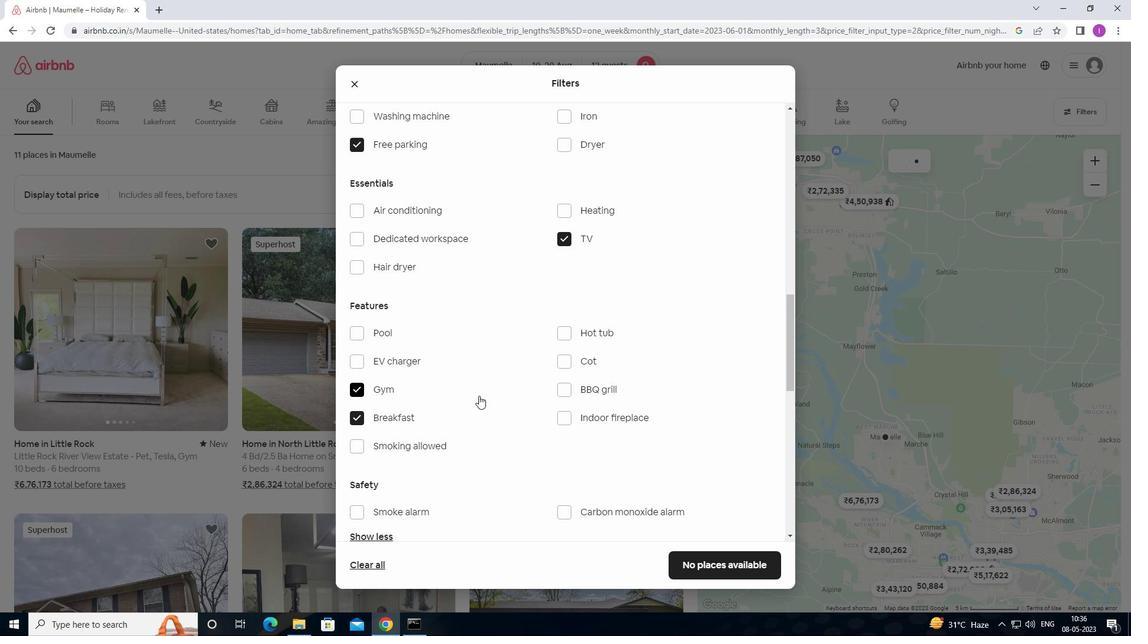 
Action: Mouse moved to (476, 397)
Screenshot: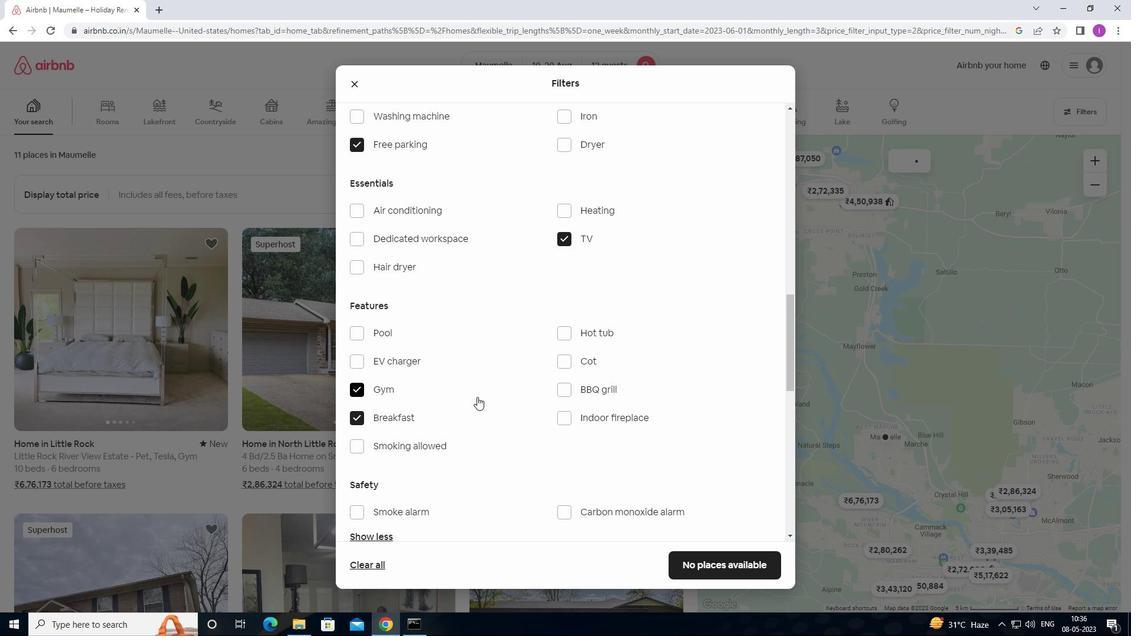 
Action: Mouse scrolled (476, 397) with delta (0, 0)
Screenshot: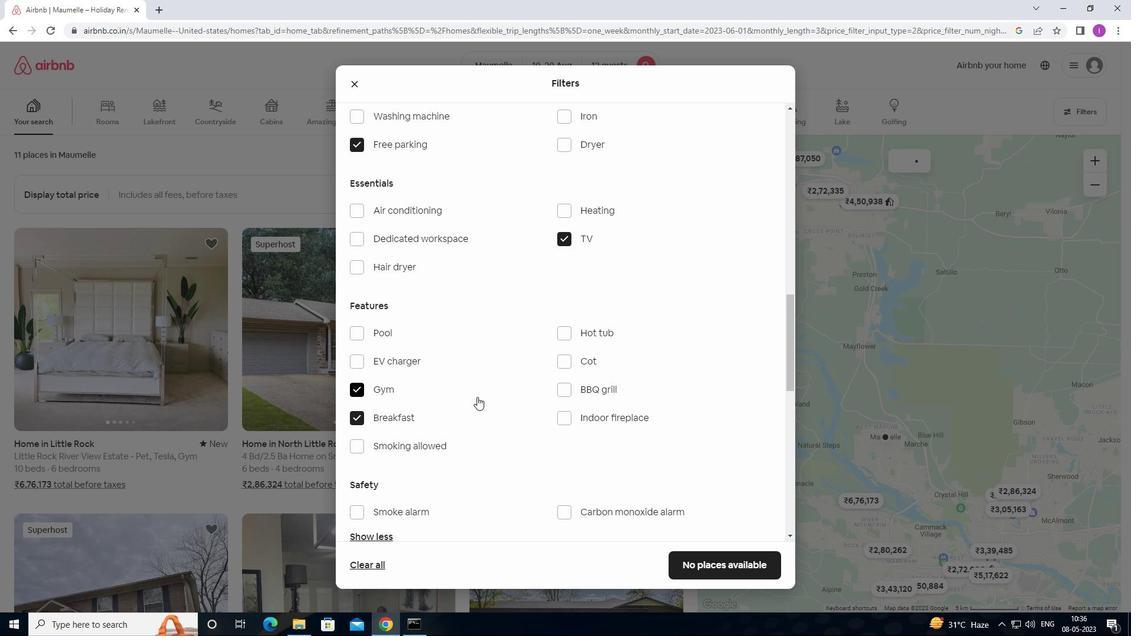 
Action: Mouse moved to (476, 397)
Screenshot: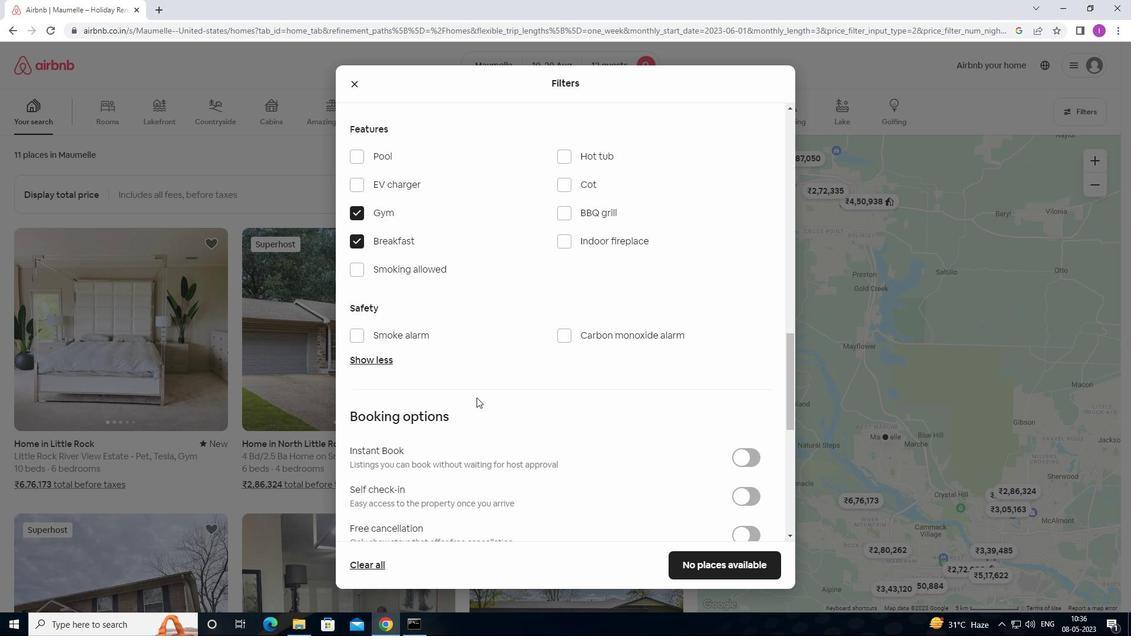 
Action: Mouse scrolled (476, 397) with delta (0, 0)
Screenshot: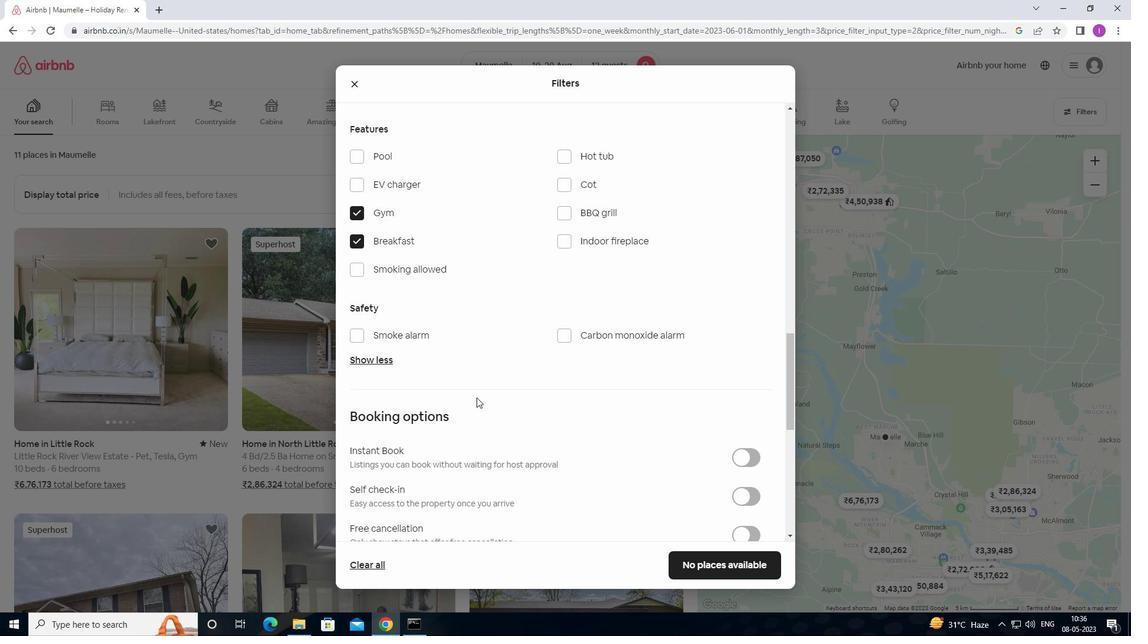 
Action: Mouse moved to (758, 438)
Screenshot: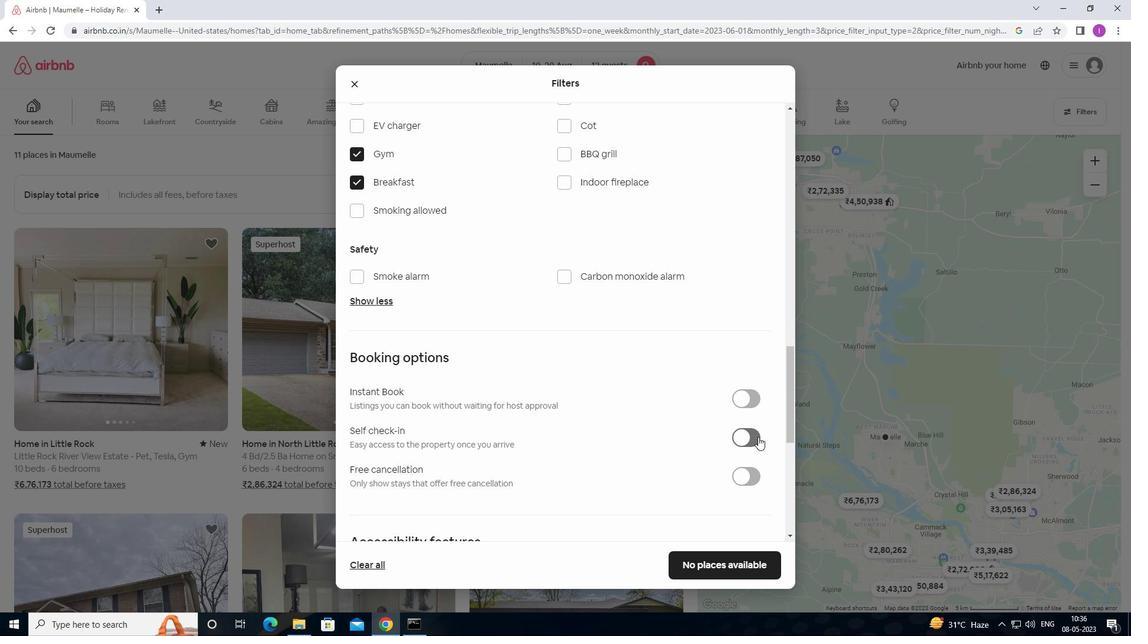 
Action: Mouse scrolled (758, 437) with delta (0, 0)
Screenshot: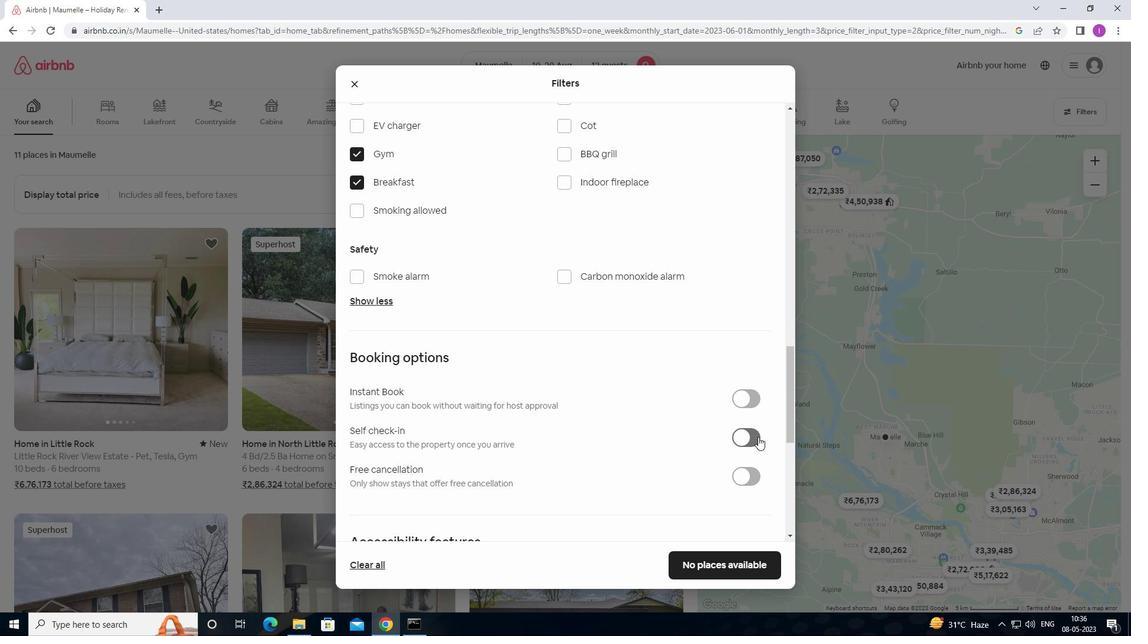 
Action: Mouse moved to (755, 382)
Screenshot: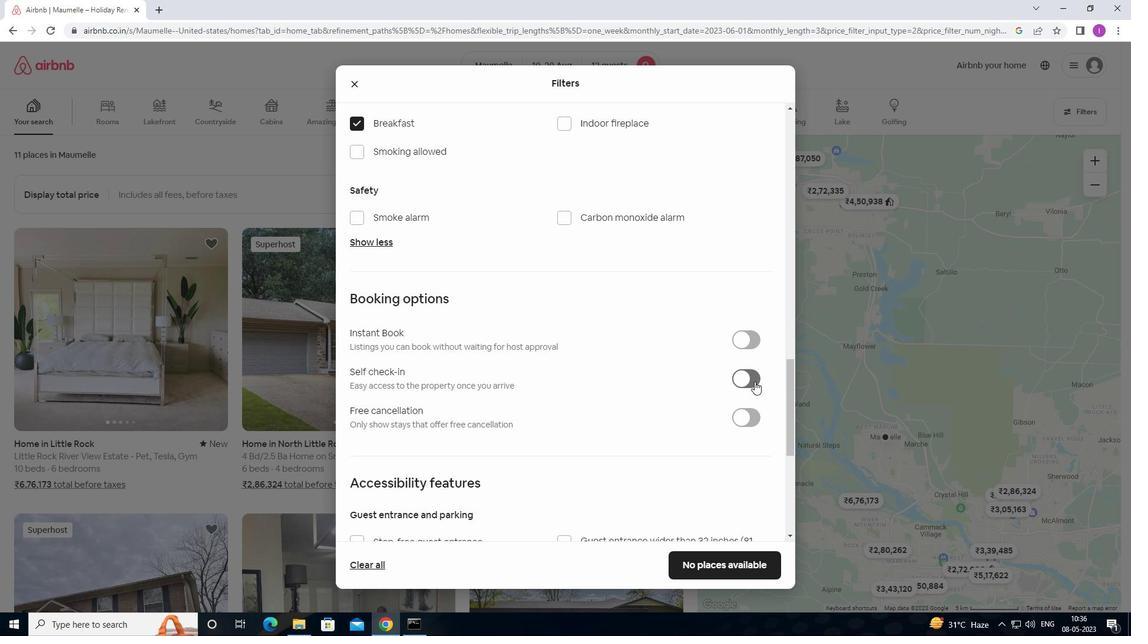 
Action: Mouse pressed left at (755, 382)
Screenshot: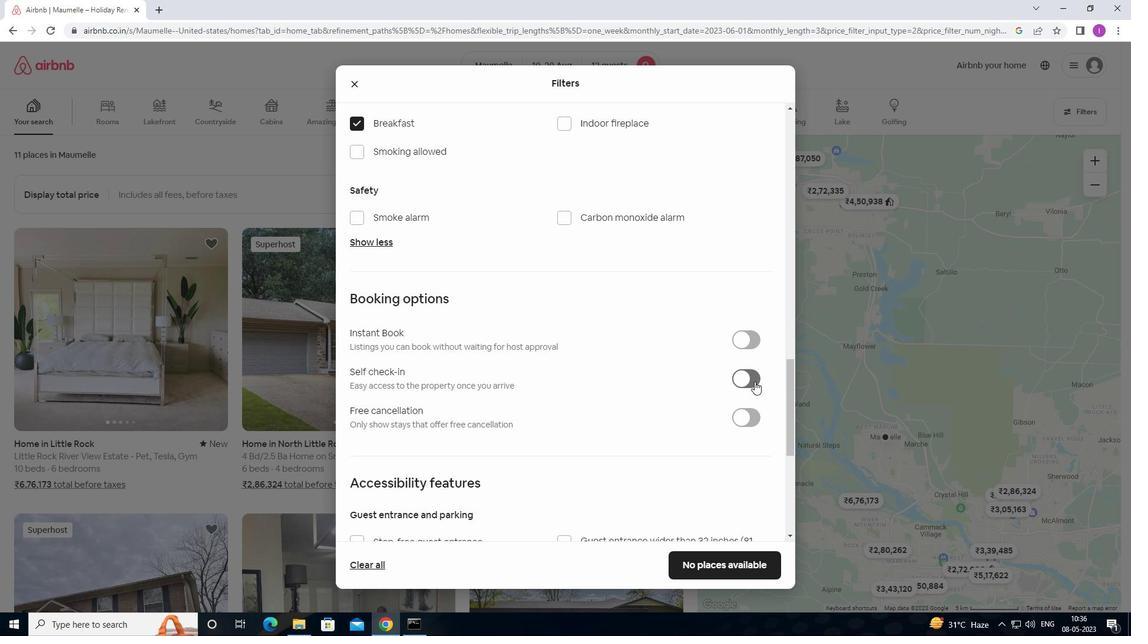 
Action: Mouse moved to (695, 413)
Screenshot: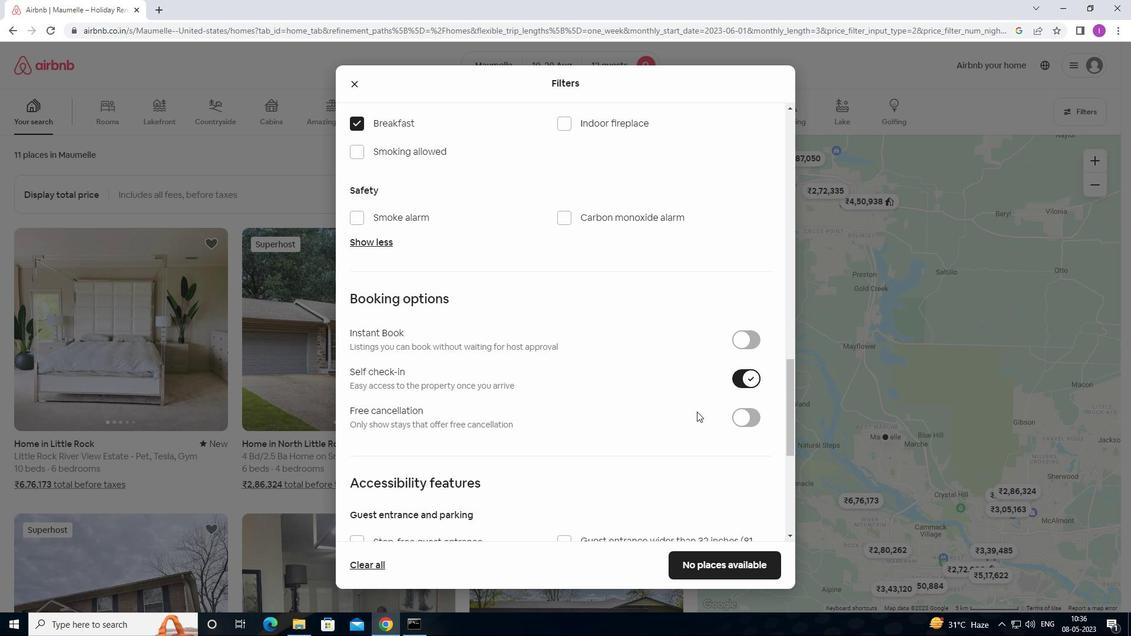 
Action: Mouse scrolled (695, 412) with delta (0, 0)
Screenshot: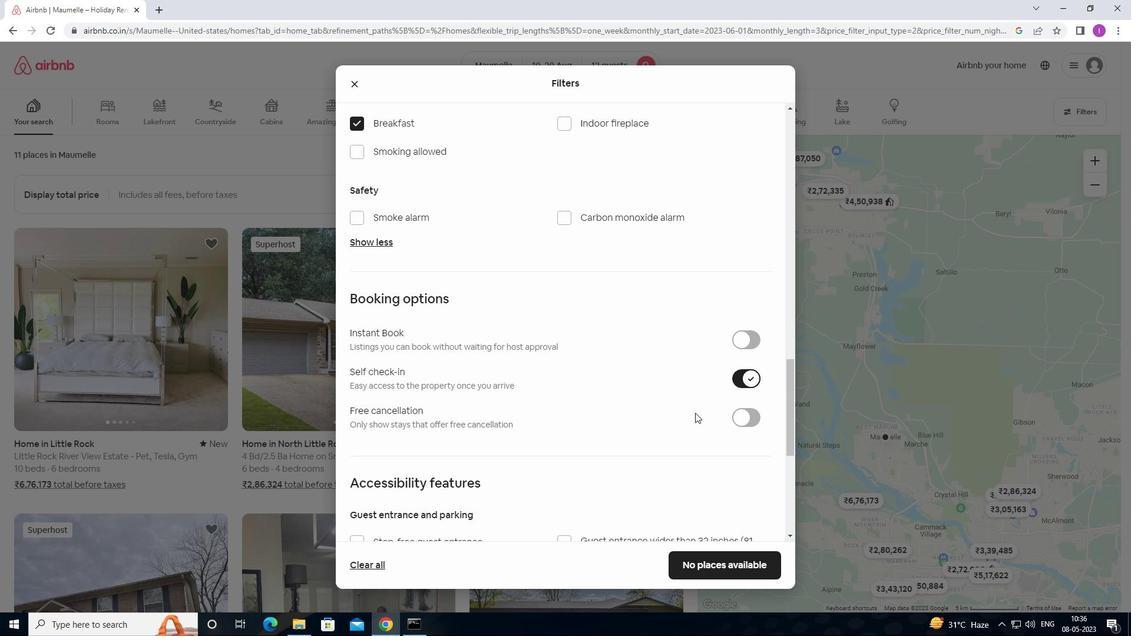 
Action: Mouse scrolled (695, 412) with delta (0, 0)
Screenshot: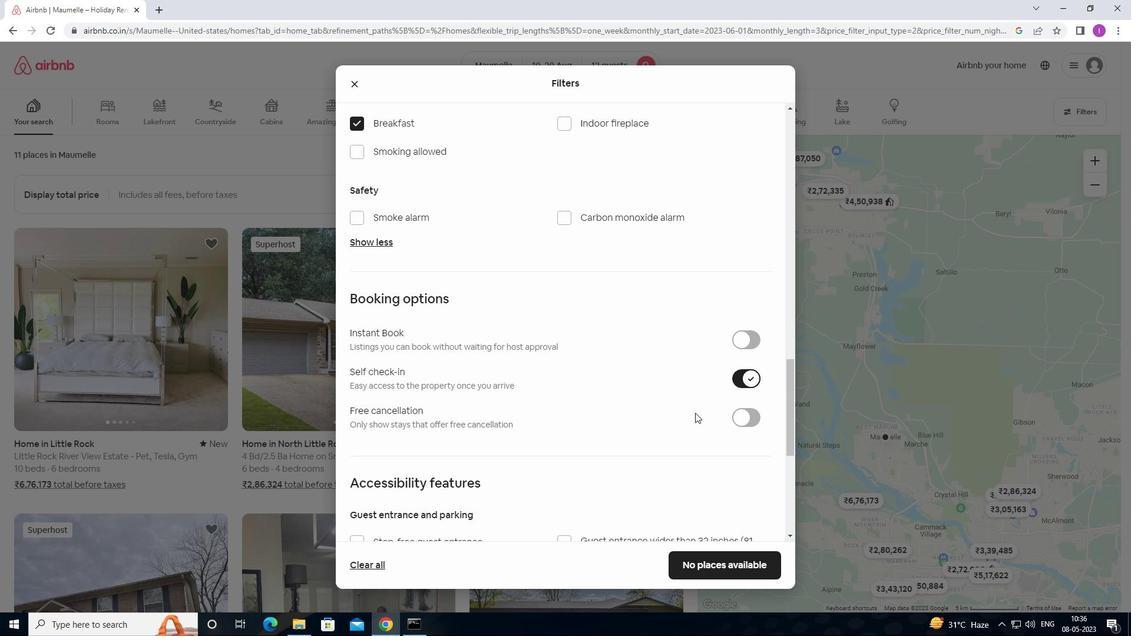 
Action: Mouse scrolled (695, 412) with delta (0, 0)
Screenshot: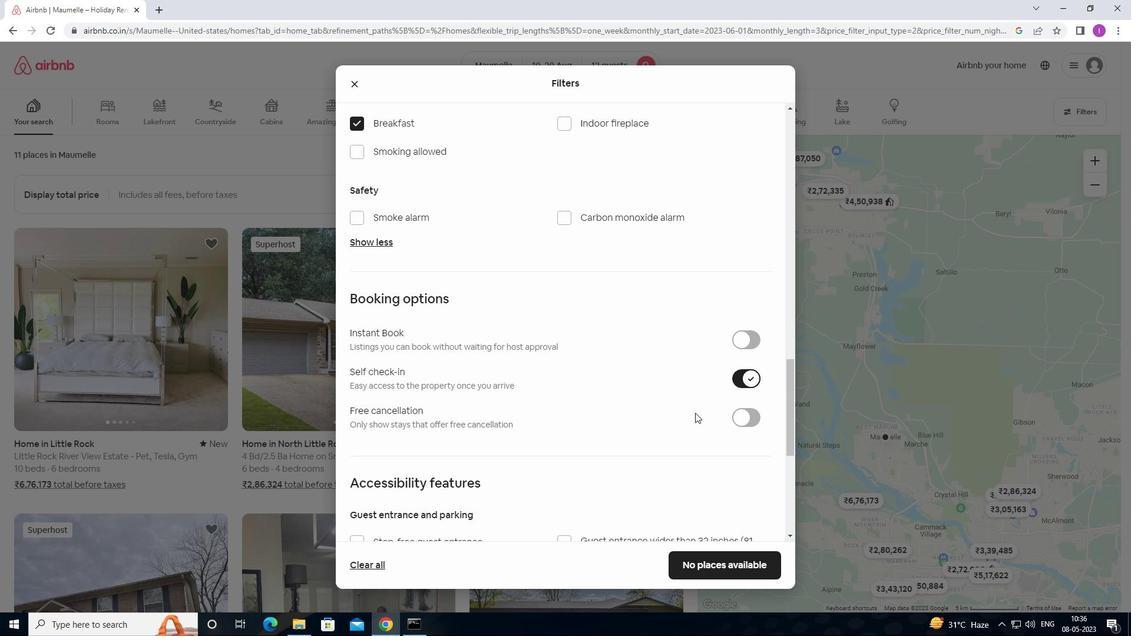 
Action: Mouse scrolled (695, 412) with delta (0, 0)
Screenshot: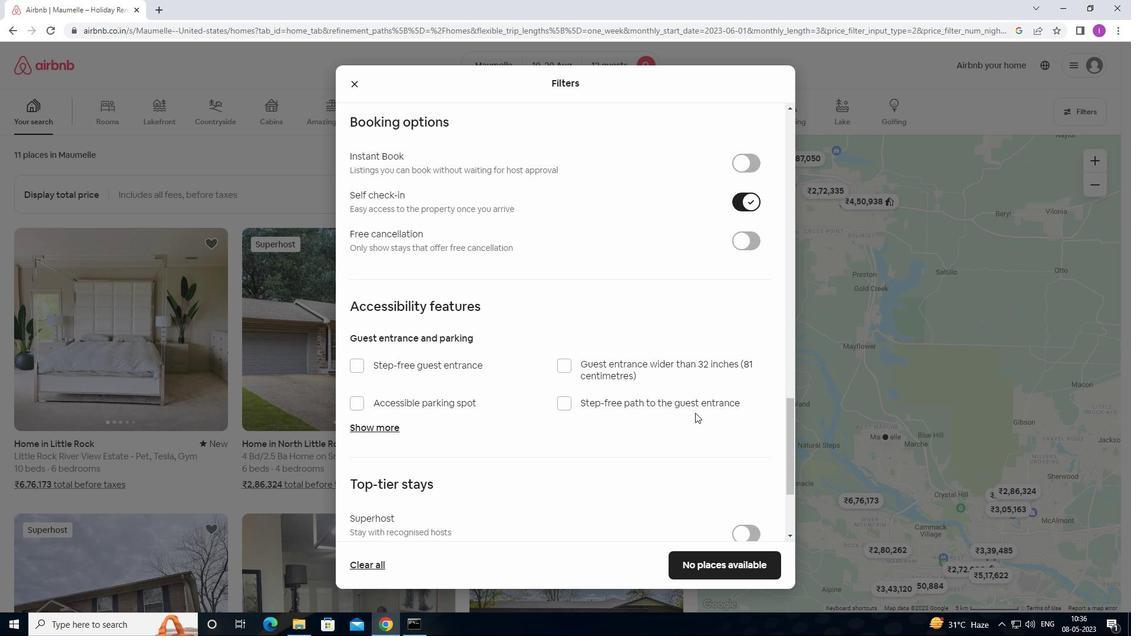 
Action: Mouse scrolled (695, 412) with delta (0, 0)
Screenshot: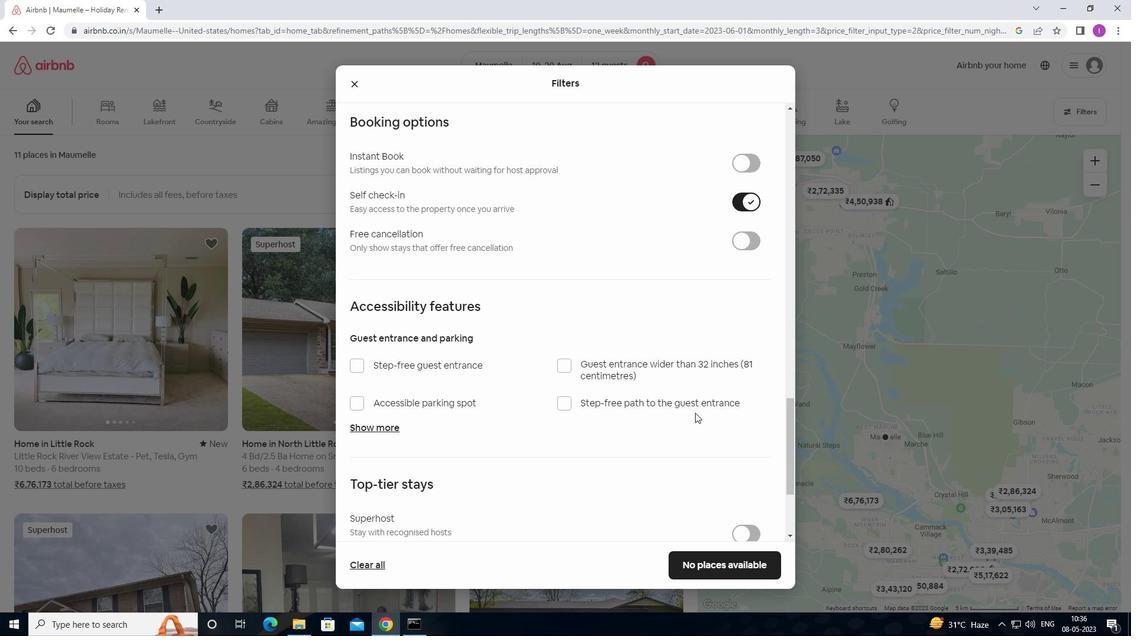 
Action: Mouse moved to (695, 413)
Screenshot: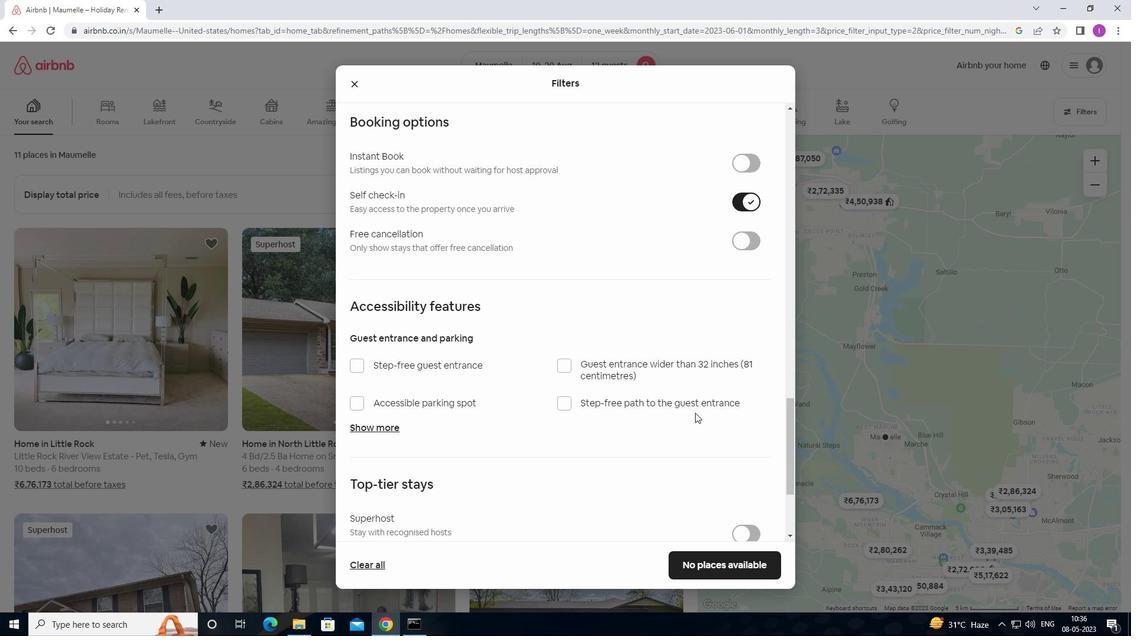 
Action: Mouse scrolled (695, 413) with delta (0, 0)
Screenshot: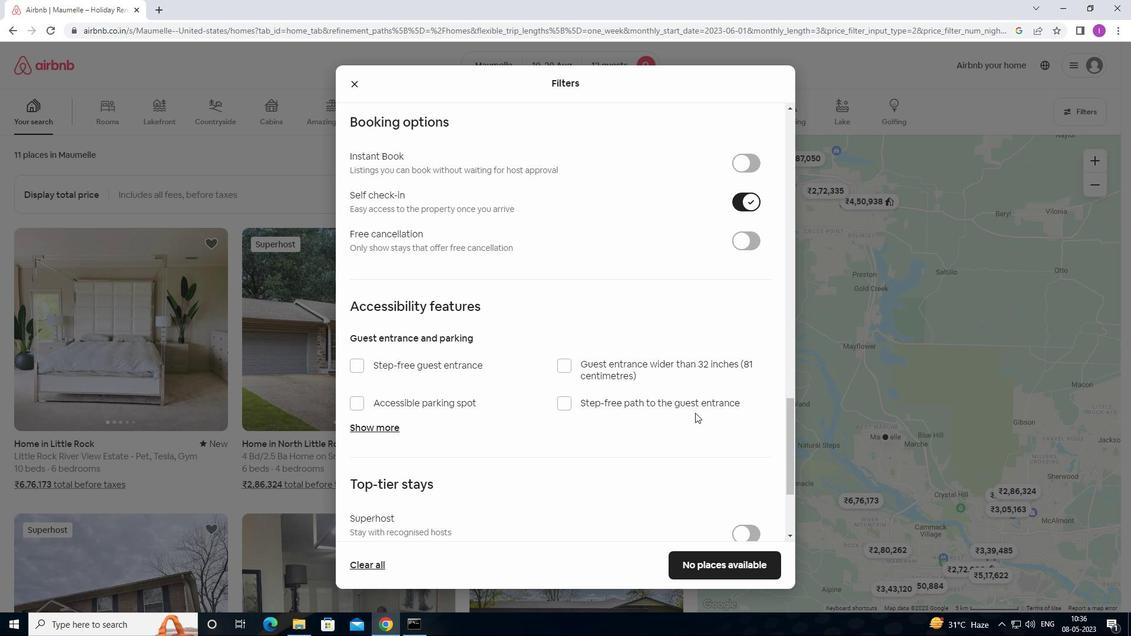 
Action: Mouse moved to (357, 481)
Screenshot: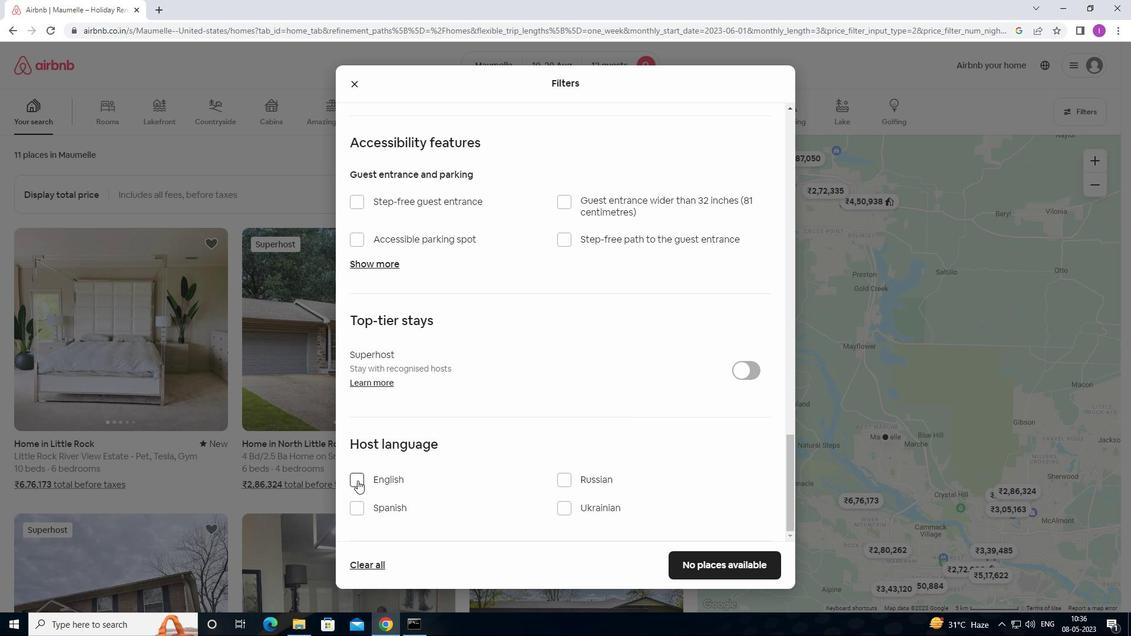 
Action: Mouse pressed left at (357, 481)
Screenshot: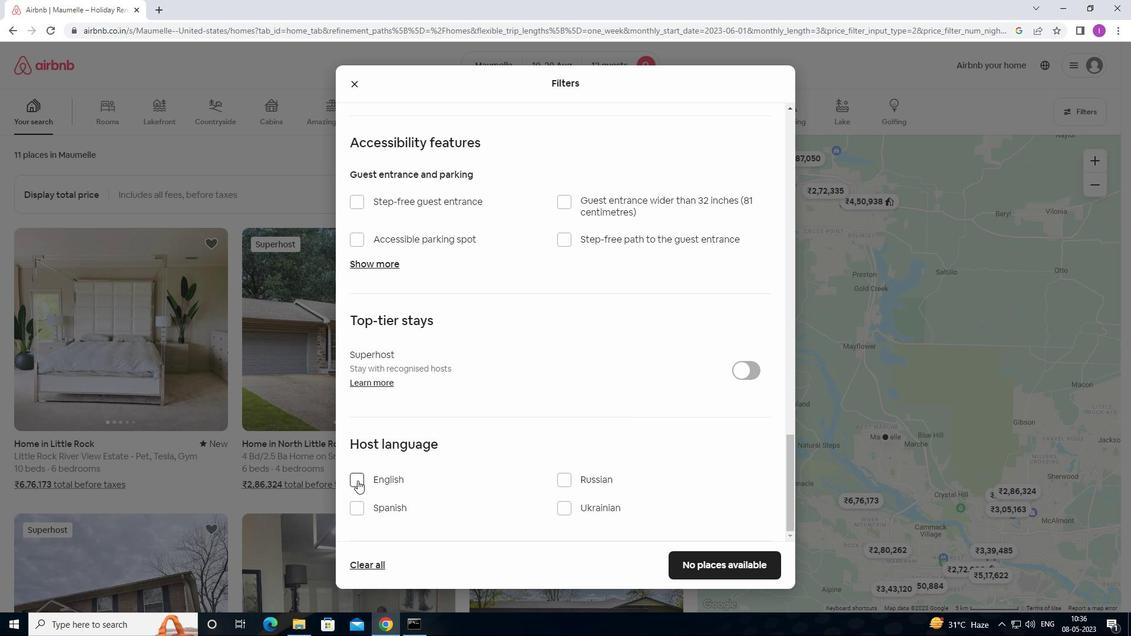 
Action: Mouse moved to (560, 506)
Screenshot: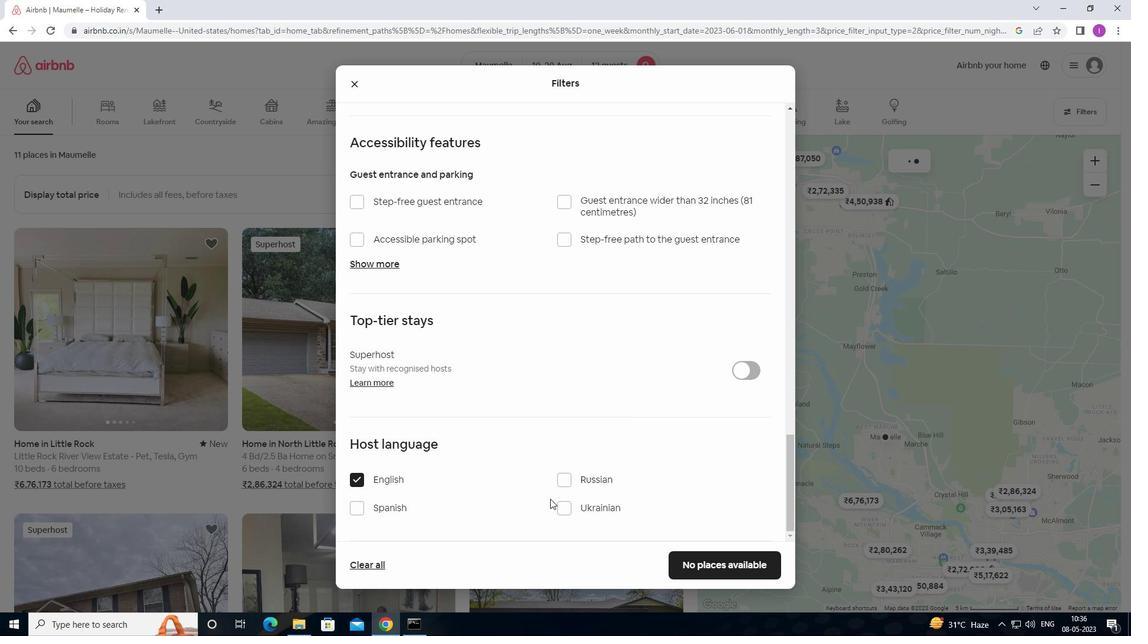 
Action: Mouse scrolled (560, 505) with delta (0, 0)
Screenshot: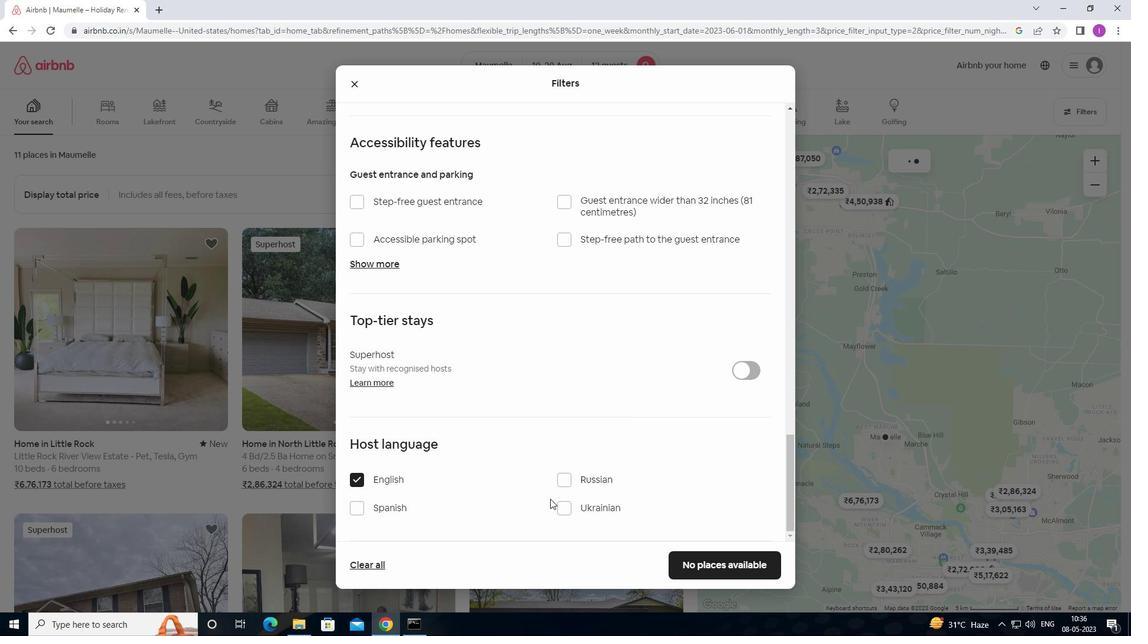 
Action: Mouse moved to (560, 506)
Screenshot: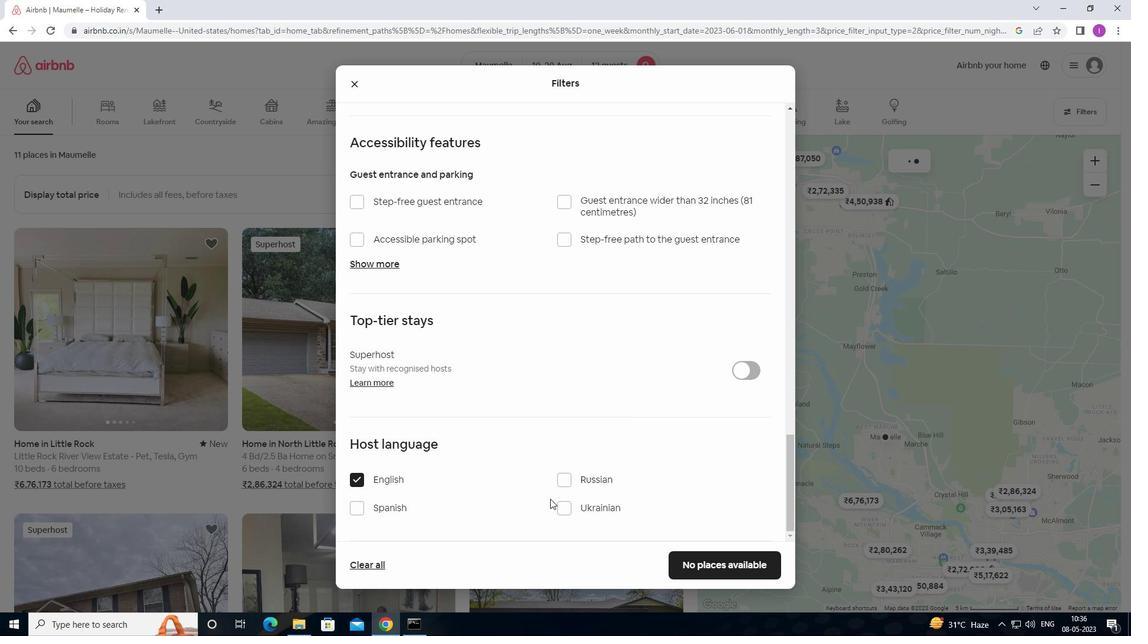 
Action: Mouse scrolled (560, 506) with delta (0, 0)
Screenshot: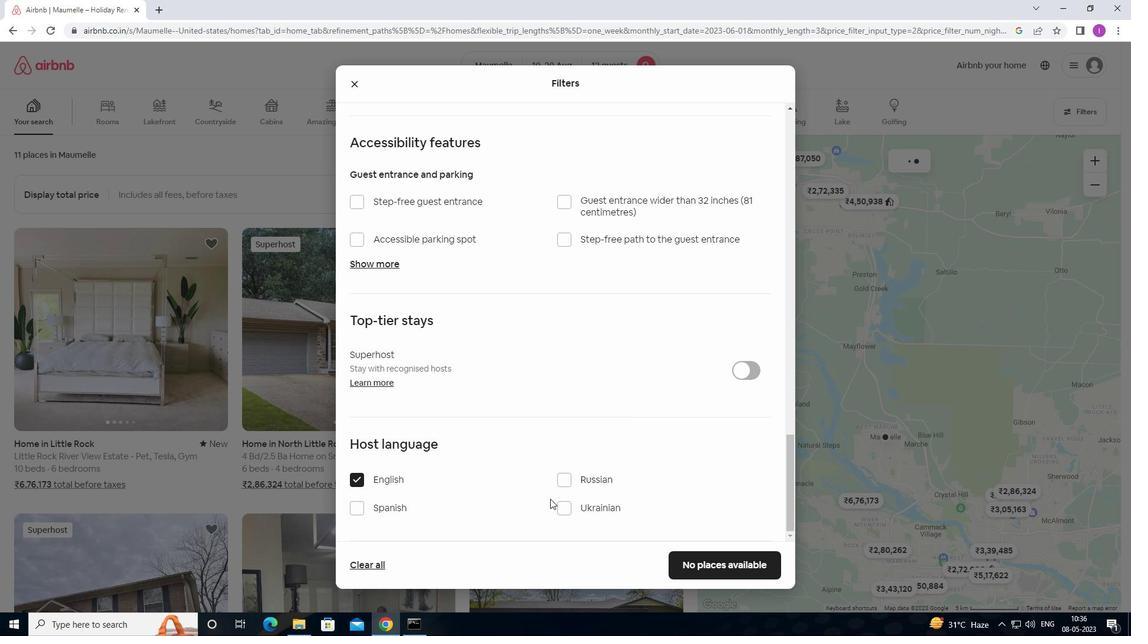 
Action: Mouse scrolled (560, 506) with delta (0, 0)
Screenshot: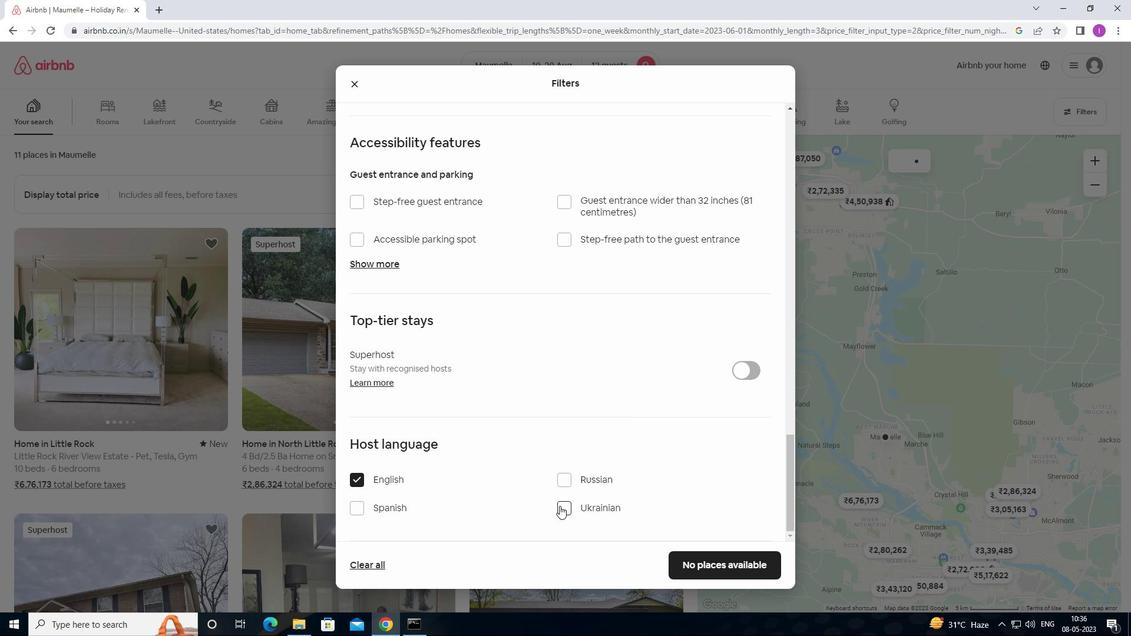 
Action: Mouse moved to (707, 569)
Screenshot: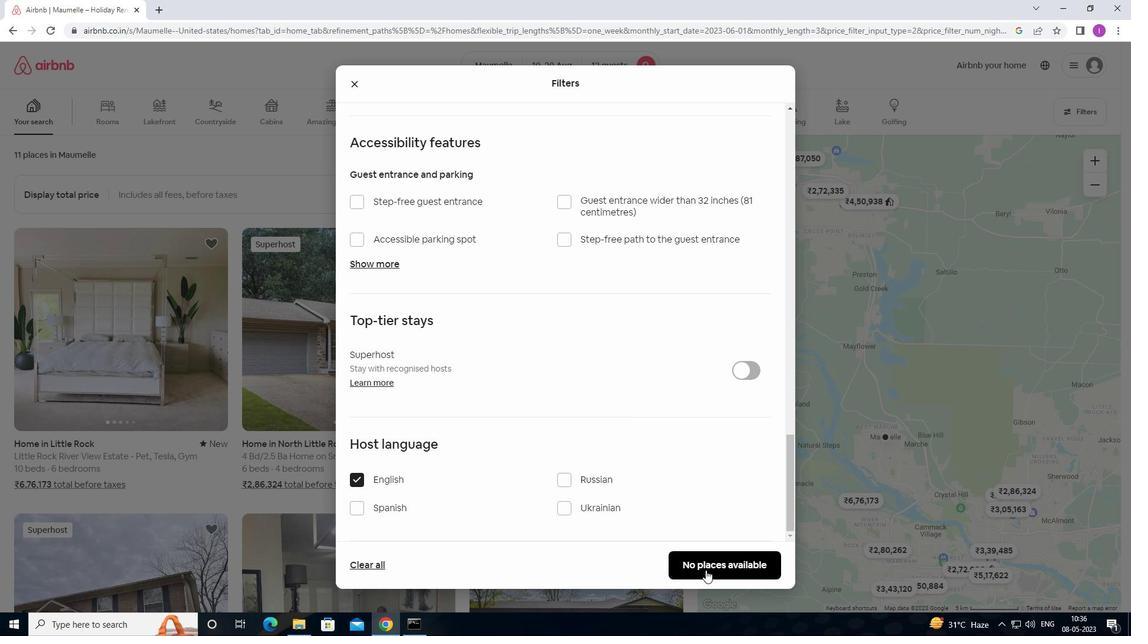 
Action: Mouse pressed left at (707, 569)
Screenshot: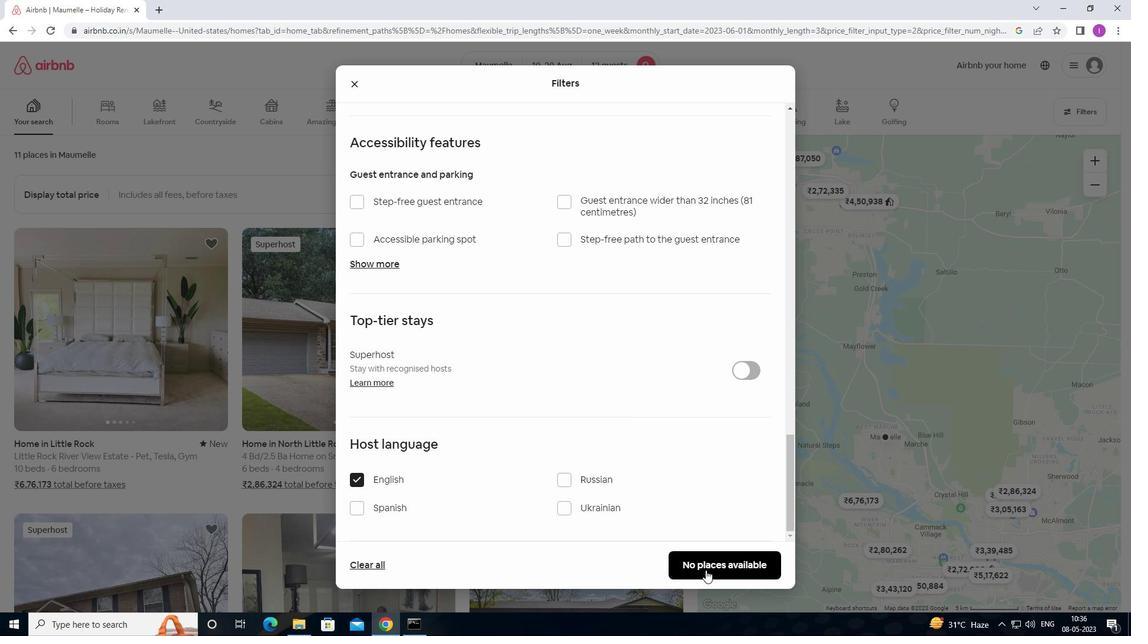 
Action: Mouse moved to (714, 565)
Screenshot: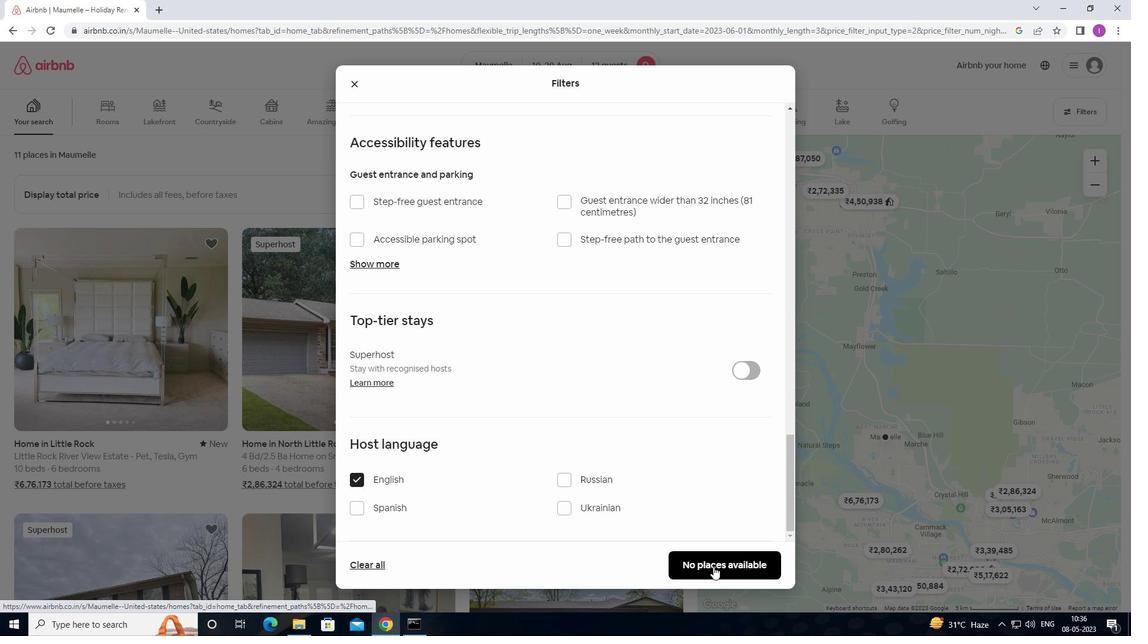 
Action: Mouse pressed left at (714, 565)
Screenshot: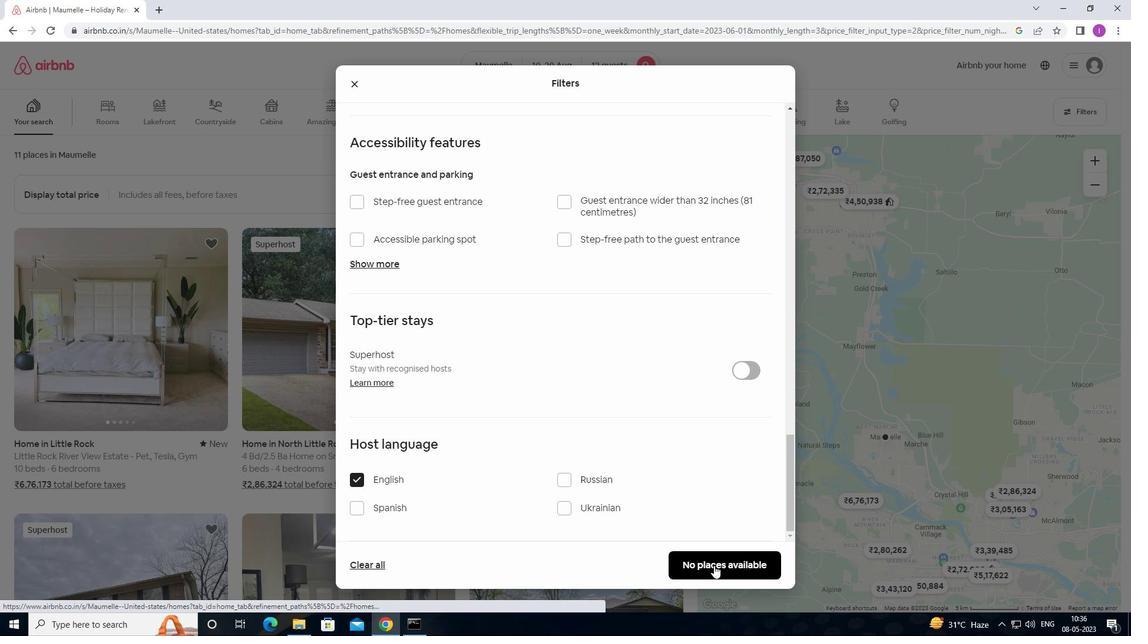
Action: Mouse moved to (713, 565)
Screenshot: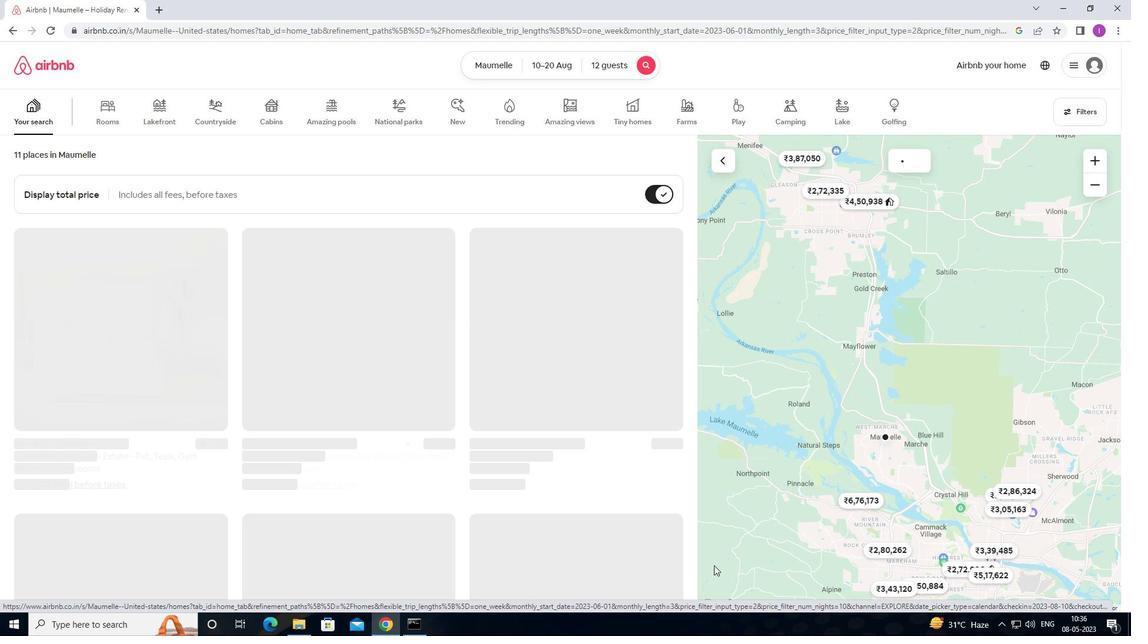 
